 Task: Compose an email with the signature Jazmin Davis with the subject Thank you for your resume and the message Can you please provide an update on the status of the project? from softage.8@softage.net to softage.9@softage.net Select the numbered list and change the font typography to strikethroughSelect the numbered list and remove the font typography strikethrough Send the email. Finally, move the email from Sent Items to the label Assignments
Action: Mouse moved to (913, 55)
Screenshot: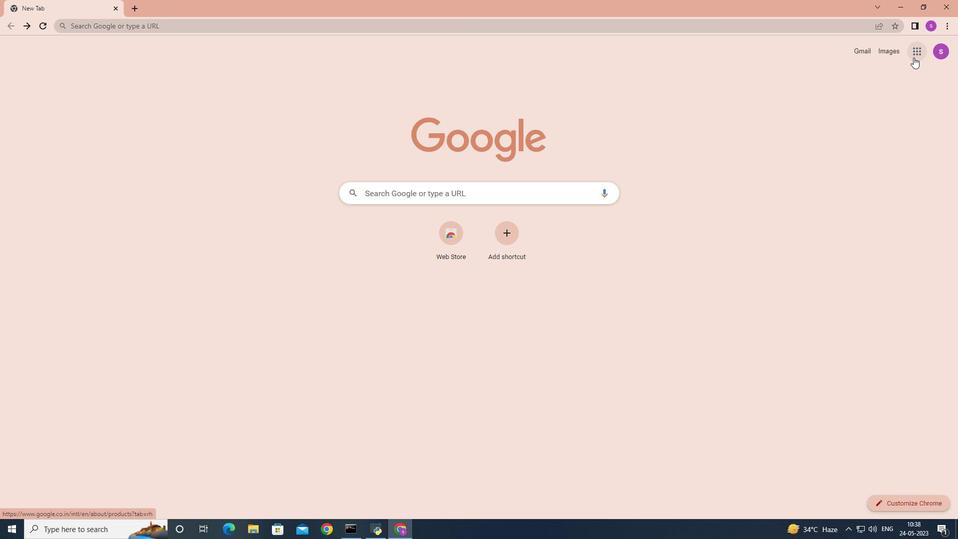 
Action: Mouse pressed left at (913, 55)
Screenshot: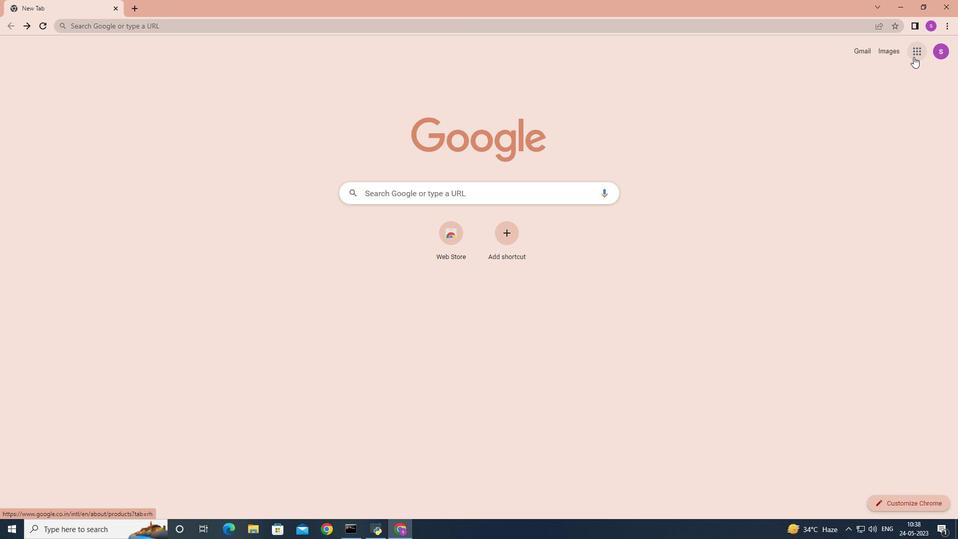 
Action: Mouse moved to (875, 96)
Screenshot: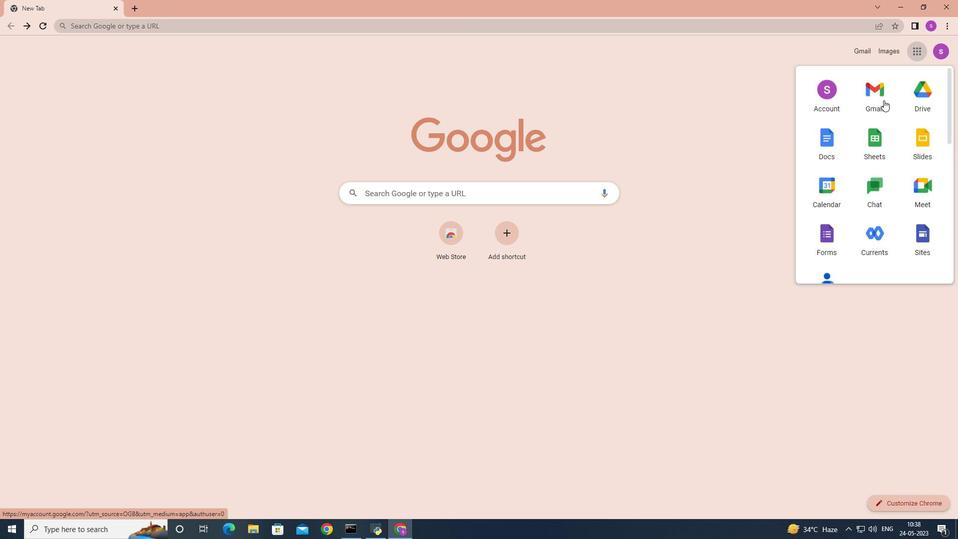 
Action: Mouse pressed left at (875, 96)
Screenshot: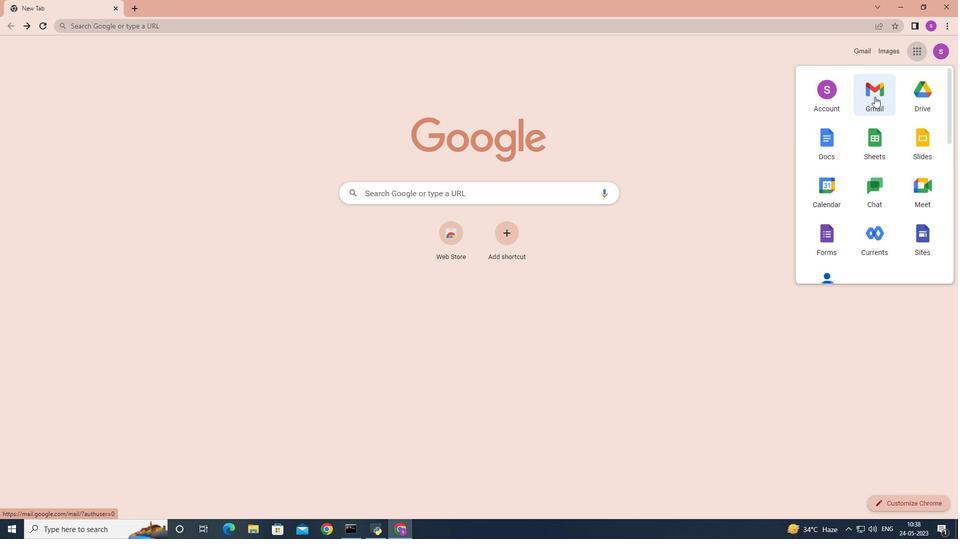 
Action: Mouse moved to (845, 57)
Screenshot: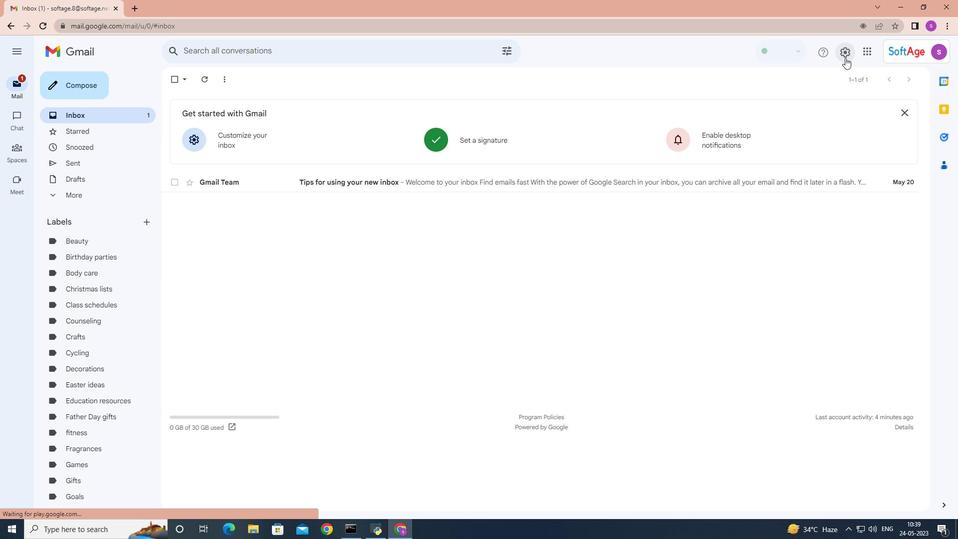 
Action: Mouse pressed left at (845, 57)
Screenshot: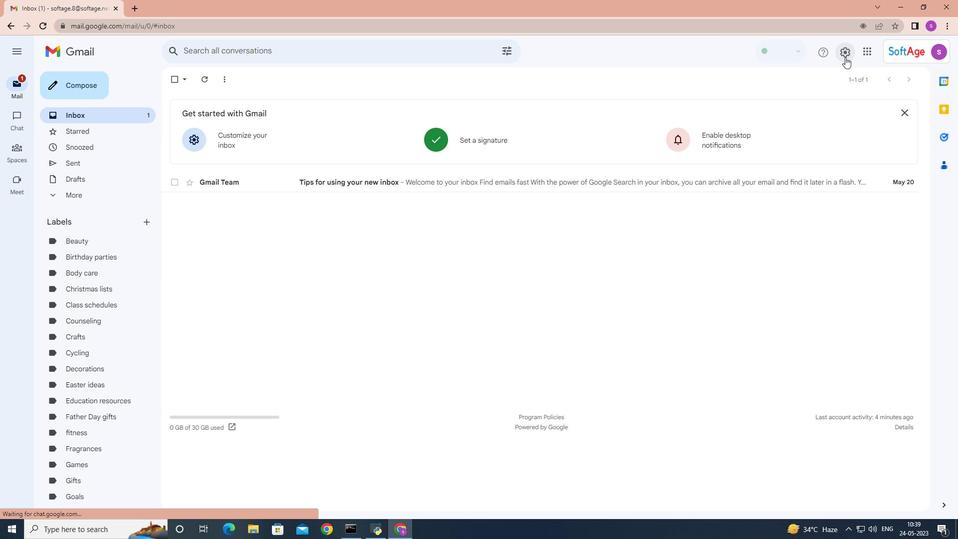 
Action: Mouse moved to (862, 98)
Screenshot: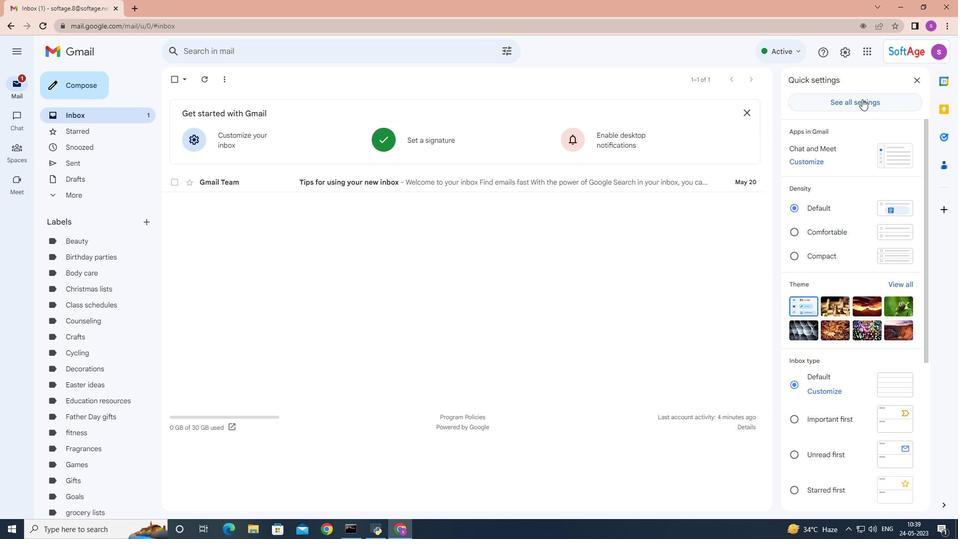 
Action: Mouse pressed left at (862, 98)
Screenshot: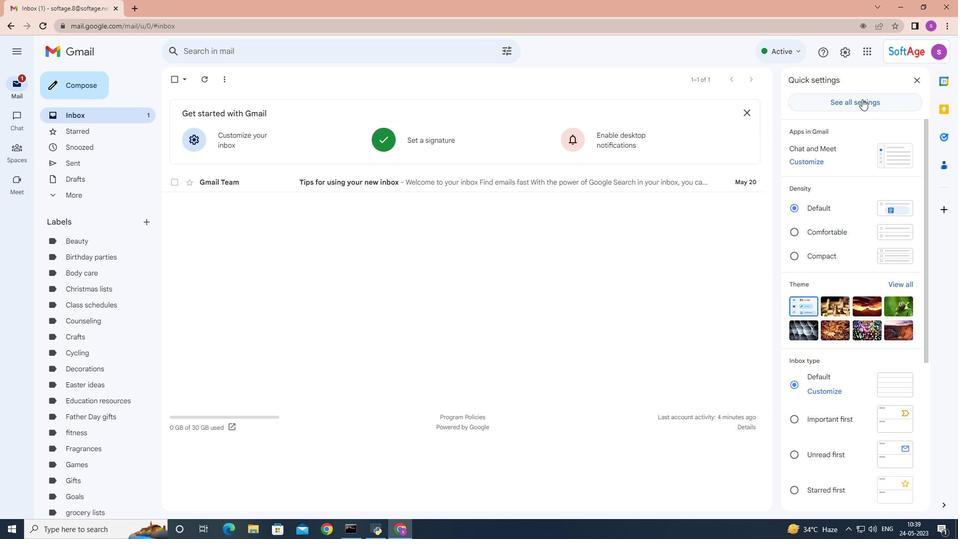 
Action: Mouse moved to (638, 250)
Screenshot: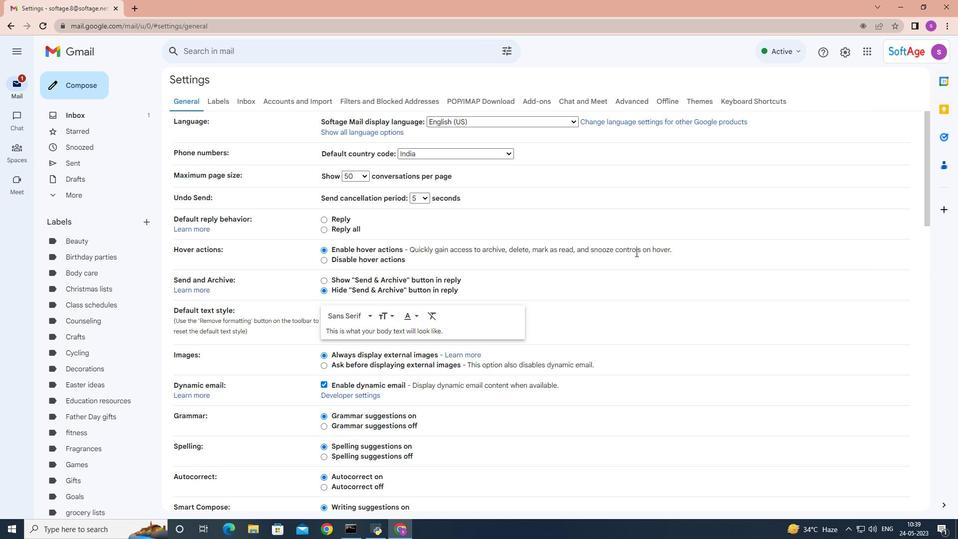 
Action: Mouse scrolled (638, 250) with delta (0, 0)
Screenshot: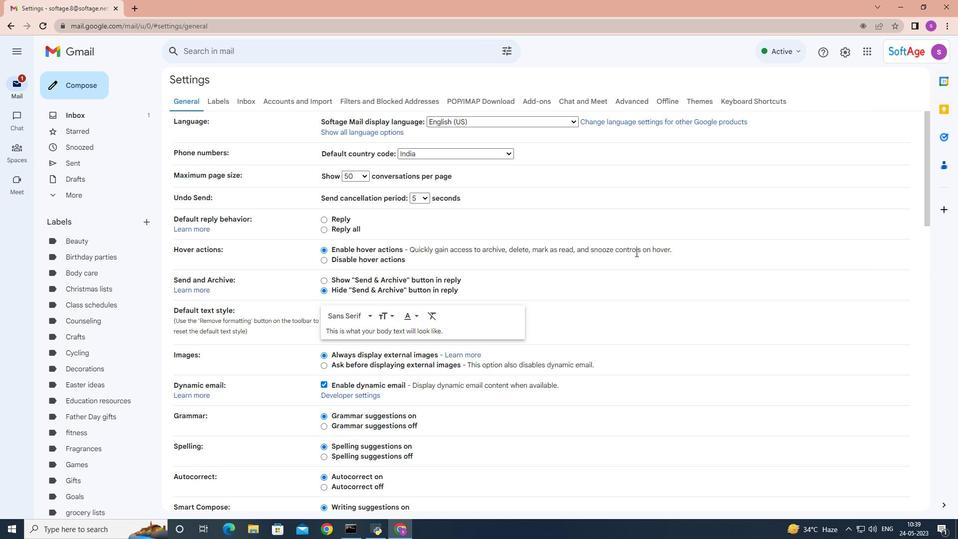 
Action: Mouse moved to (639, 250)
Screenshot: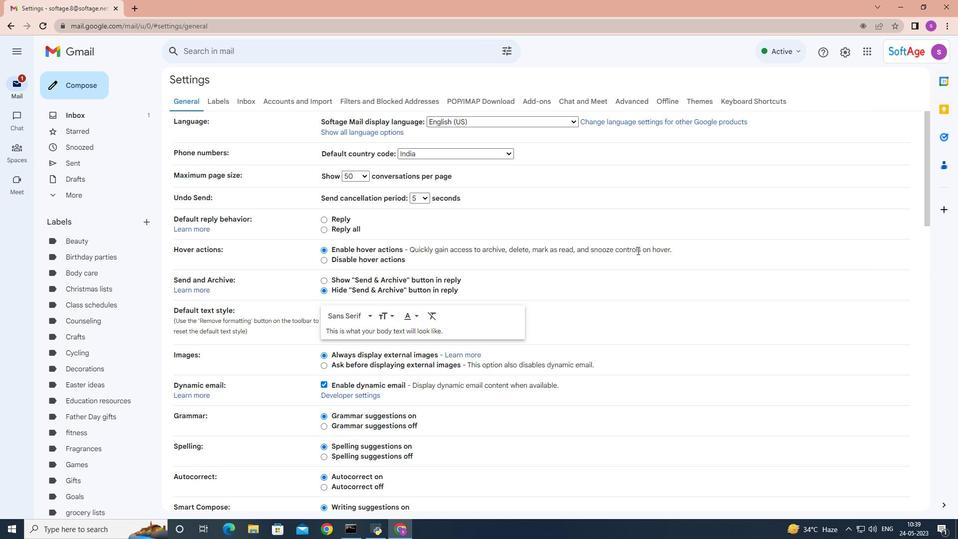 
Action: Mouse scrolled (639, 250) with delta (0, 0)
Screenshot: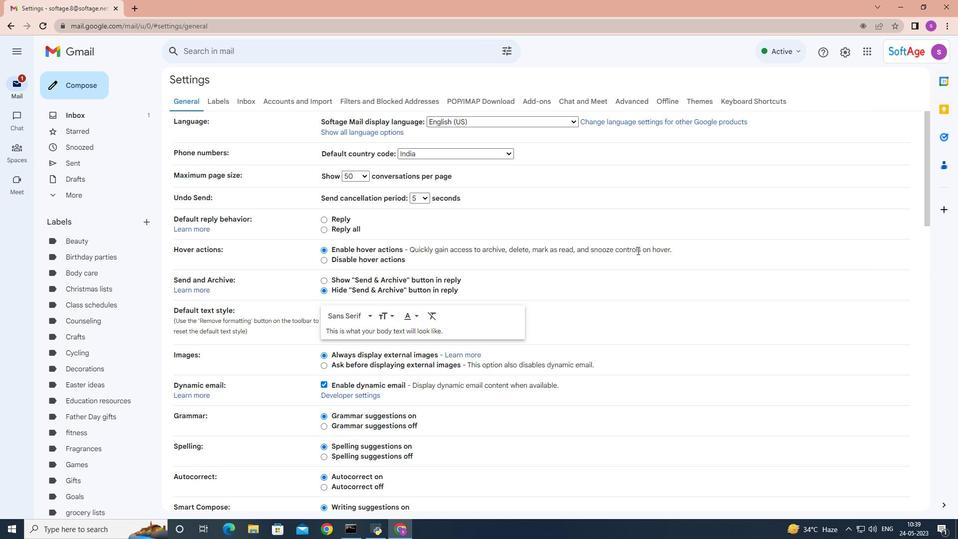 
Action: Mouse moved to (640, 250)
Screenshot: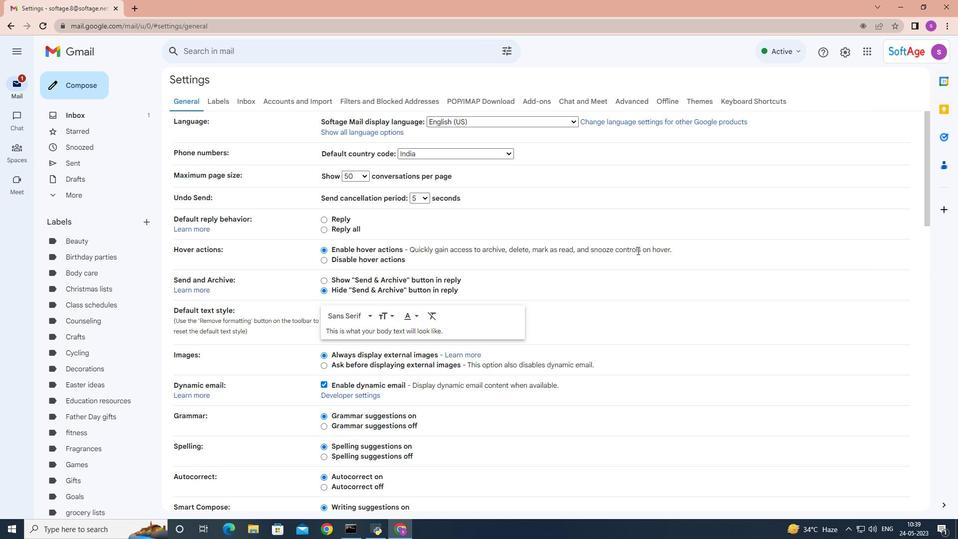 
Action: Mouse scrolled (640, 250) with delta (0, 0)
Screenshot: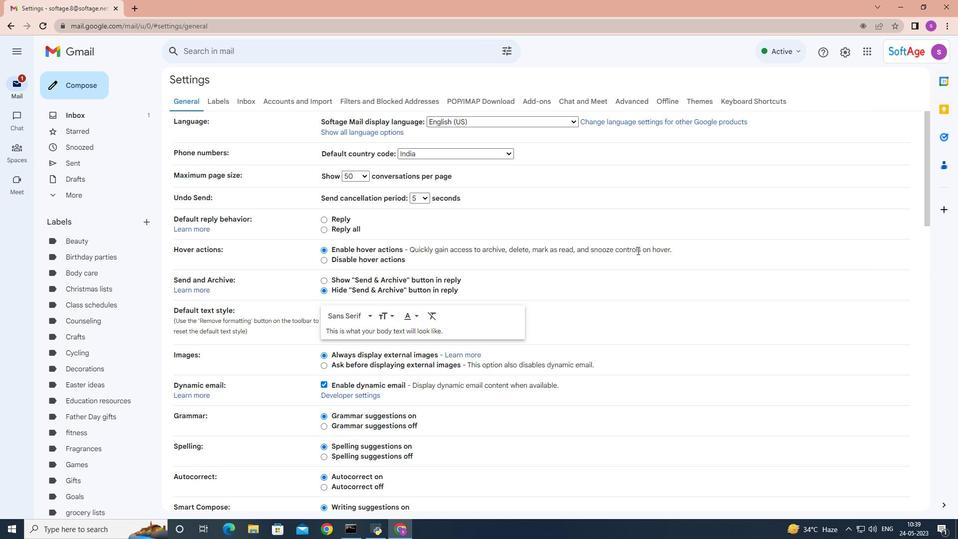
Action: Mouse moved to (642, 250)
Screenshot: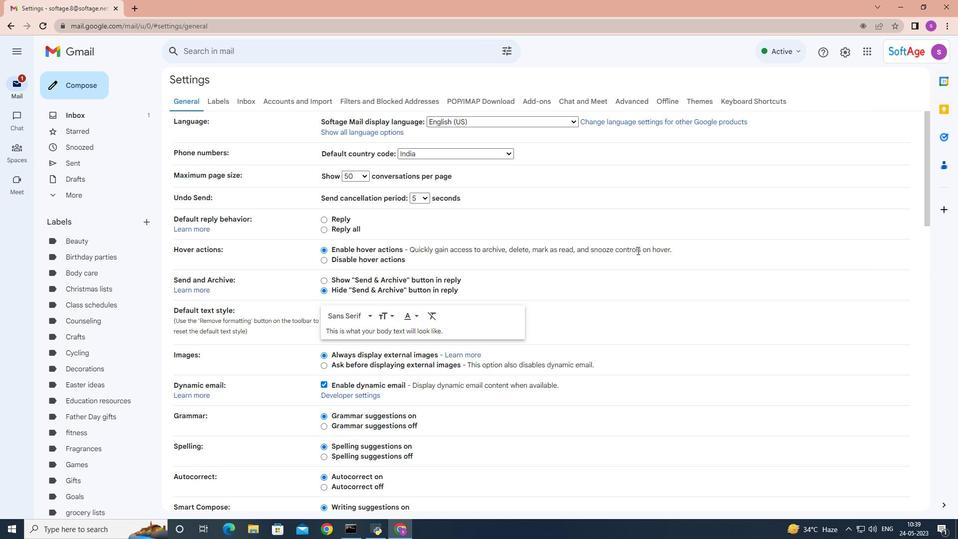 
Action: Mouse scrolled (641, 250) with delta (0, 0)
Screenshot: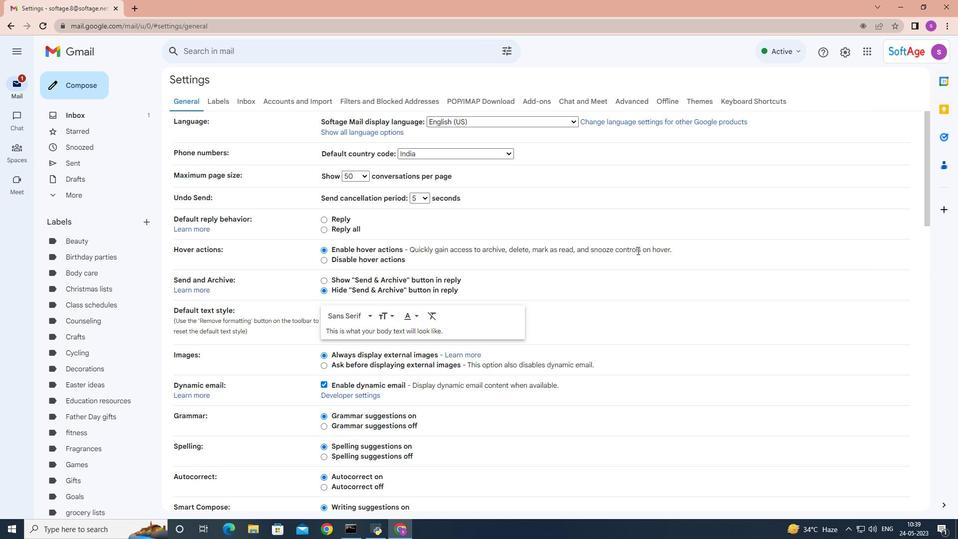 
Action: Mouse moved to (642, 250)
Screenshot: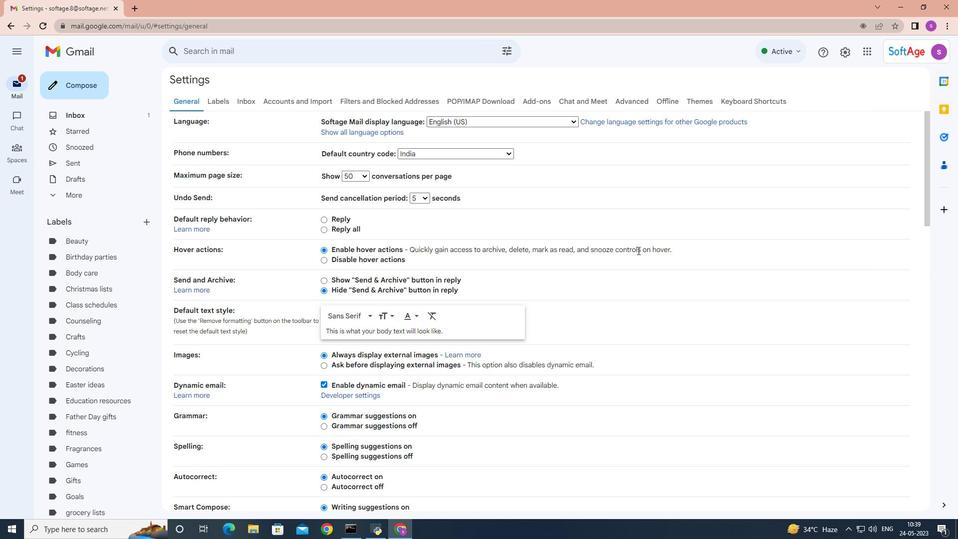 
Action: Mouse scrolled (642, 250) with delta (0, 0)
Screenshot: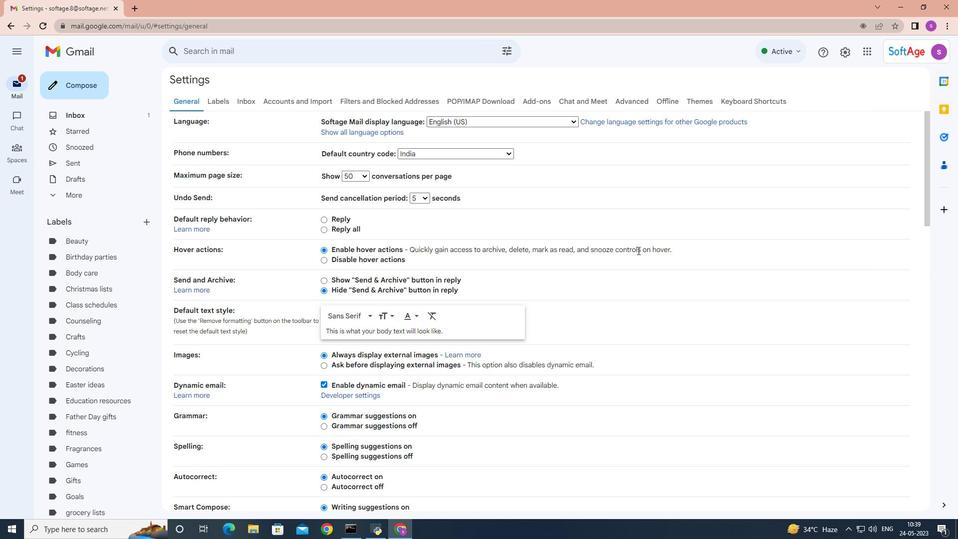 
Action: Mouse moved to (643, 248)
Screenshot: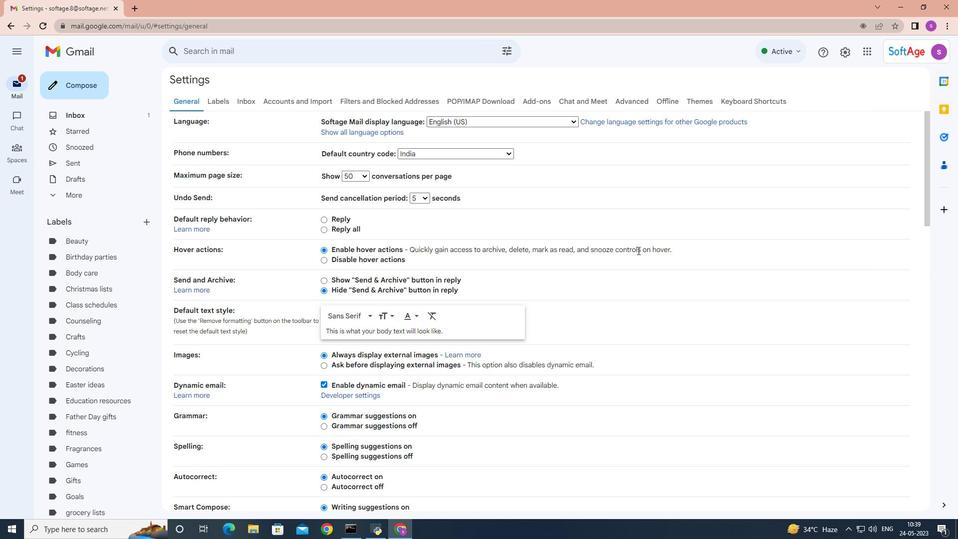 
Action: Mouse scrolled (643, 247) with delta (0, 0)
Screenshot: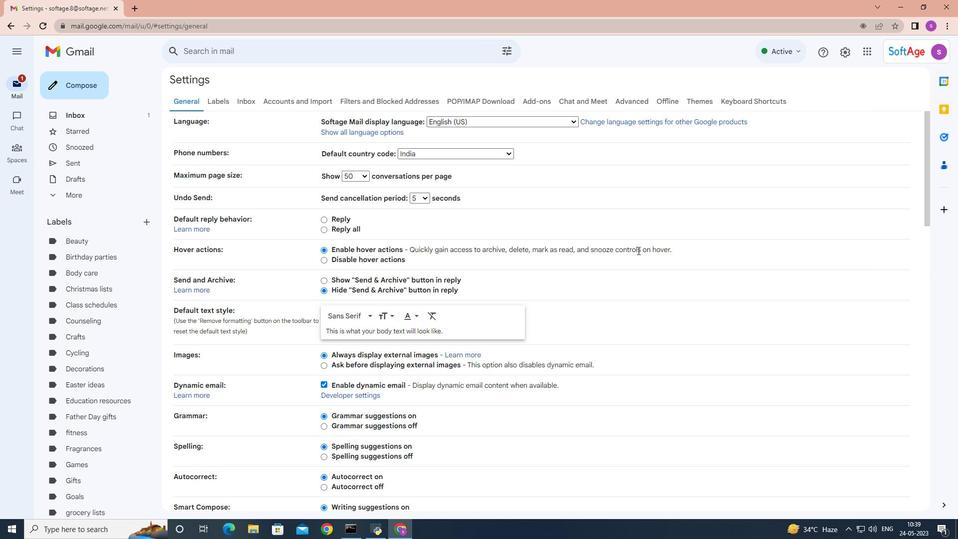 
Action: Mouse moved to (645, 242)
Screenshot: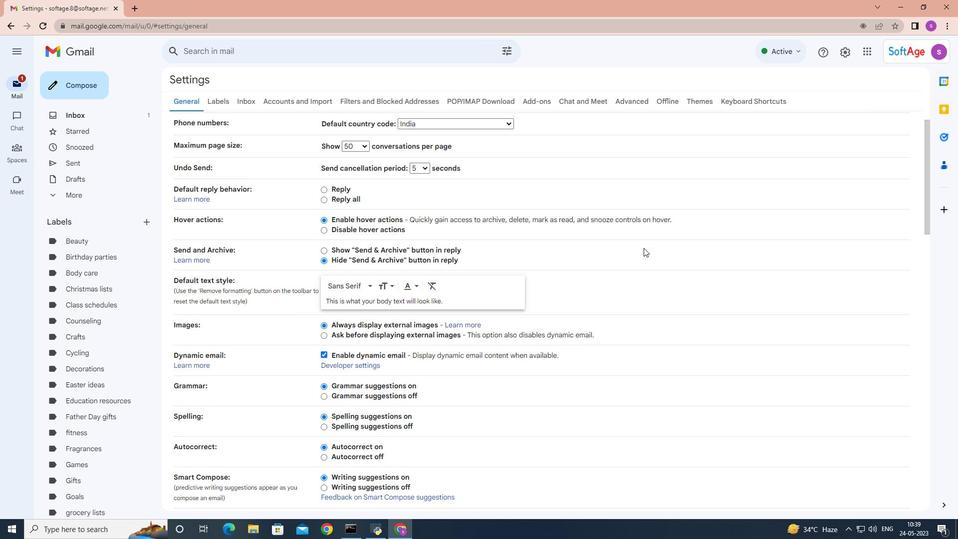 
Action: Mouse scrolled (645, 242) with delta (0, 0)
Screenshot: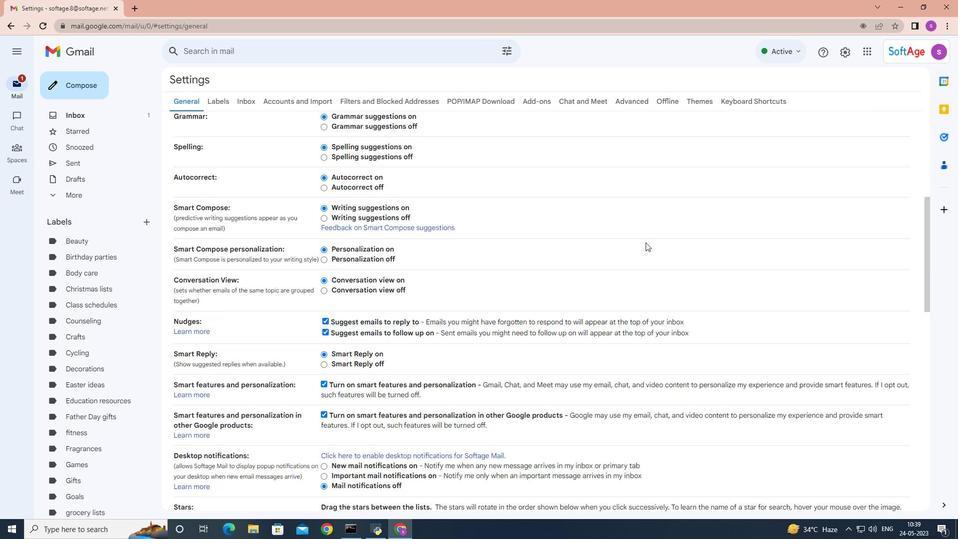 
Action: Mouse scrolled (645, 242) with delta (0, 0)
Screenshot: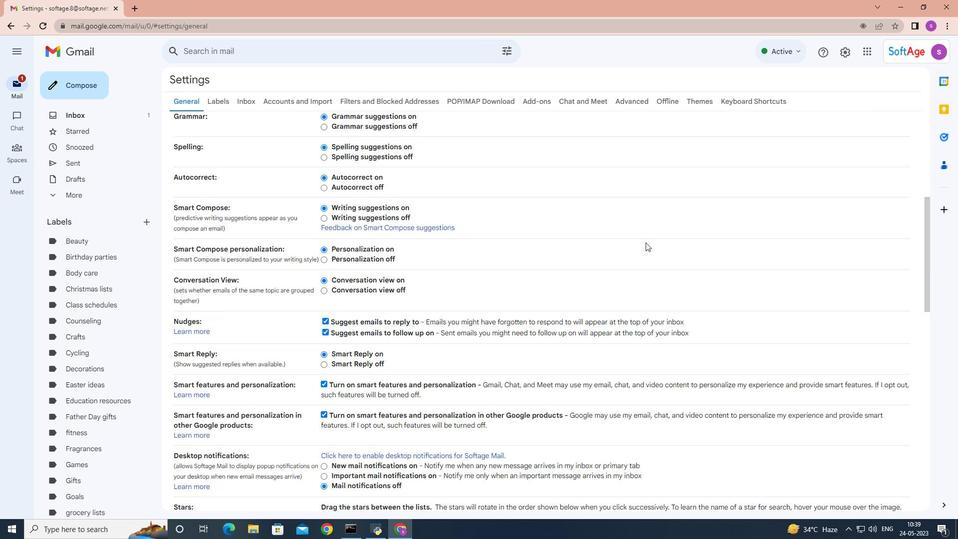 
Action: Mouse scrolled (645, 242) with delta (0, 0)
Screenshot: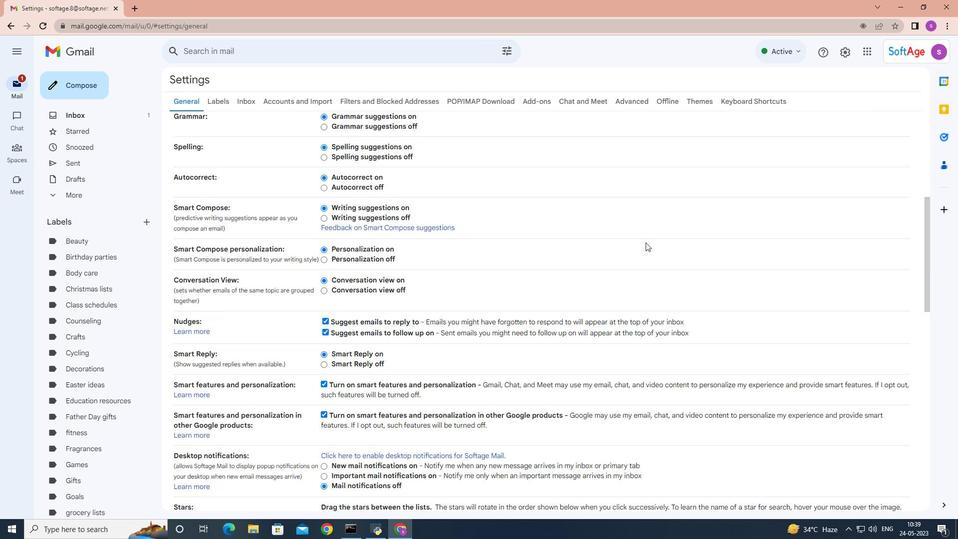
Action: Mouse scrolled (645, 242) with delta (0, 0)
Screenshot: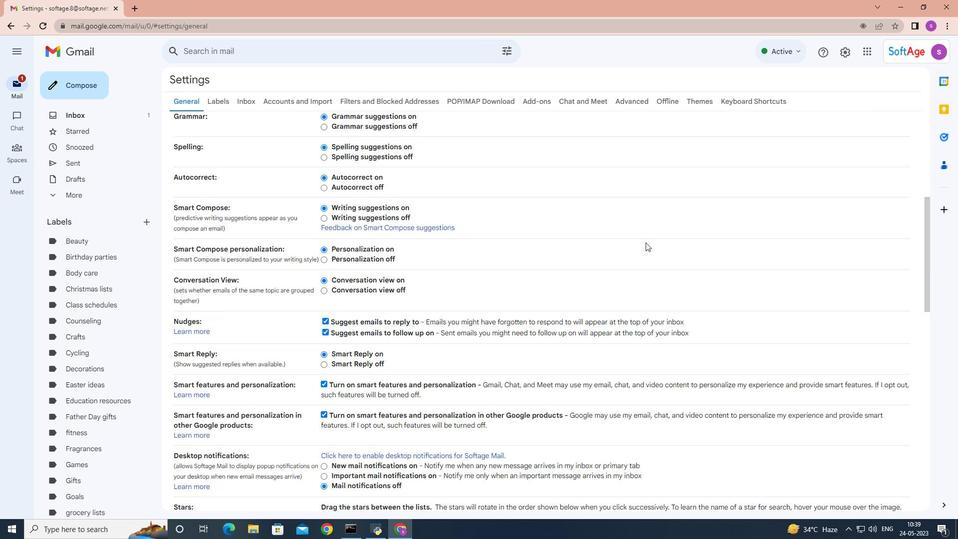 
Action: Mouse scrolled (645, 242) with delta (0, 0)
Screenshot: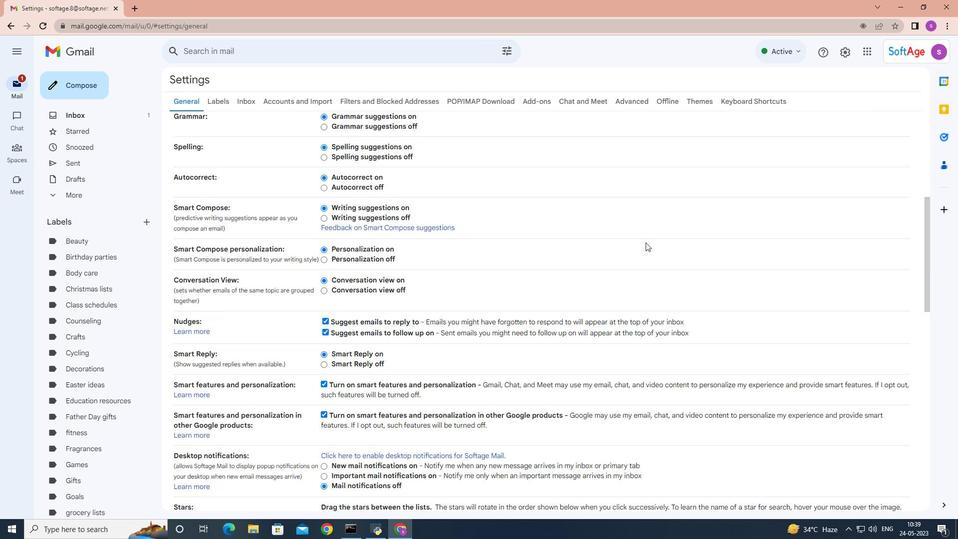 
Action: Mouse scrolled (645, 242) with delta (0, 0)
Screenshot: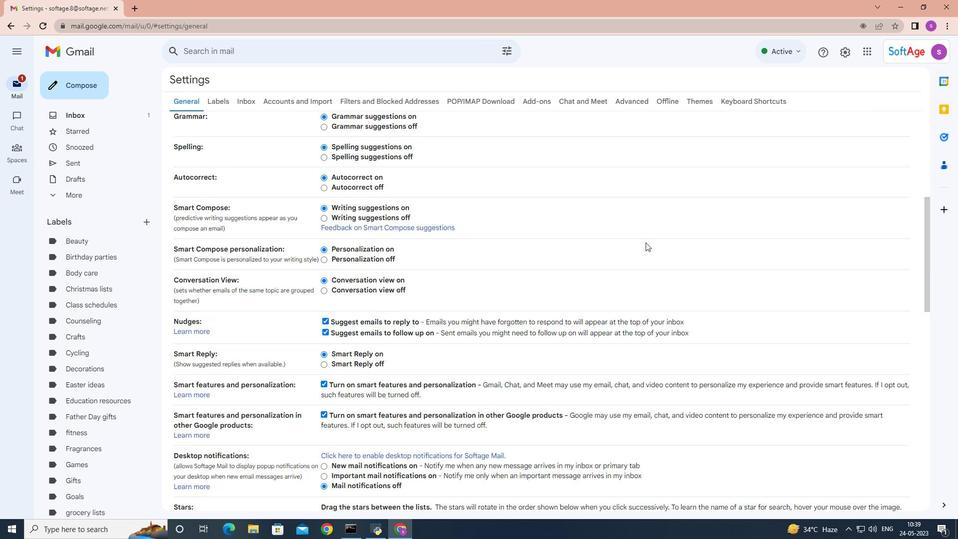 
Action: Mouse moved to (603, 316)
Screenshot: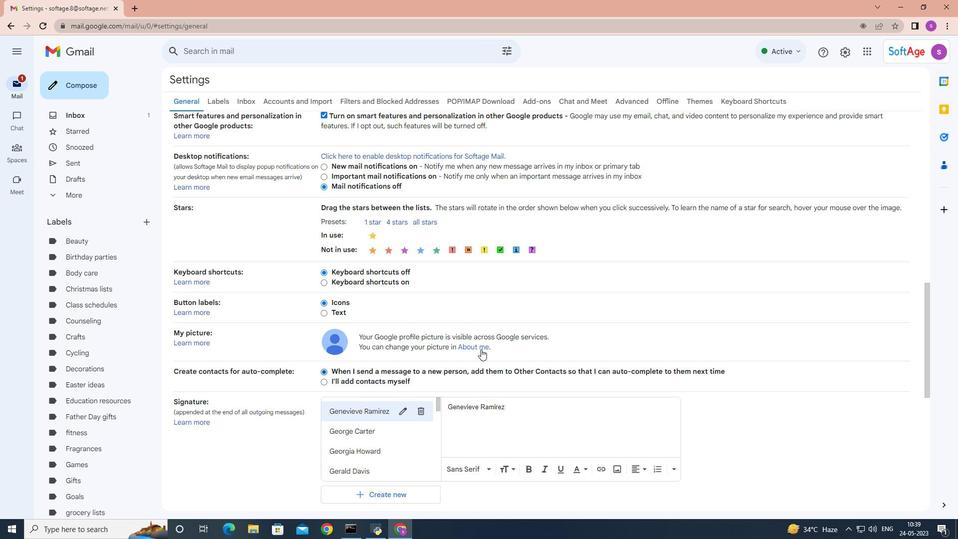 
Action: Mouse scrolled (603, 315) with delta (0, 0)
Screenshot: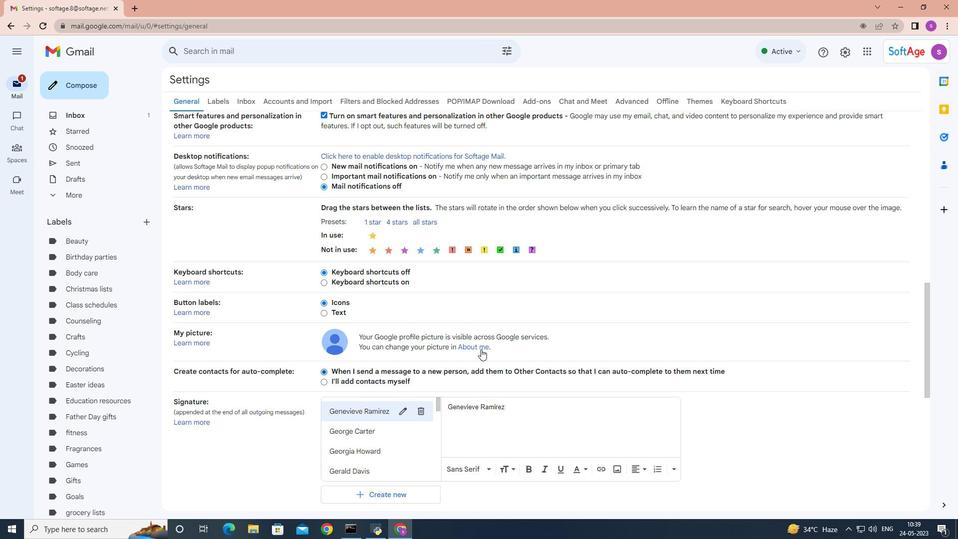
Action: Mouse moved to (603, 316)
Screenshot: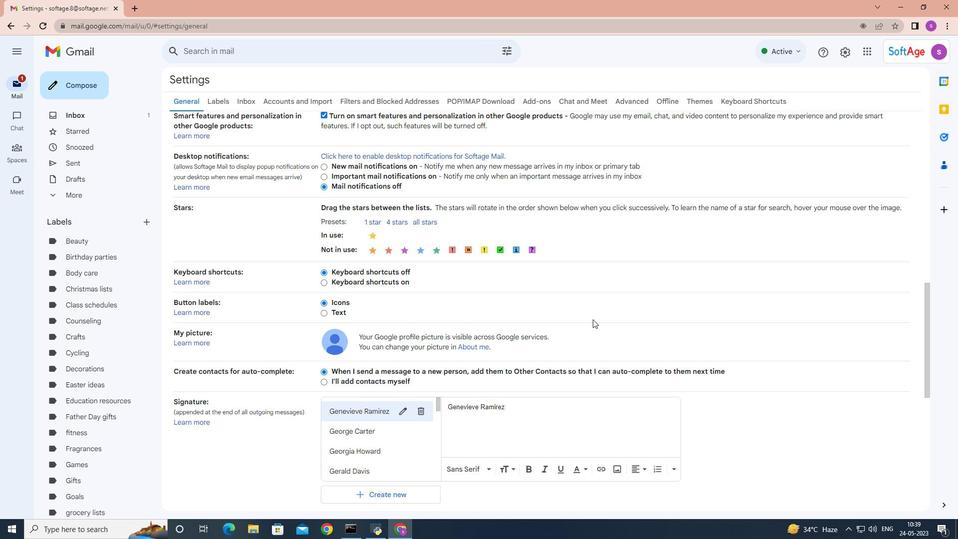 
Action: Mouse scrolled (603, 315) with delta (0, 0)
Screenshot: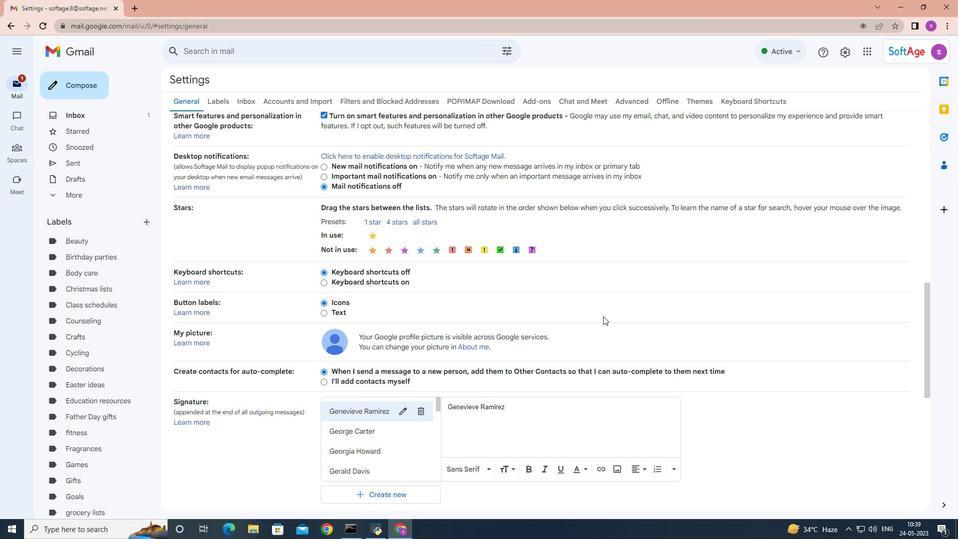 
Action: Mouse scrolled (603, 315) with delta (0, 0)
Screenshot: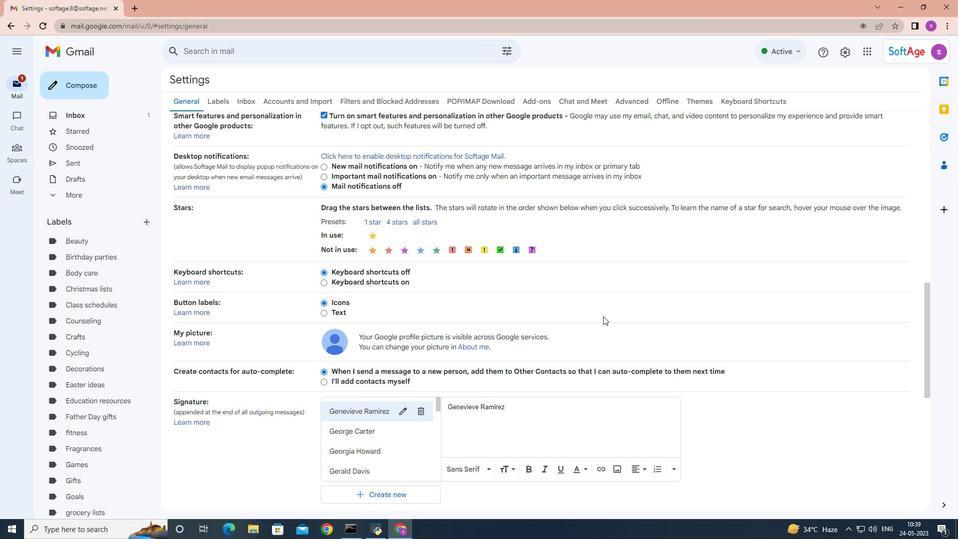 
Action: Mouse moved to (406, 345)
Screenshot: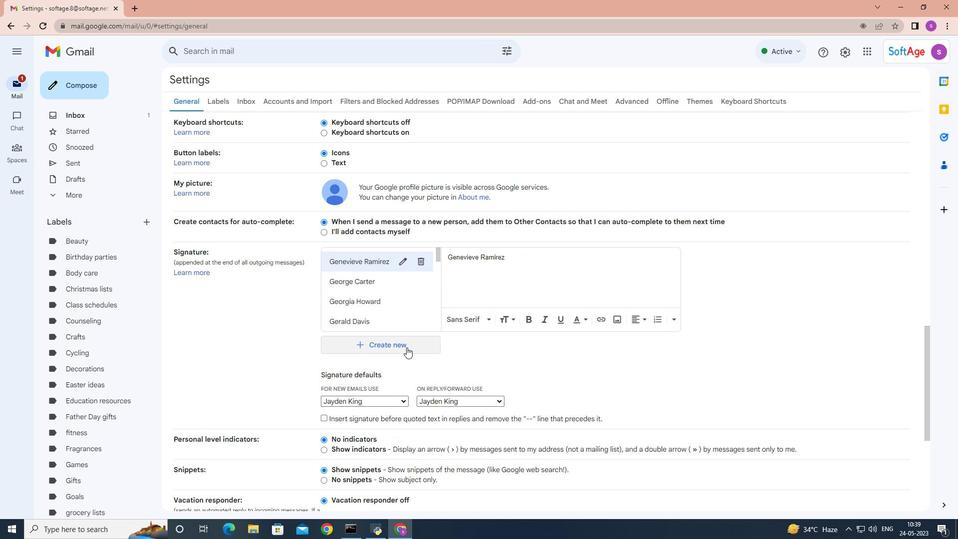 
Action: Mouse pressed left at (406, 345)
Screenshot: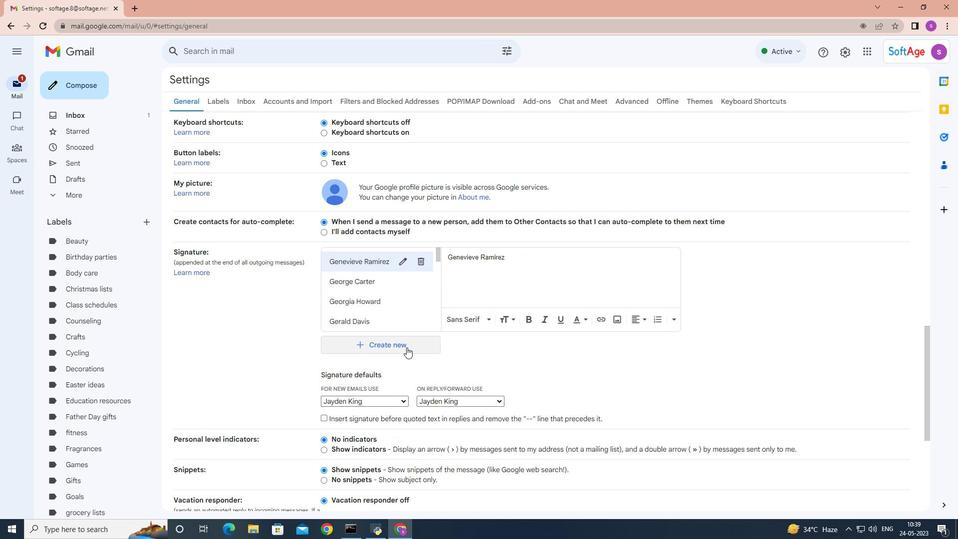 
Action: Mouse moved to (472, 323)
Screenshot: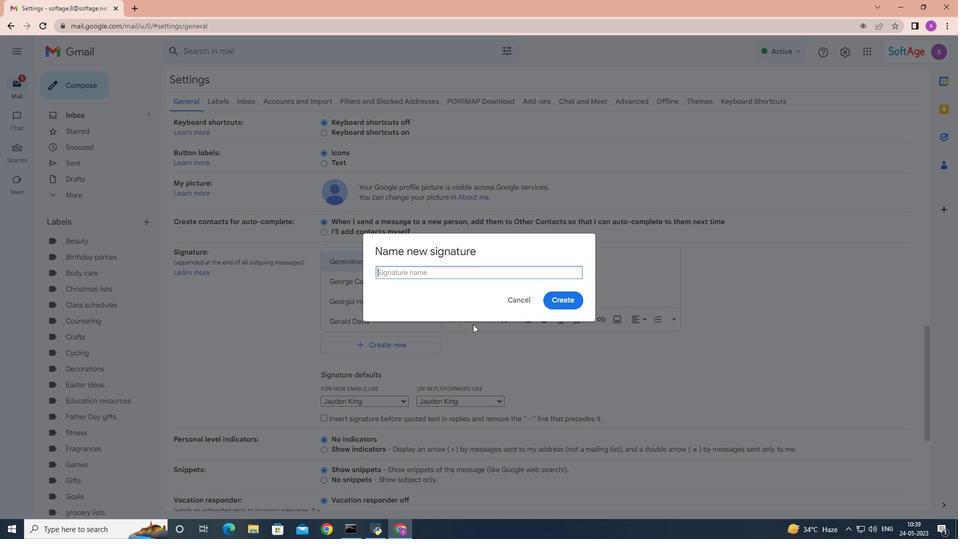 
Action: Key pressed <Key.shift>Jazmin<Key.space><Key.shift>Davis
Screenshot: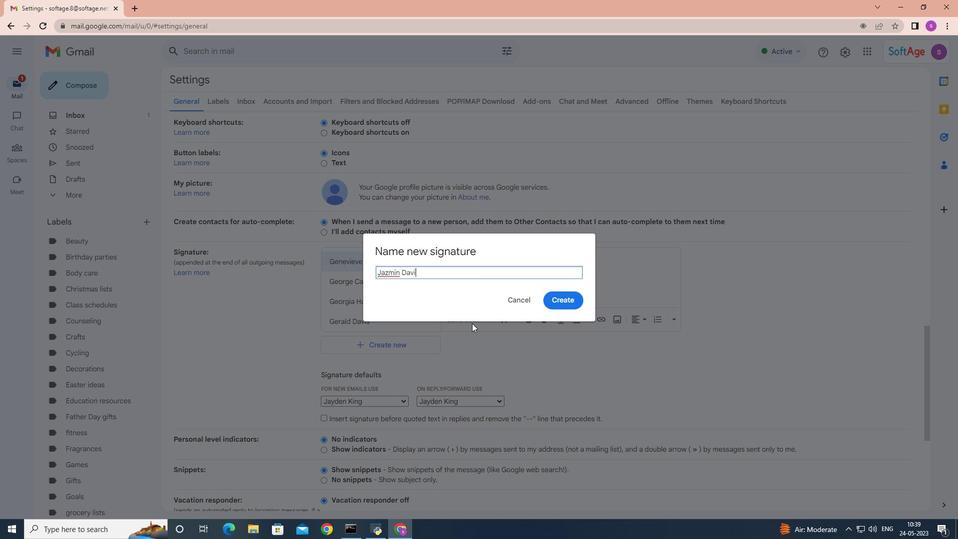 
Action: Mouse moved to (558, 299)
Screenshot: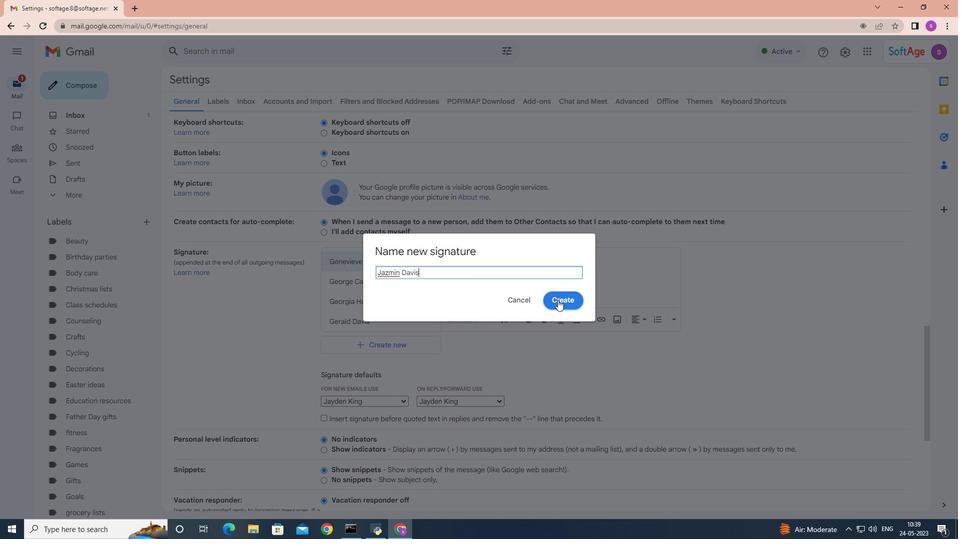 
Action: Mouse pressed left at (558, 299)
Screenshot: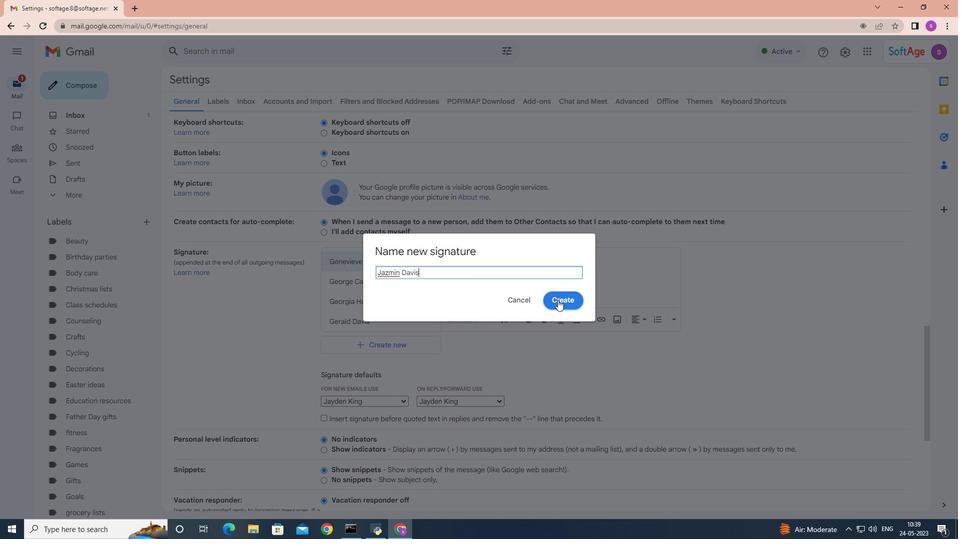 
Action: Mouse moved to (496, 280)
Screenshot: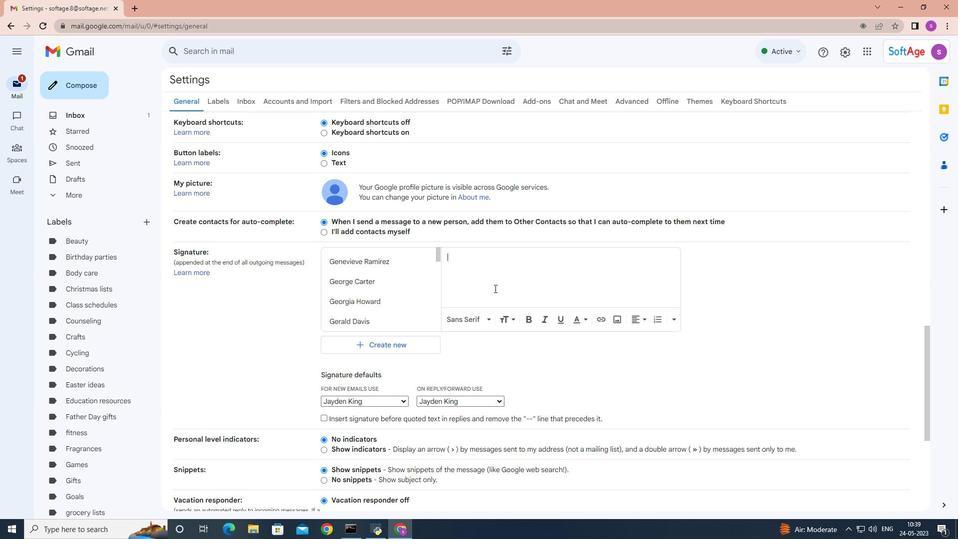 
Action: Key pressed <Key.shift>Jazmin<Key.space><Key.shift>Davis
Screenshot: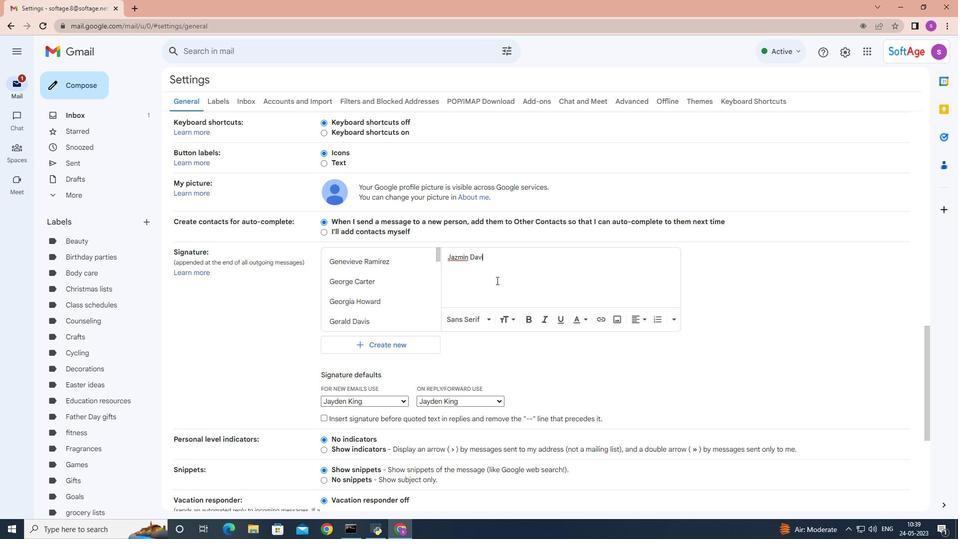 
Action: Mouse moved to (483, 276)
Screenshot: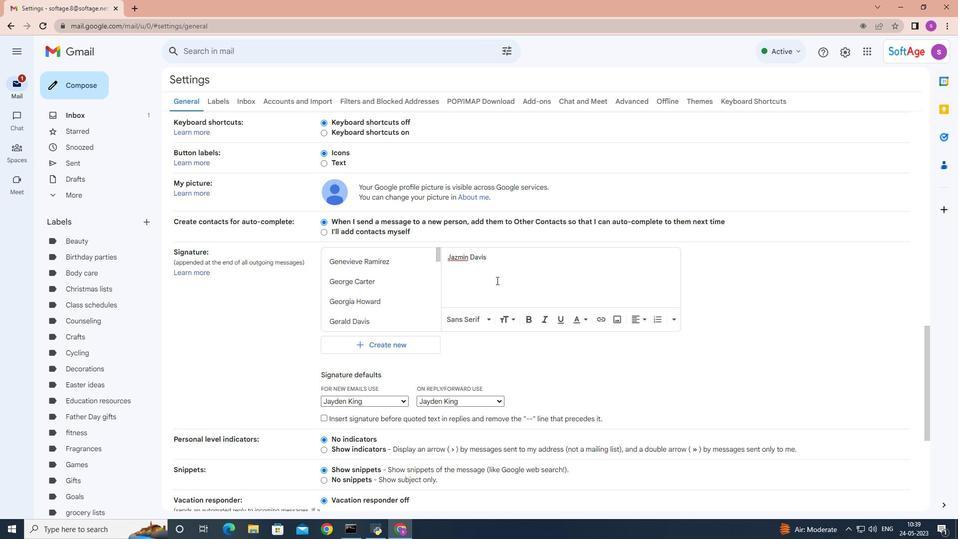 
Action: Mouse scrolled (484, 275) with delta (0, 0)
Screenshot: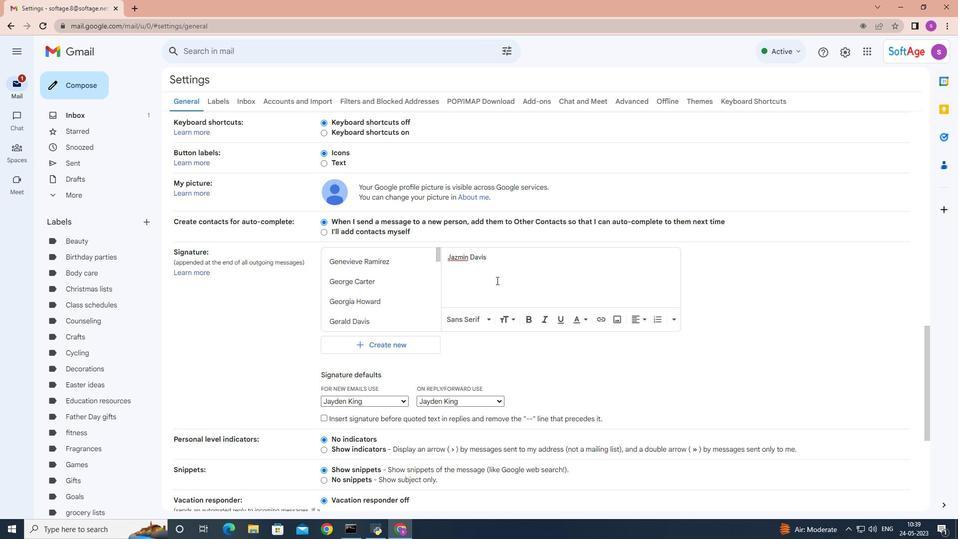 
Action: Mouse moved to (483, 276)
Screenshot: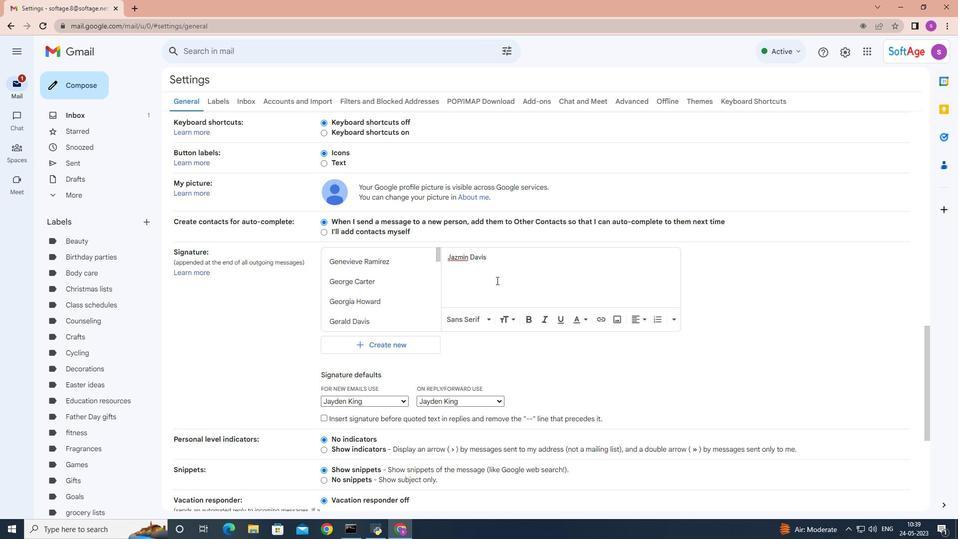 
Action: Mouse scrolled (483, 275) with delta (0, 0)
Screenshot: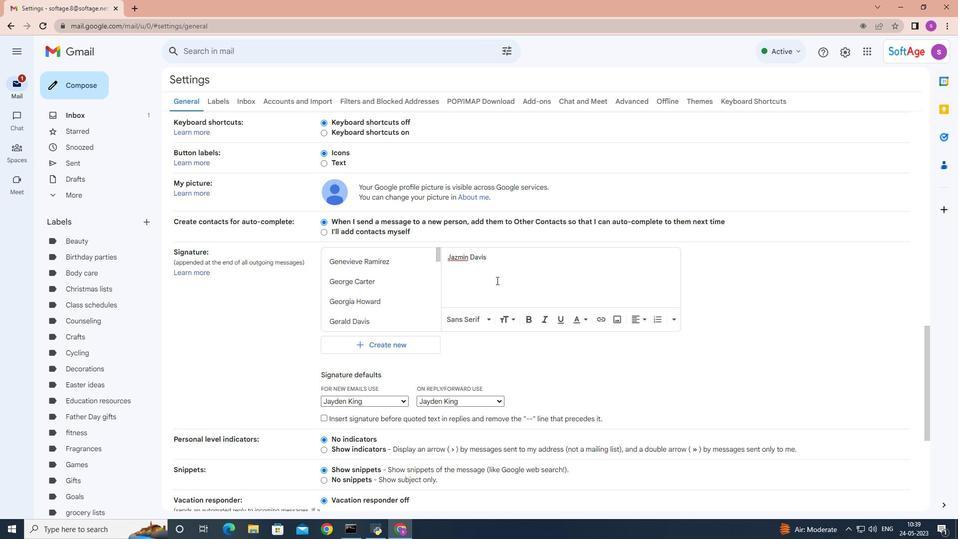 
Action: Mouse moved to (397, 302)
Screenshot: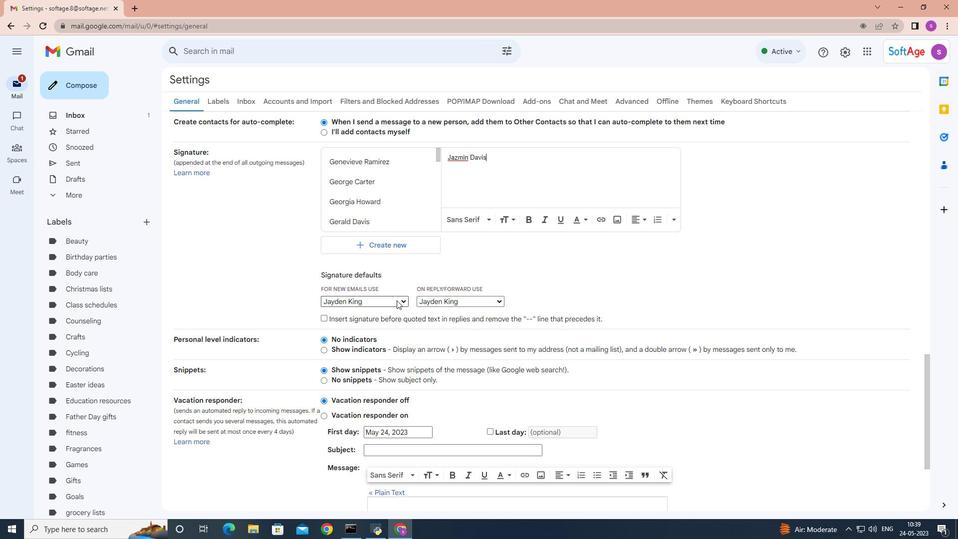 
Action: Mouse pressed left at (397, 302)
Screenshot: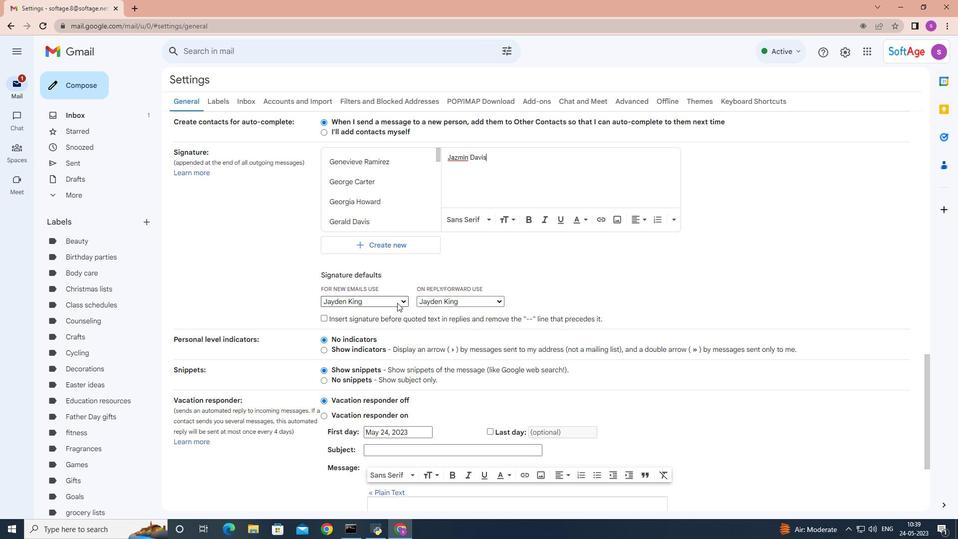
Action: Mouse moved to (345, 411)
Screenshot: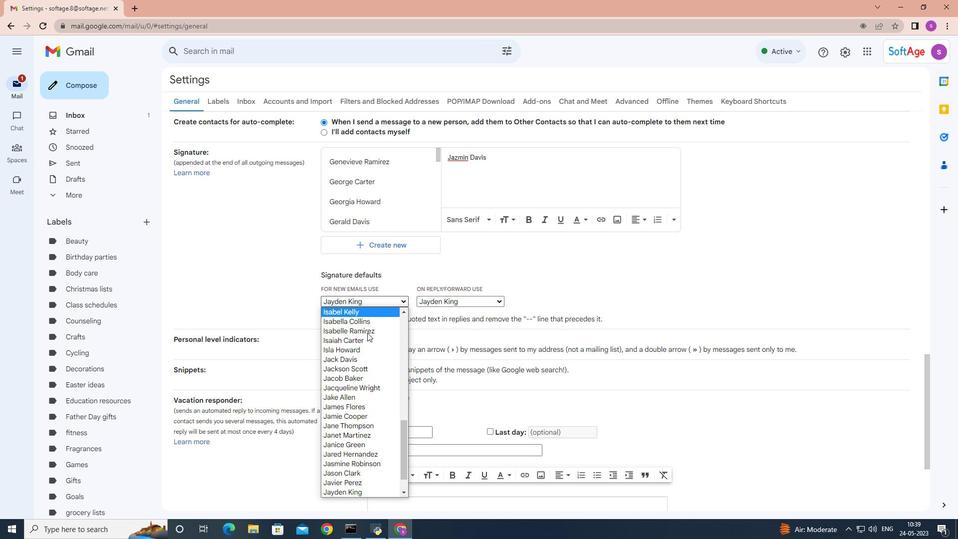 
Action: Mouse scrolled (345, 410) with delta (0, 0)
Screenshot: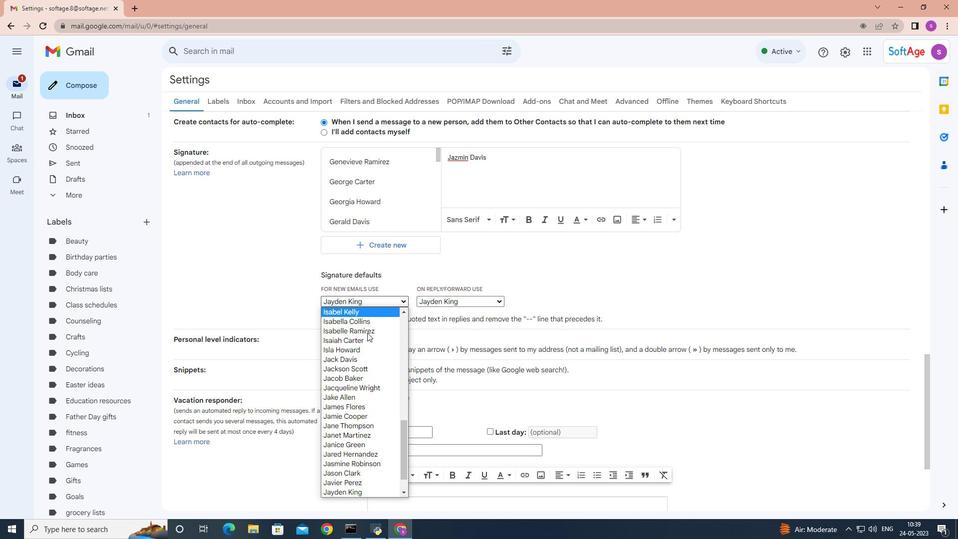 
Action: Mouse moved to (344, 422)
Screenshot: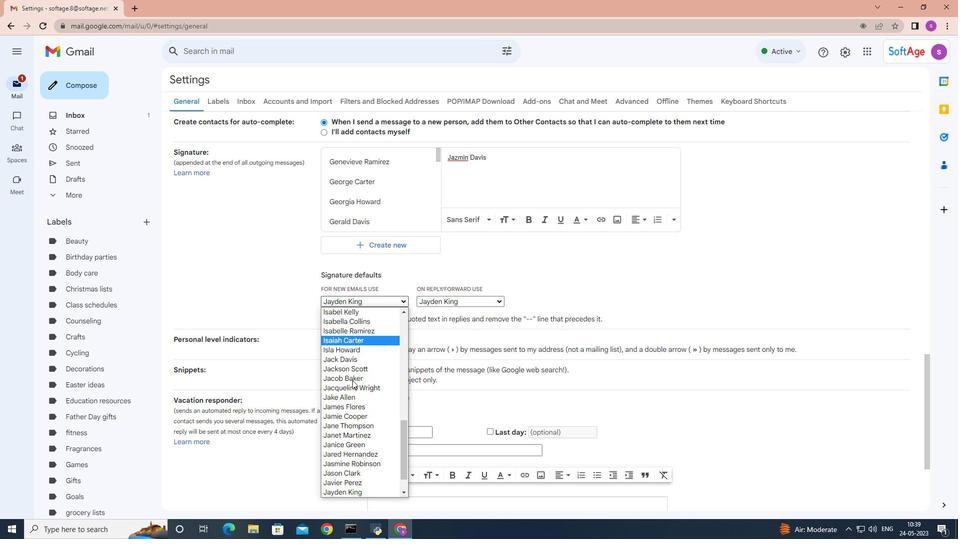 
Action: Mouse scrolled (344, 422) with delta (0, 0)
Screenshot: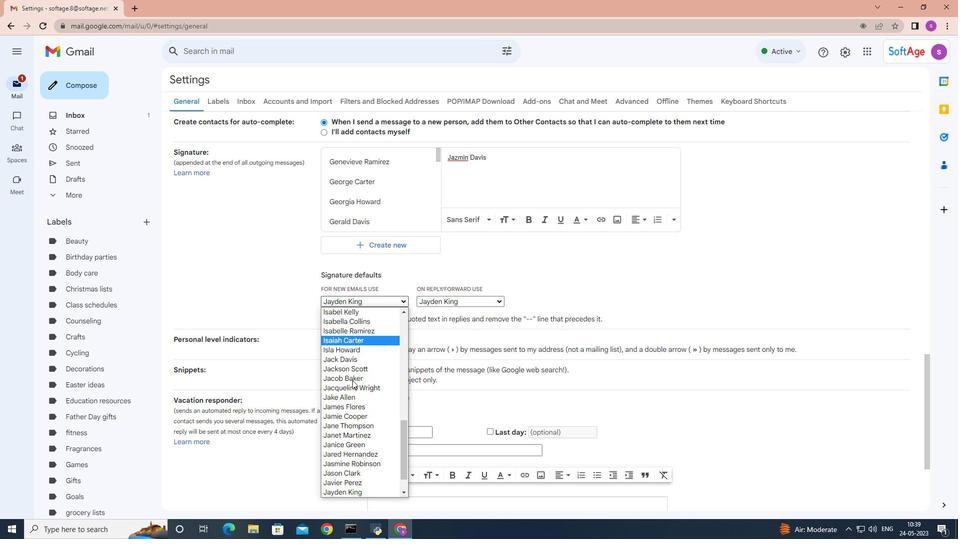 
Action: Mouse moved to (344, 426)
Screenshot: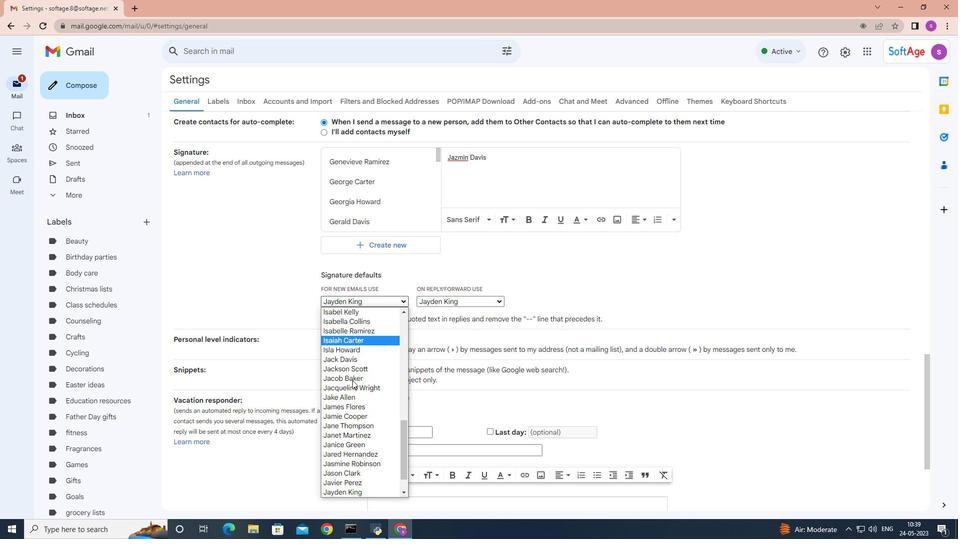 
Action: Mouse scrolled (344, 426) with delta (0, 0)
Screenshot: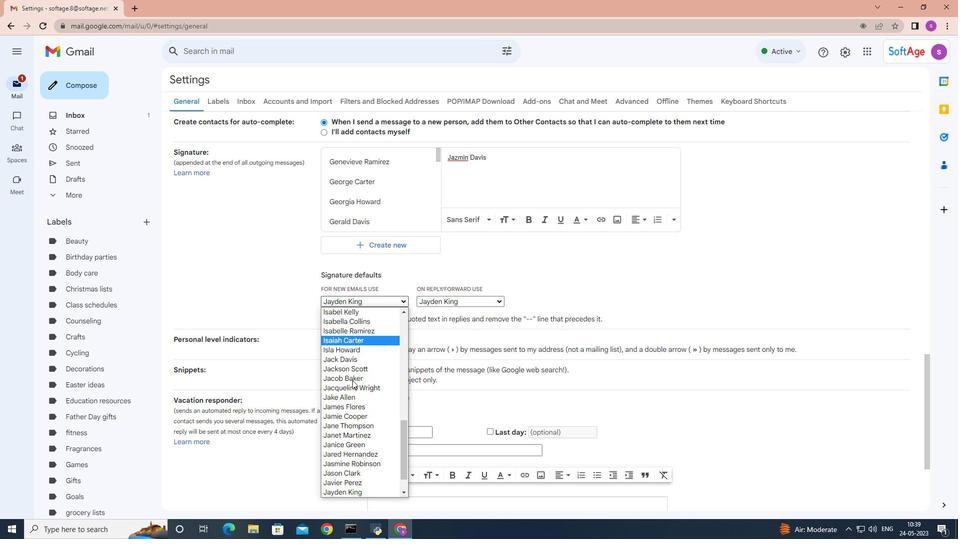 
Action: Mouse moved to (345, 428)
Screenshot: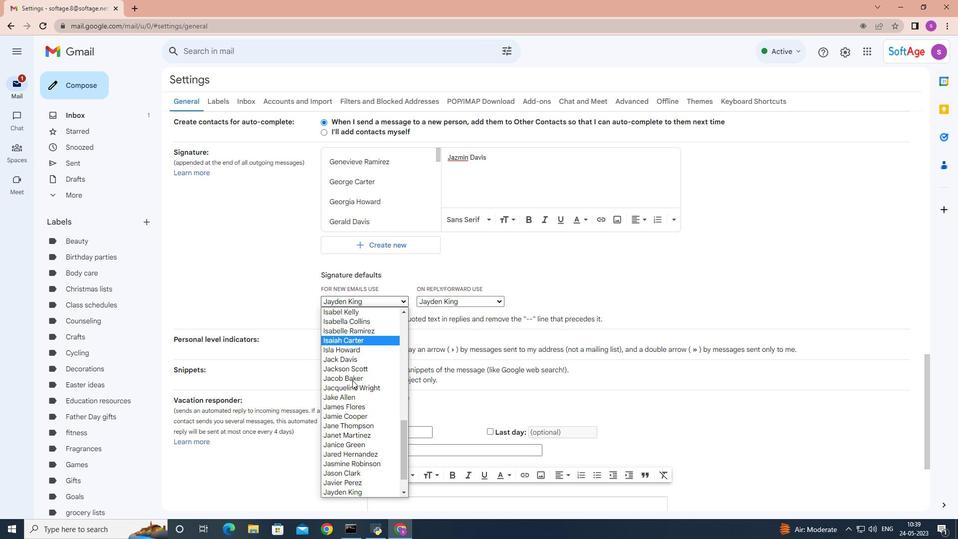 
Action: Mouse scrolled (345, 428) with delta (0, 0)
Screenshot: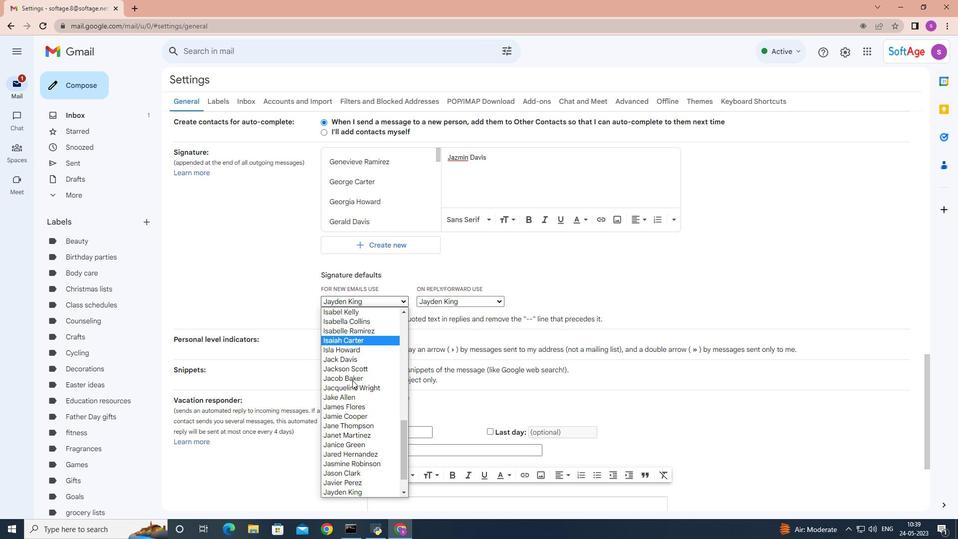
Action: Mouse moved to (345, 429)
Screenshot: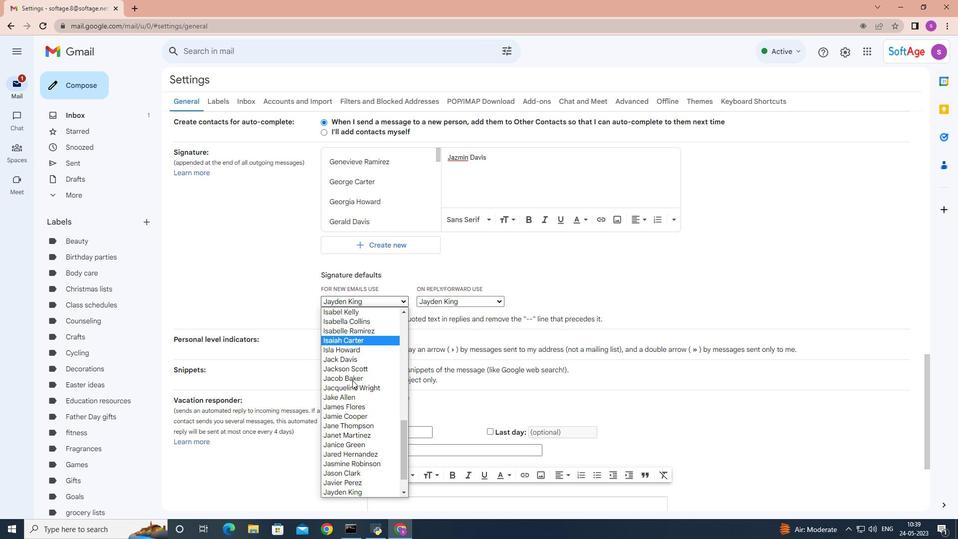 
Action: Mouse scrolled (345, 428) with delta (0, 0)
Screenshot: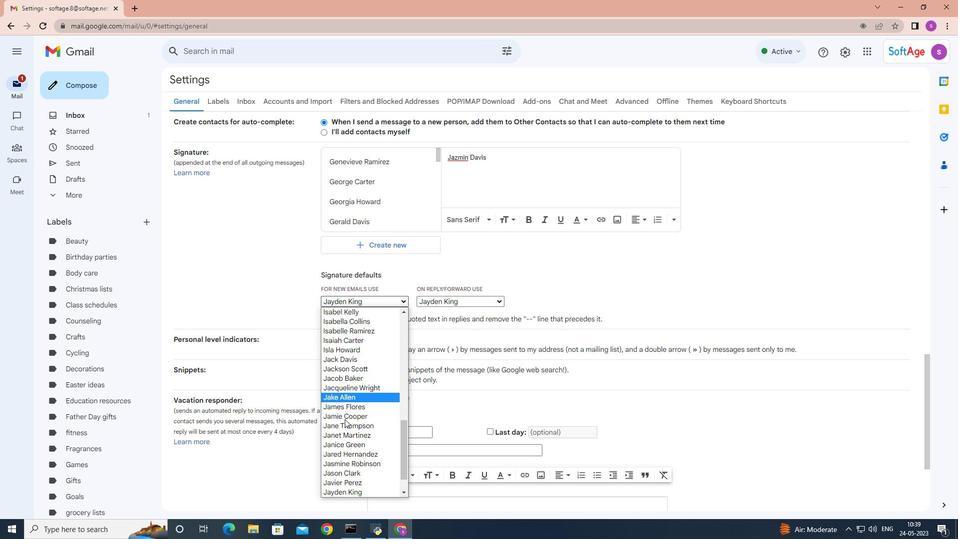 
Action: Mouse moved to (346, 429)
Screenshot: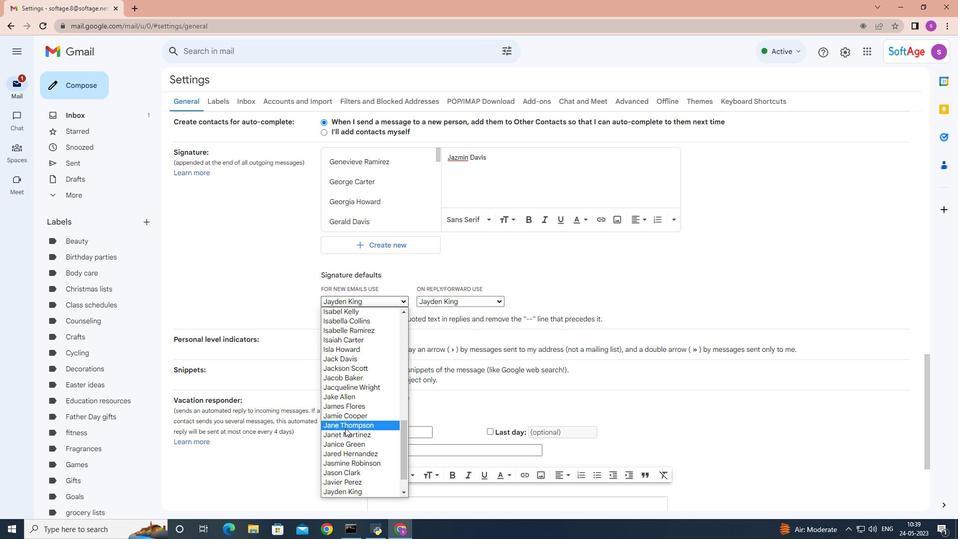
Action: Mouse scrolled (345, 428) with delta (0, 0)
Screenshot: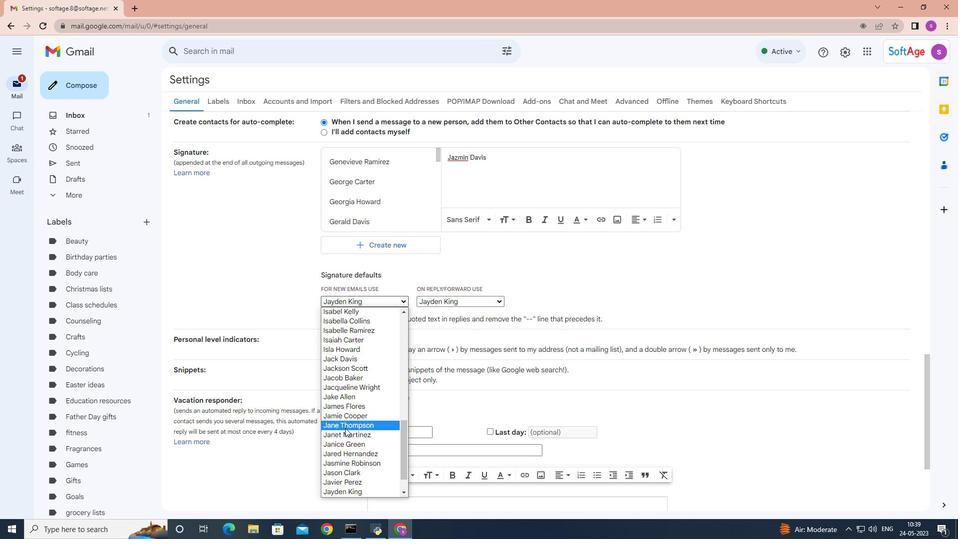 
Action: Mouse moved to (348, 435)
Screenshot: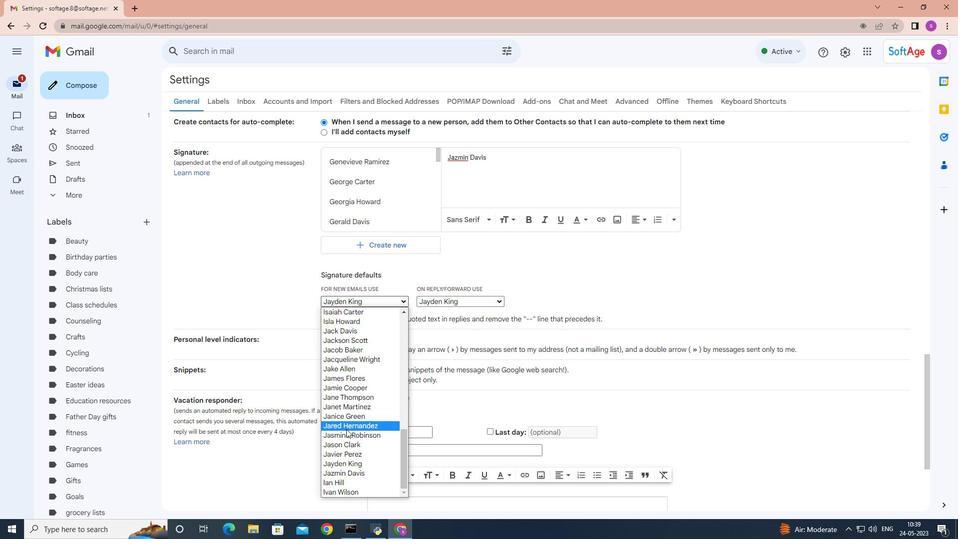 
Action: Mouse scrolled (348, 434) with delta (0, 0)
Screenshot: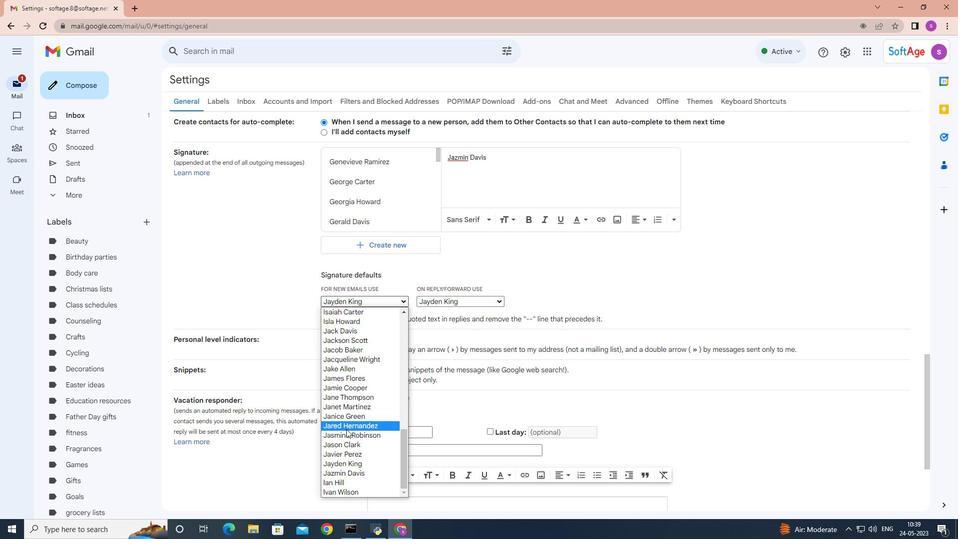 
Action: Mouse moved to (348, 435)
Screenshot: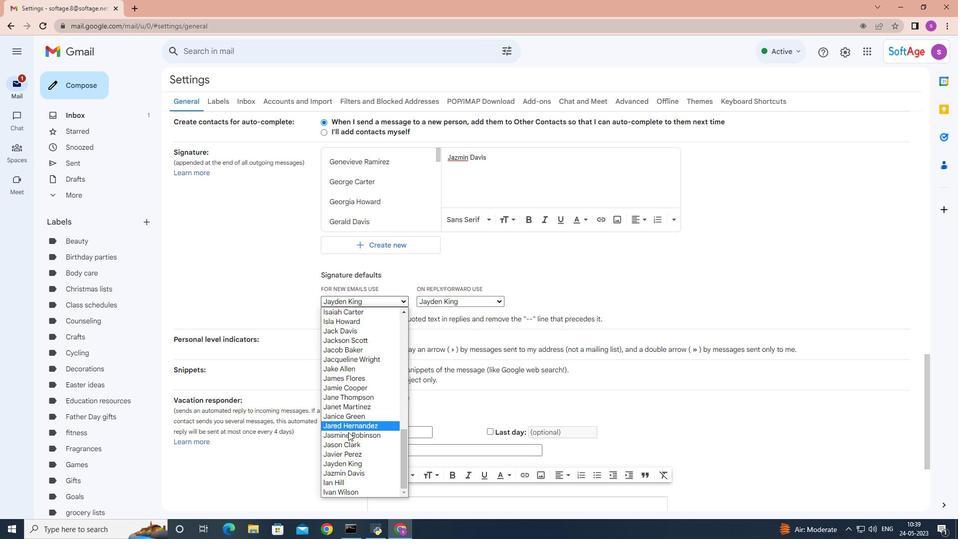 
Action: Mouse scrolled (348, 434) with delta (0, 0)
Screenshot: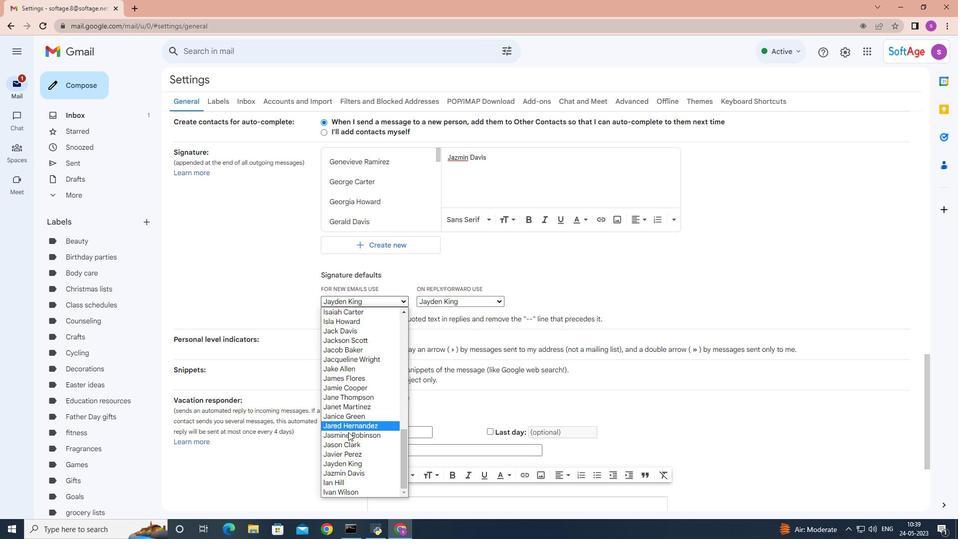 
Action: Mouse scrolled (348, 434) with delta (0, 0)
Screenshot: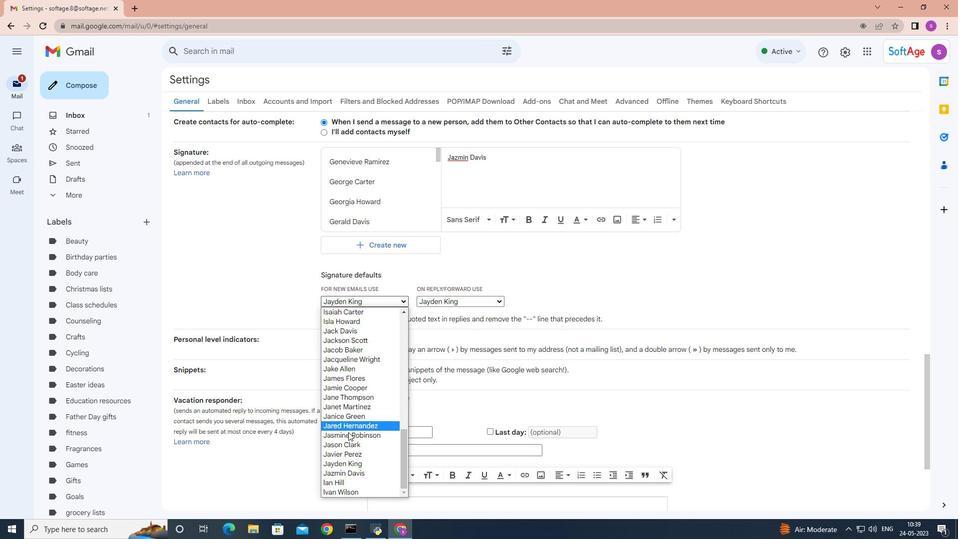 
Action: Mouse moved to (353, 469)
Screenshot: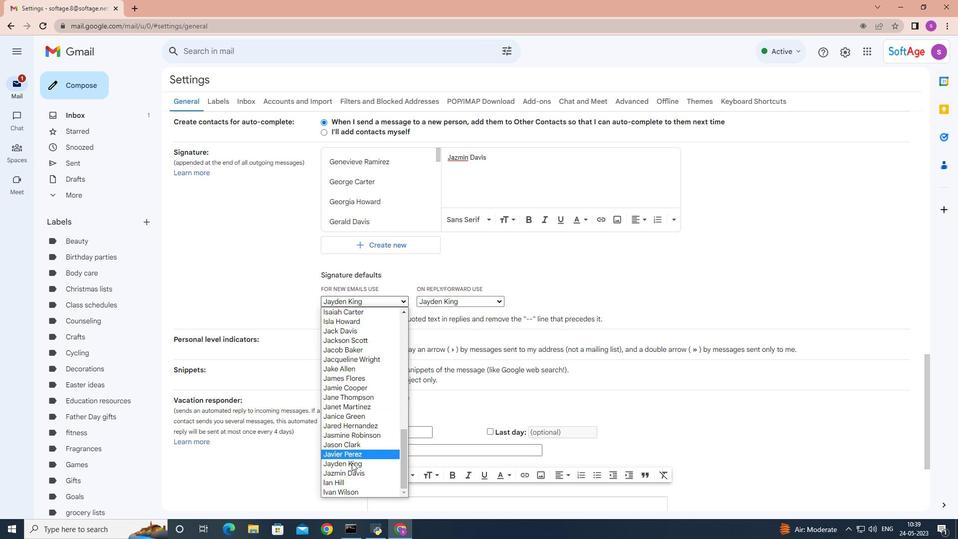 
Action: Mouse pressed left at (353, 469)
Screenshot: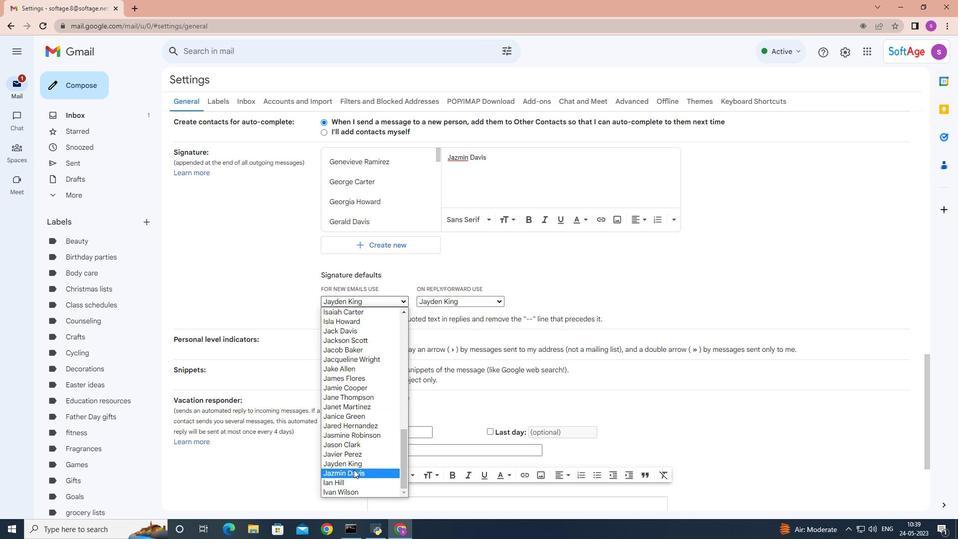
Action: Mouse moved to (495, 297)
Screenshot: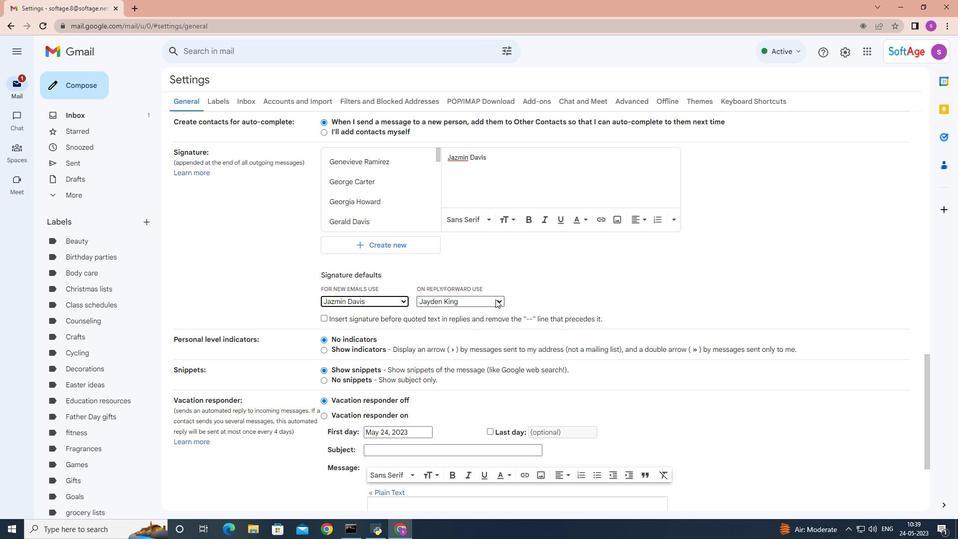 
Action: Mouse pressed left at (495, 297)
Screenshot: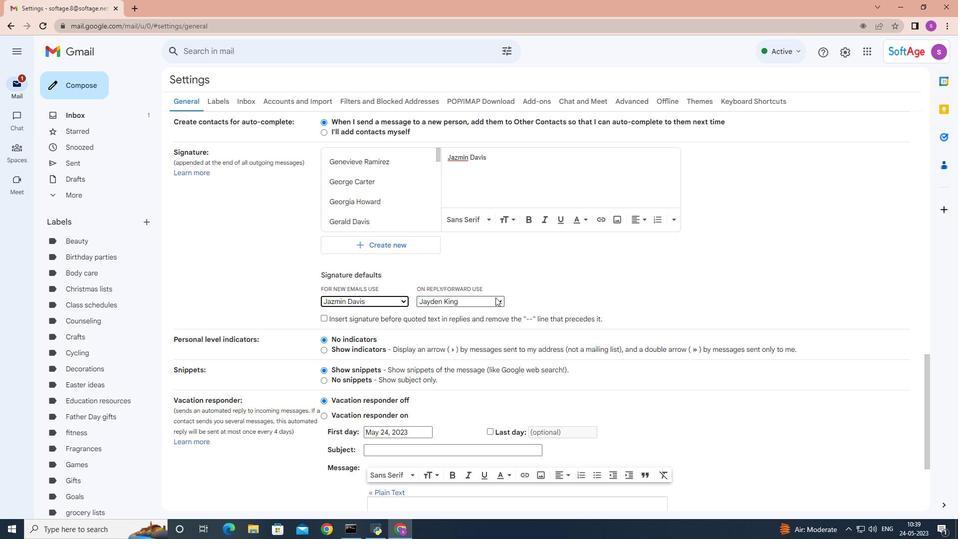 
Action: Mouse moved to (446, 438)
Screenshot: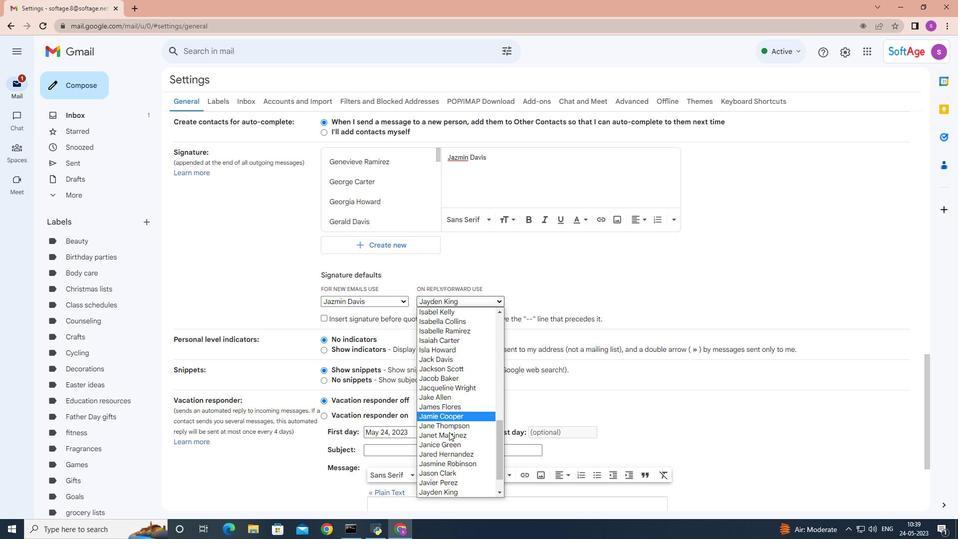 
Action: Mouse scrolled (446, 438) with delta (0, 0)
Screenshot: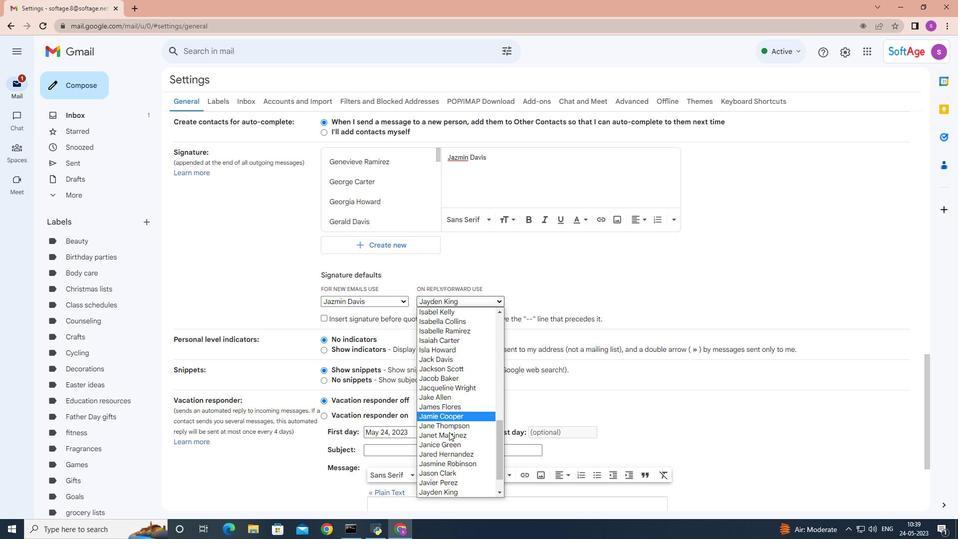 
Action: Mouse moved to (446, 442)
Screenshot: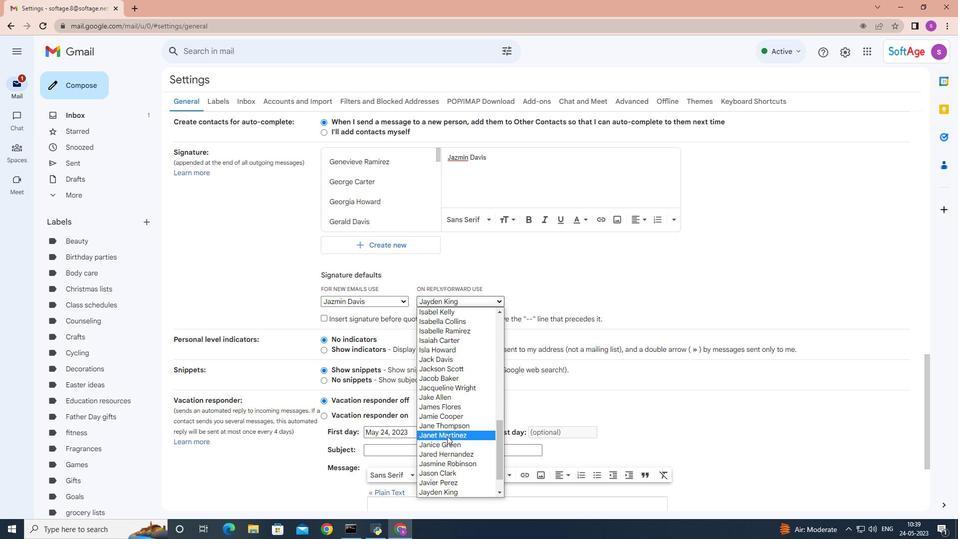 
Action: Mouse scrolled (446, 442) with delta (0, 0)
Screenshot: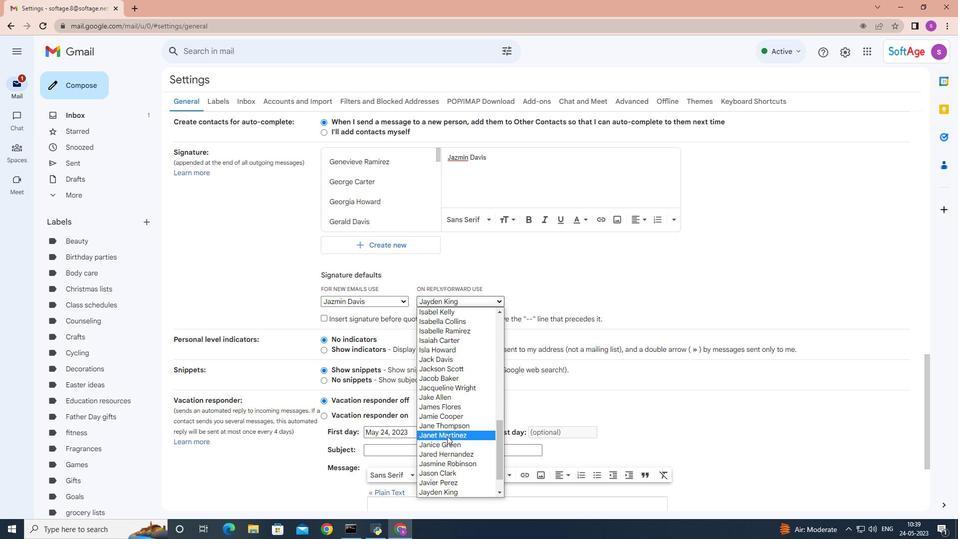 
Action: Mouse moved to (446, 445)
Screenshot: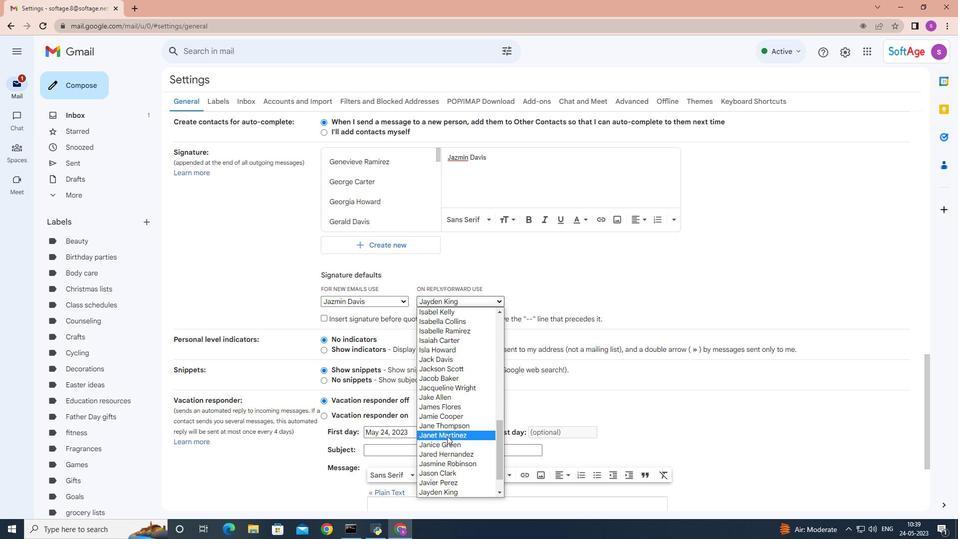 
Action: Mouse scrolled (446, 444) with delta (0, 0)
Screenshot: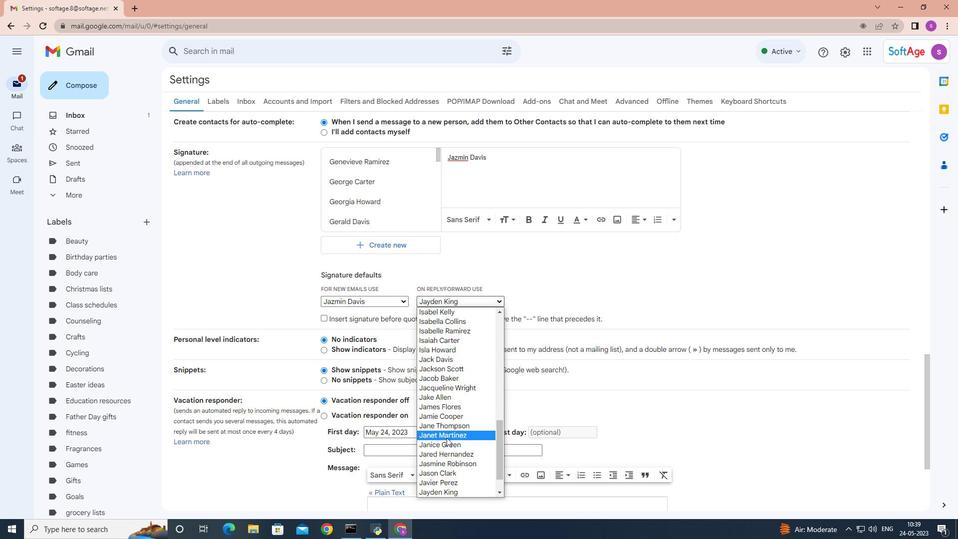 
Action: Mouse moved to (447, 446)
Screenshot: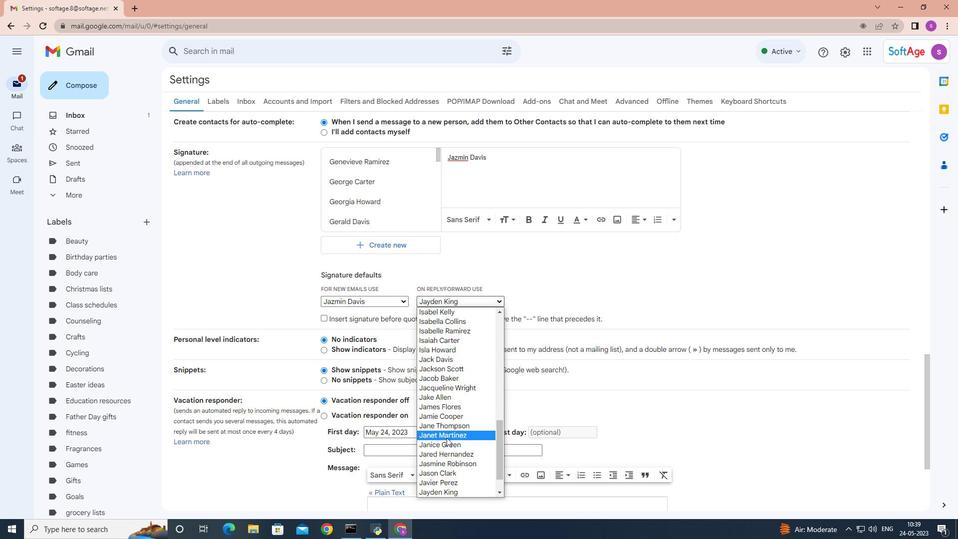 
Action: Mouse scrolled (447, 445) with delta (0, 0)
Screenshot: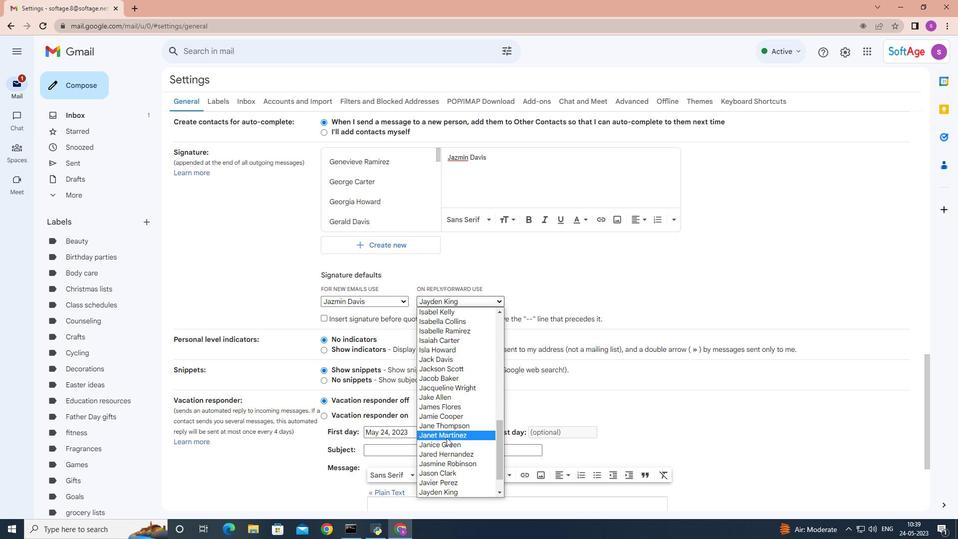 
Action: Mouse moved to (447, 446)
Screenshot: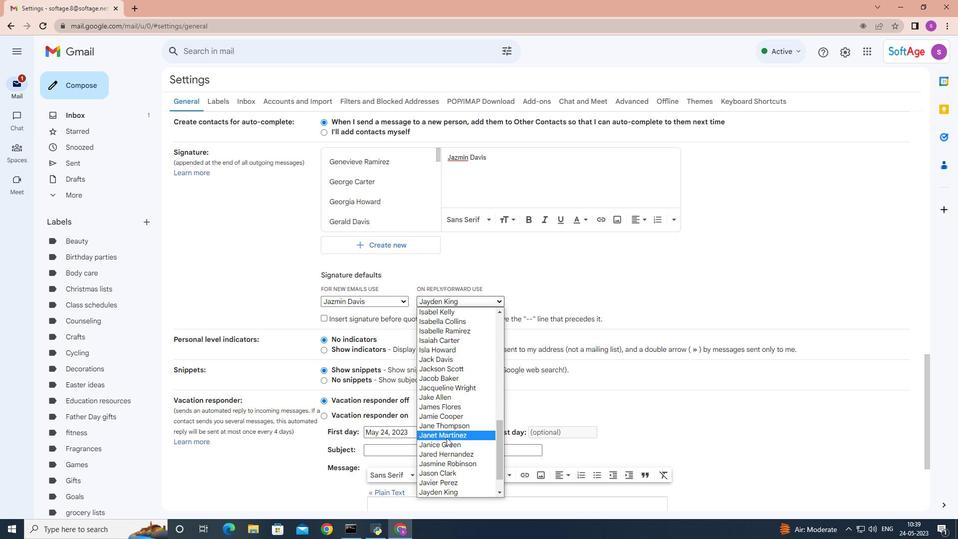 
Action: Mouse scrolled (447, 445) with delta (0, 0)
Screenshot: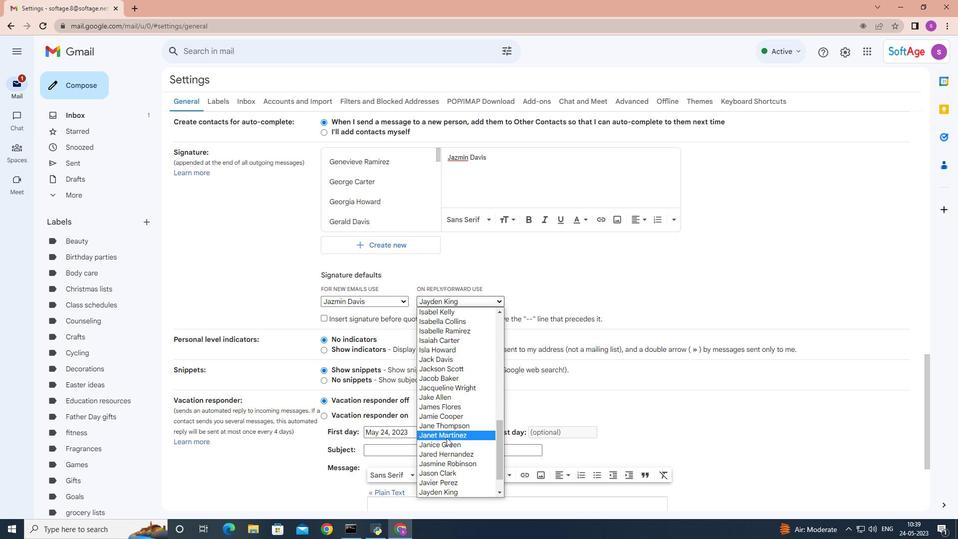 
Action: Mouse scrolled (447, 445) with delta (0, 0)
Screenshot: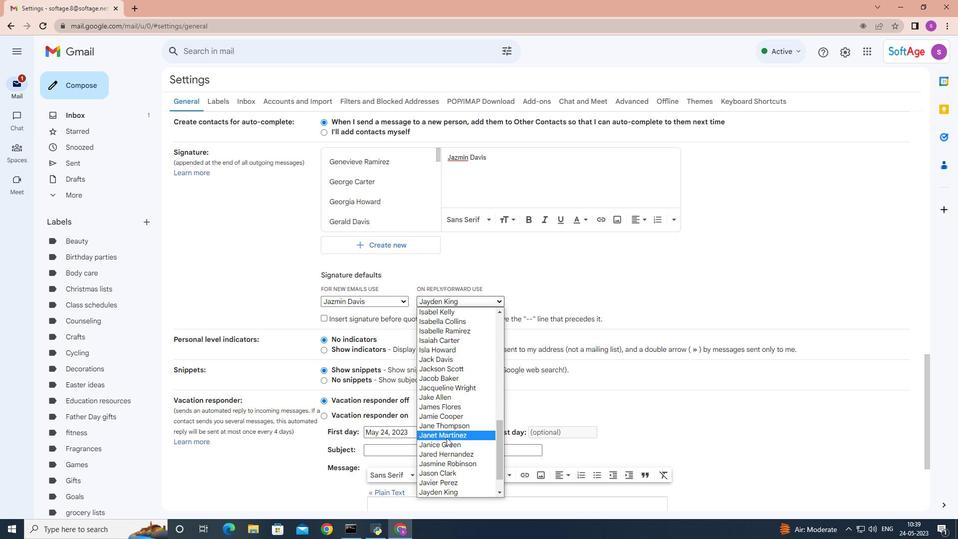 
Action: Mouse scrolled (447, 445) with delta (0, 0)
Screenshot: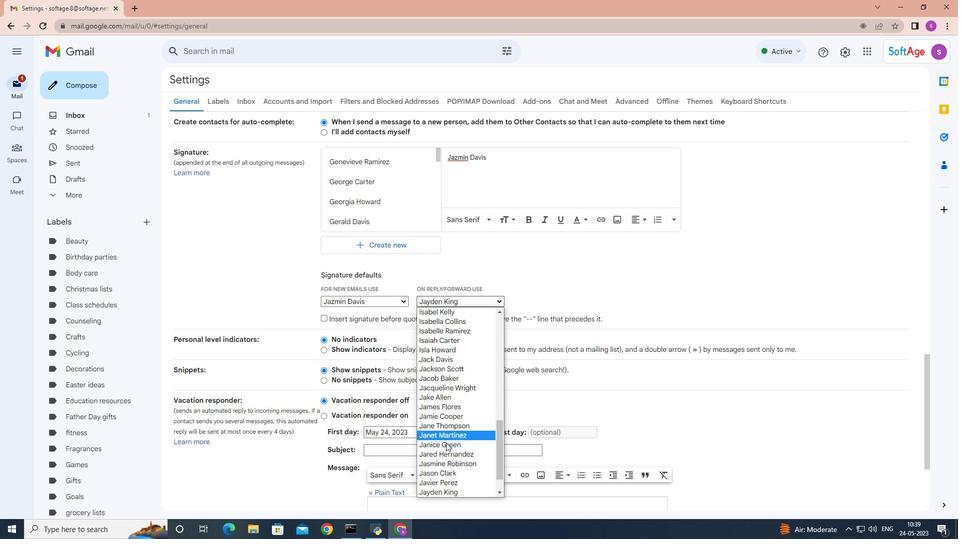 
Action: Mouse scrolled (447, 445) with delta (0, 0)
Screenshot: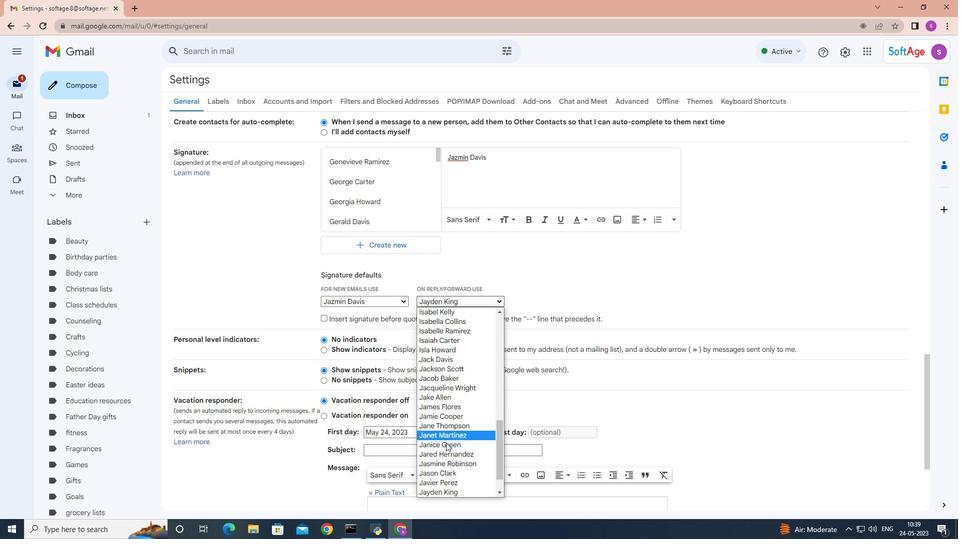 
Action: Mouse moved to (458, 475)
Screenshot: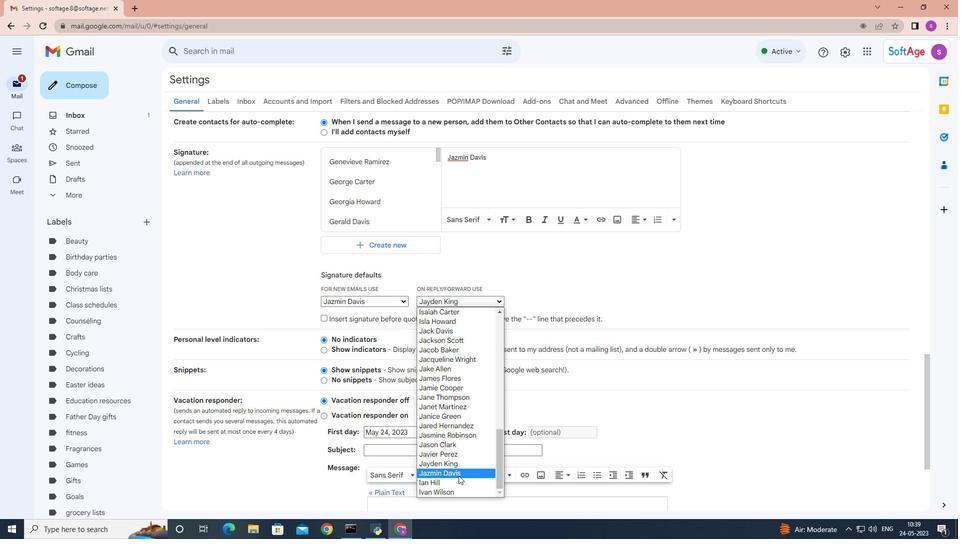 
Action: Mouse pressed left at (458, 475)
Screenshot: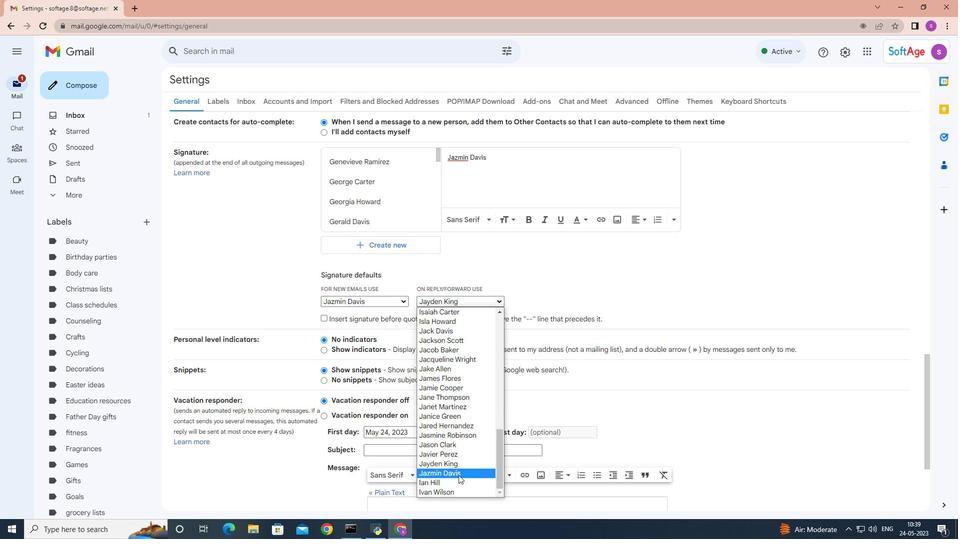 
Action: Mouse moved to (570, 364)
Screenshot: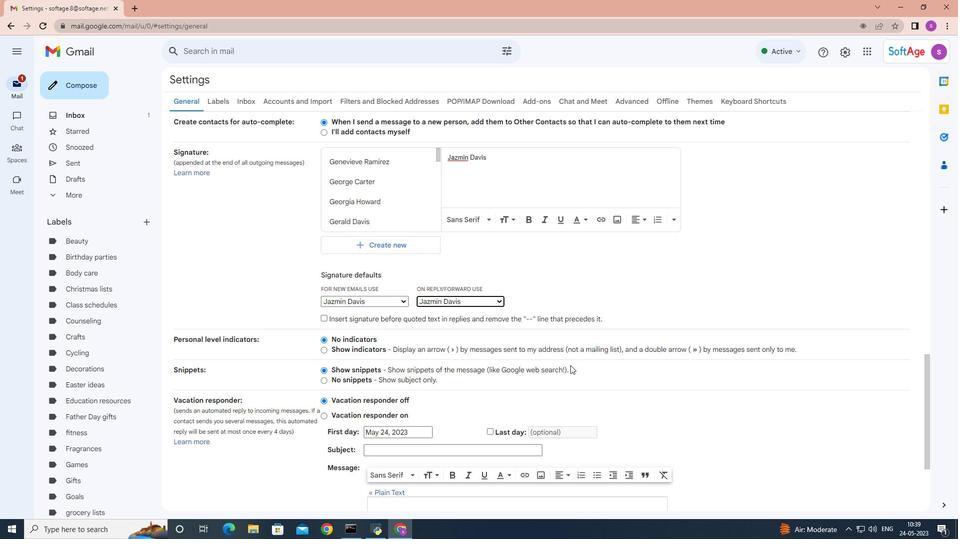 
Action: Mouse scrolled (570, 364) with delta (0, 0)
Screenshot: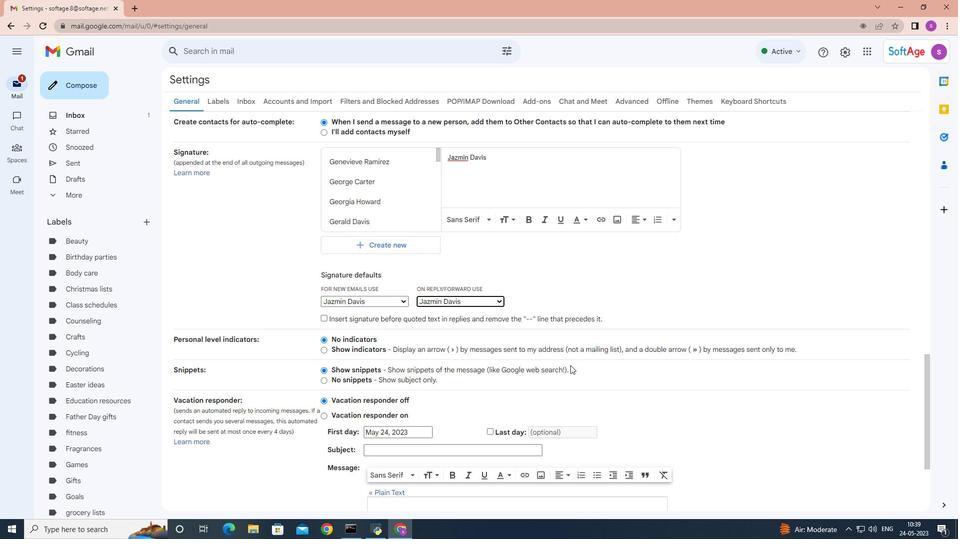 
Action: Mouse scrolled (570, 364) with delta (0, 0)
Screenshot: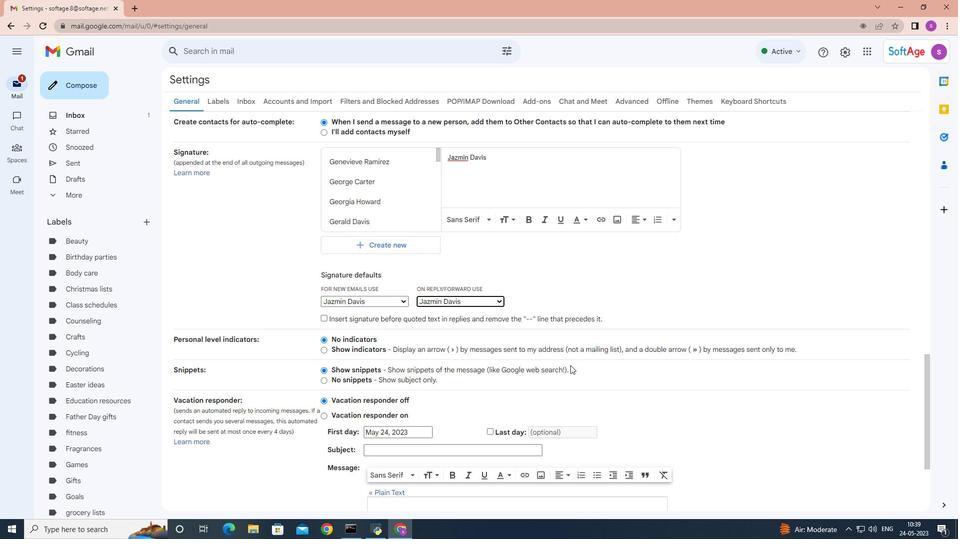 
Action: Mouse scrolled (570, 364) with delta (0, 0)
Screenshot: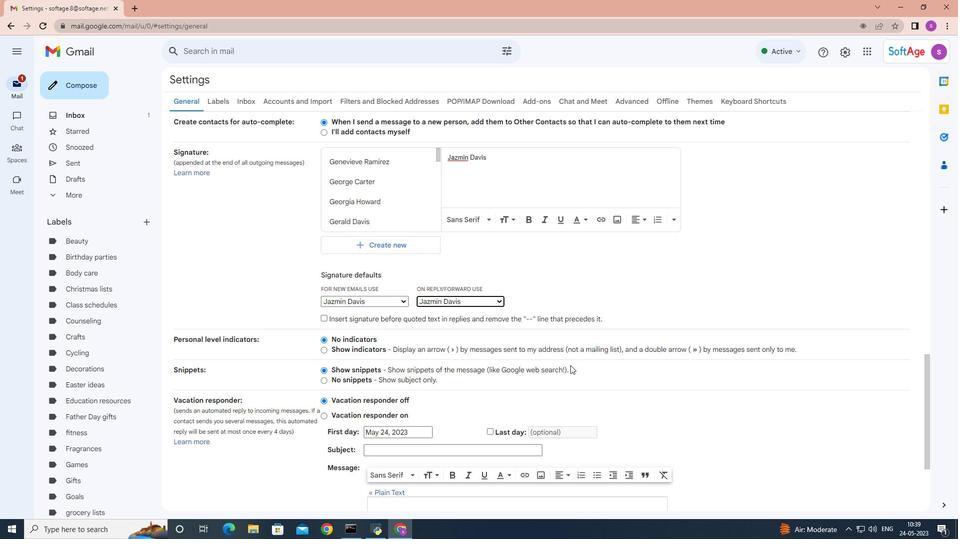 
Action: Mouse scrolled (570, 364) with delta (0, 0)
Screenshot: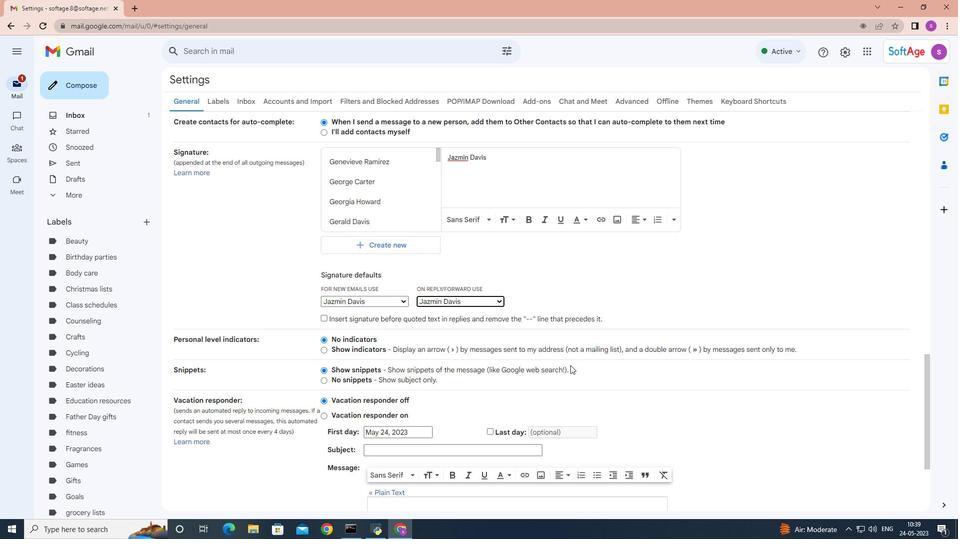 
Action: Mouse moved to (528, 458)
Screenshot: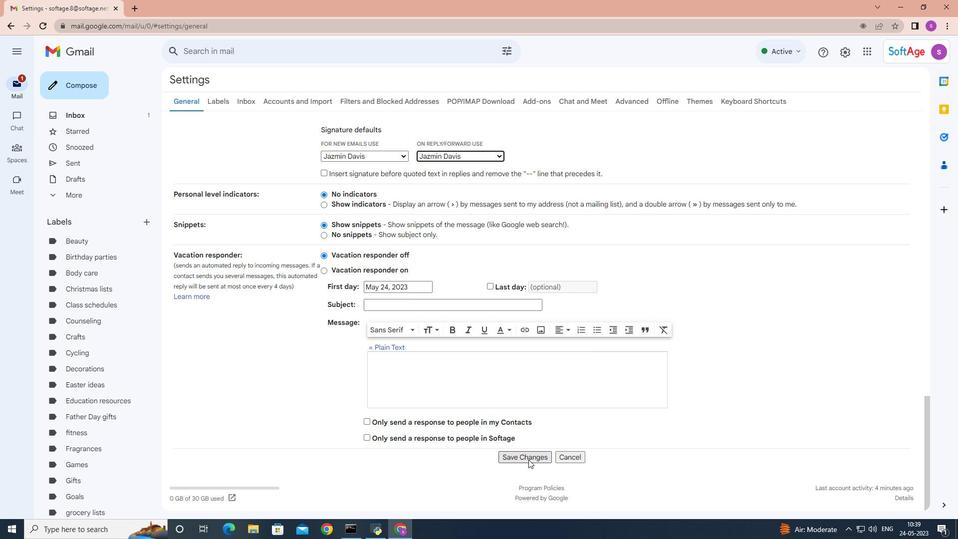 
Action: Mouse pressed left at (528, 458)
Screenshot: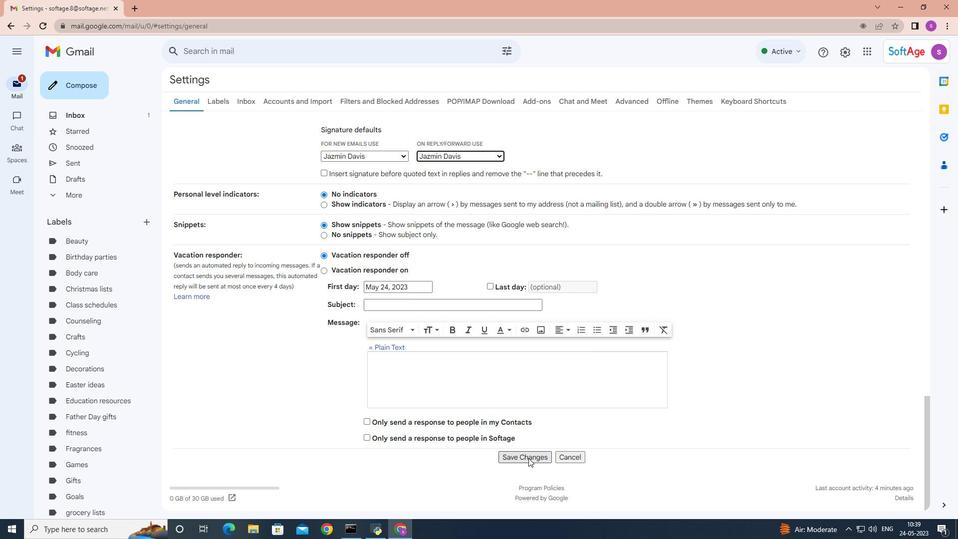 
Action: Mouse moved to (84, 83)
Screenshot: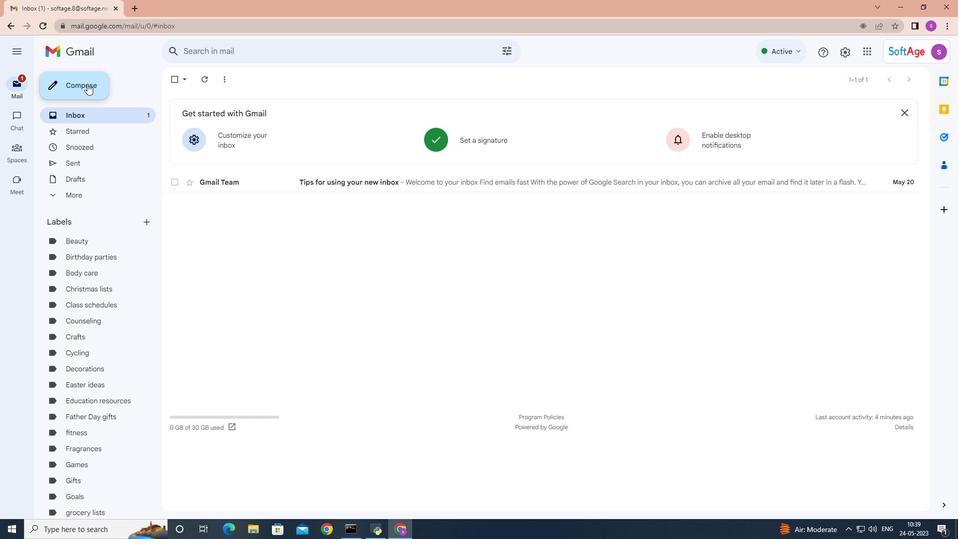 
Action: Mouse pressed left at (84, 83)
Screenshot: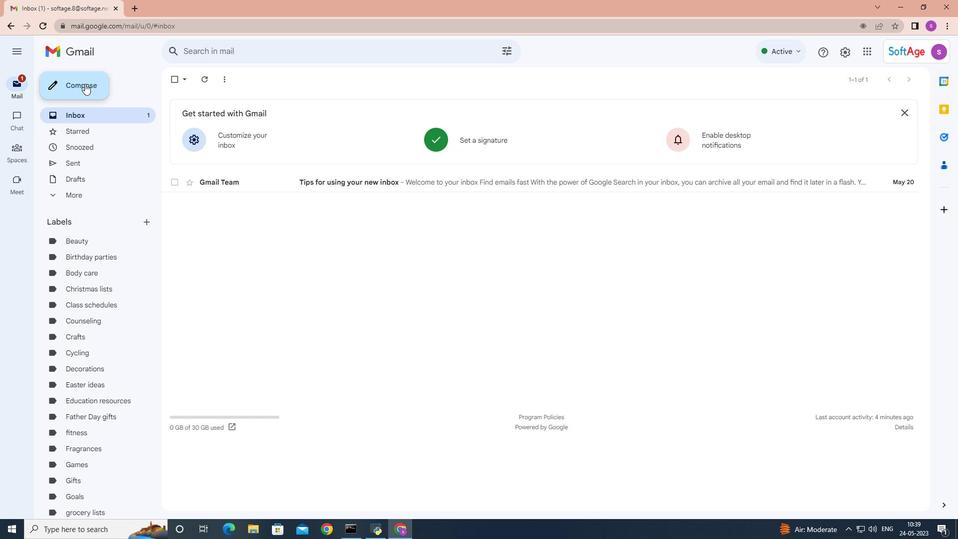 
Action: Mouse moved to (682, 263)
Screenshot: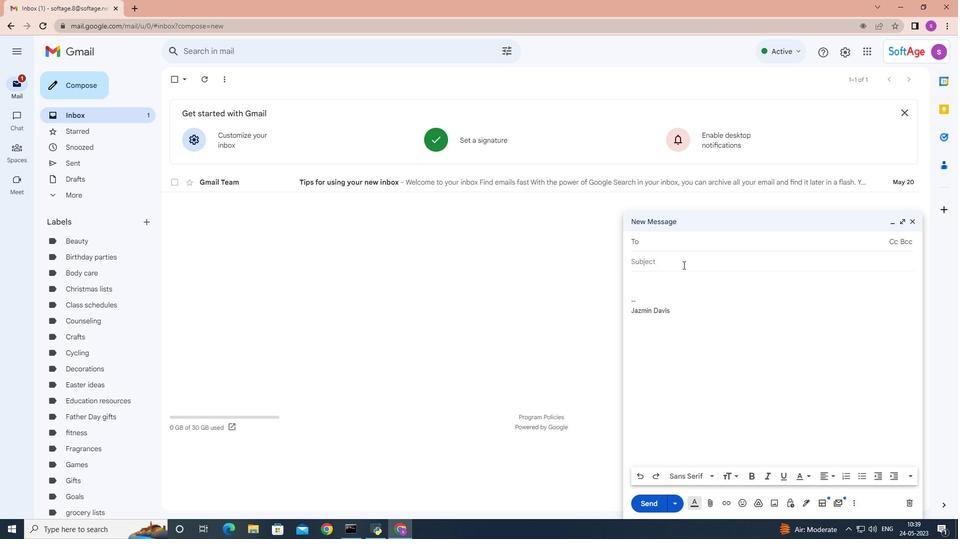 
Action: Mouse pressed left at (682, 263)
Screenshot: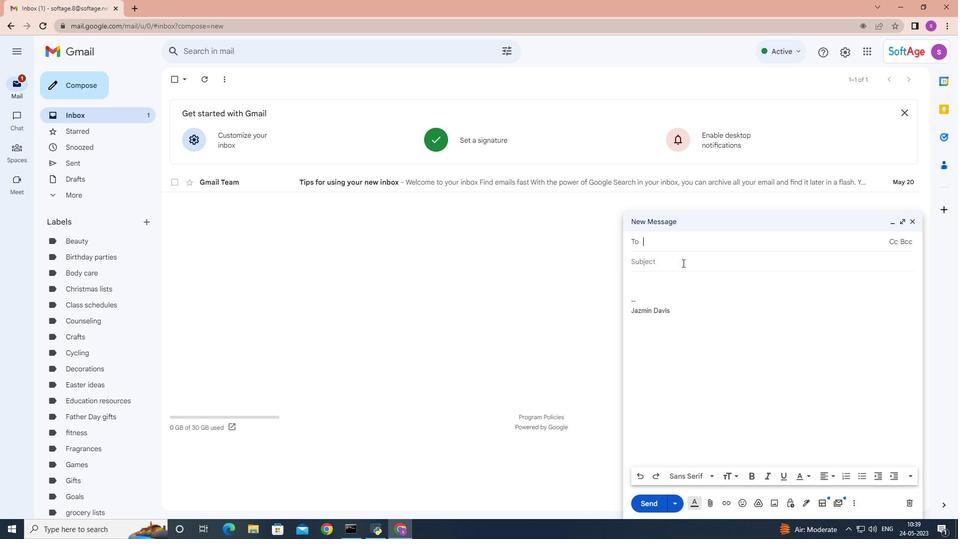 
Action: Key pressed <Key.shift>Thank<Key.space>you<Key.space>for<Key.space>your<Key.space>resume<Key.space>and<Key.space><Key.backspace><Key.backspace><Key.backspace><Key.backspace>
Screenshot: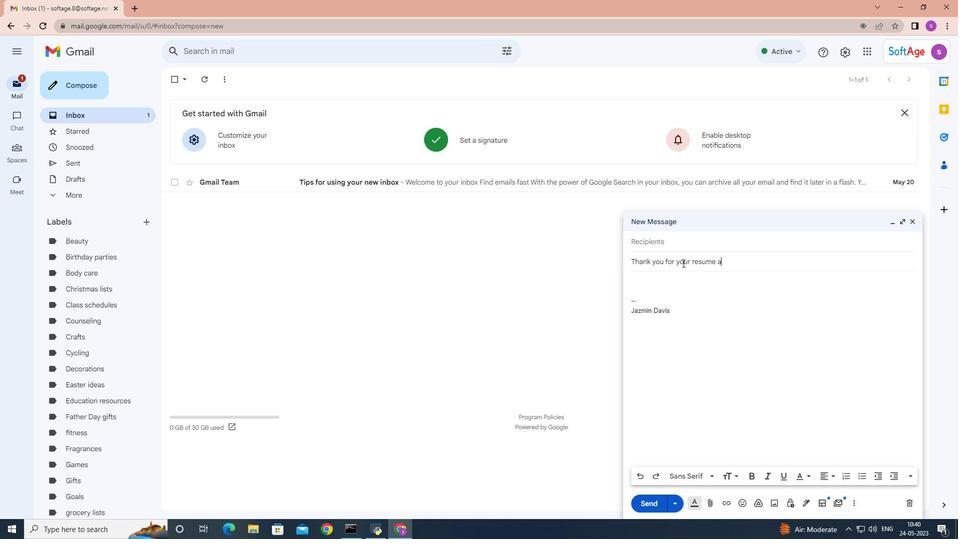 
Action: Mouse moved to (639, 278)
Screenshot: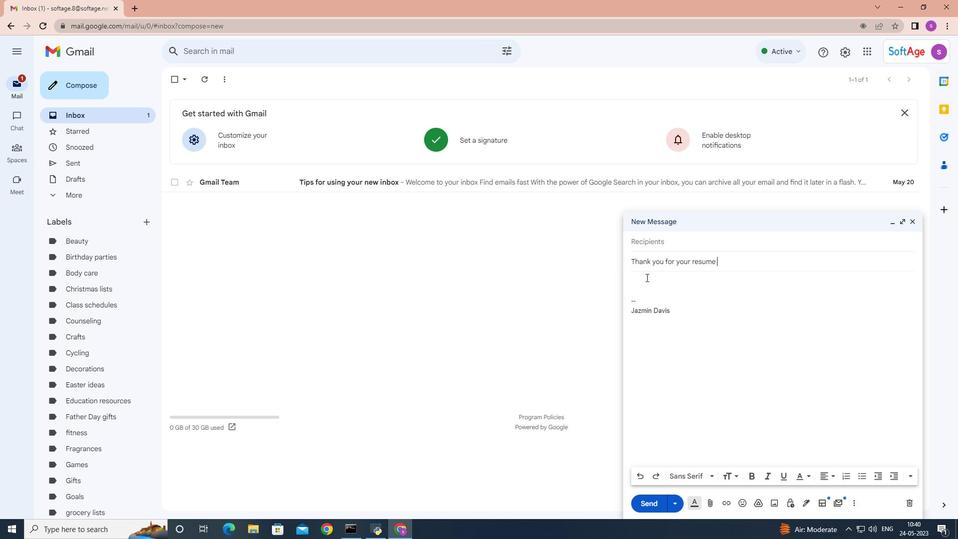 
Action: Mouse pressed left at (639, 278)
Screenshot: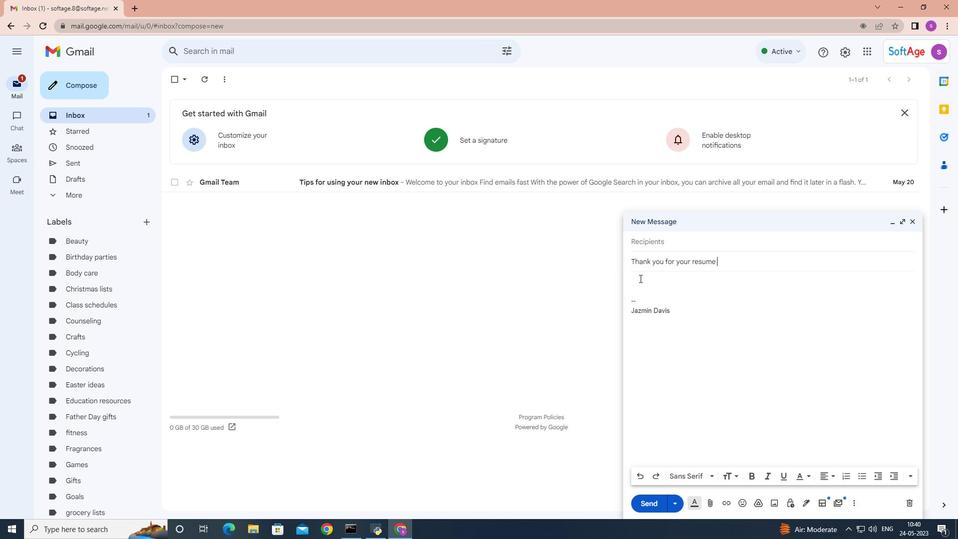 
Action: Key pressed <Key.shift>Can<Key.space>you<Key.space>please<Key.space>provide<Key.space>an<Key.space>update<Key.space>on<Key.space>the<Key.space>status<Key.space>of<Key.space>the<Key.space>project<Key.shift_r>?
Screenshot: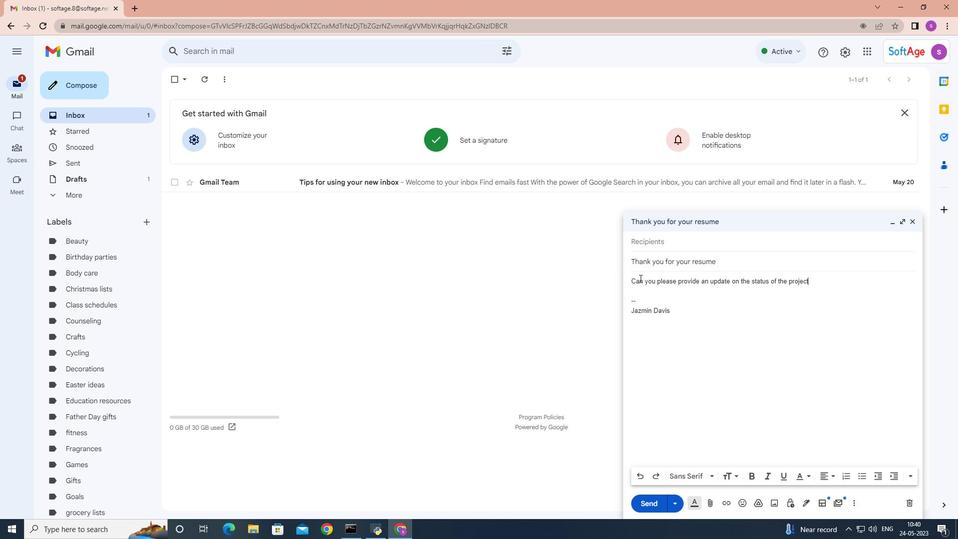 
Action: Mouse moved to (661, 243)
Screenshot: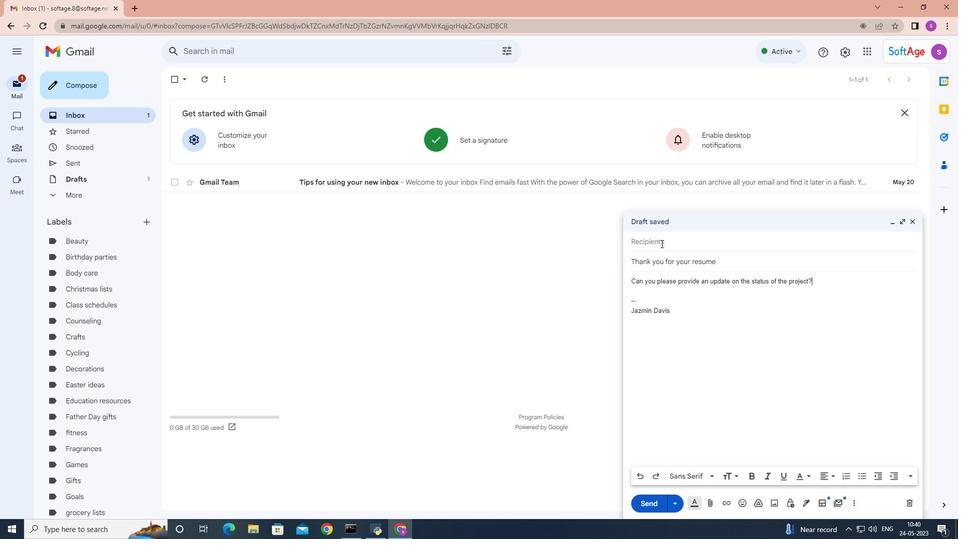 
Action: Mouse pressed left at (661, 243)
Screenshot: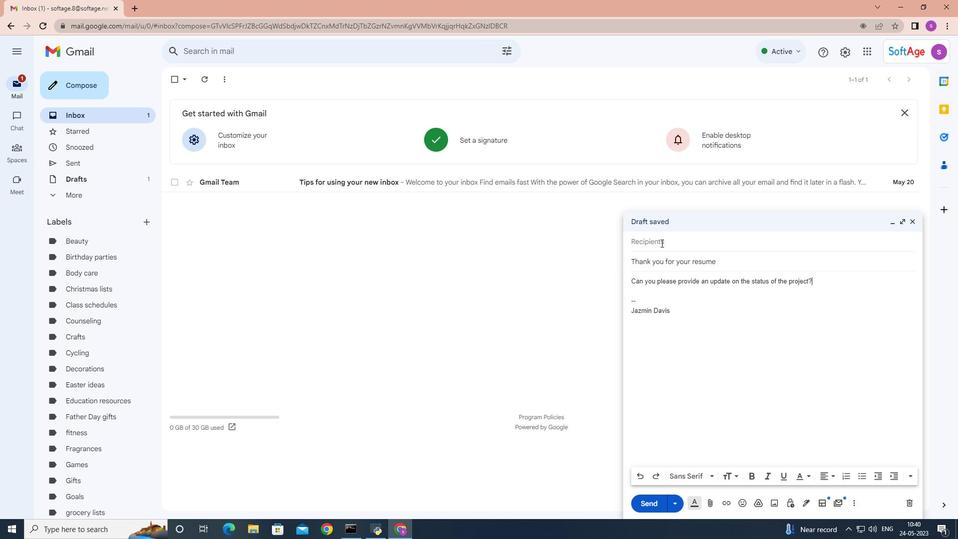 
Action: Key pressed <Key.shift>Softage.9
Screenshot: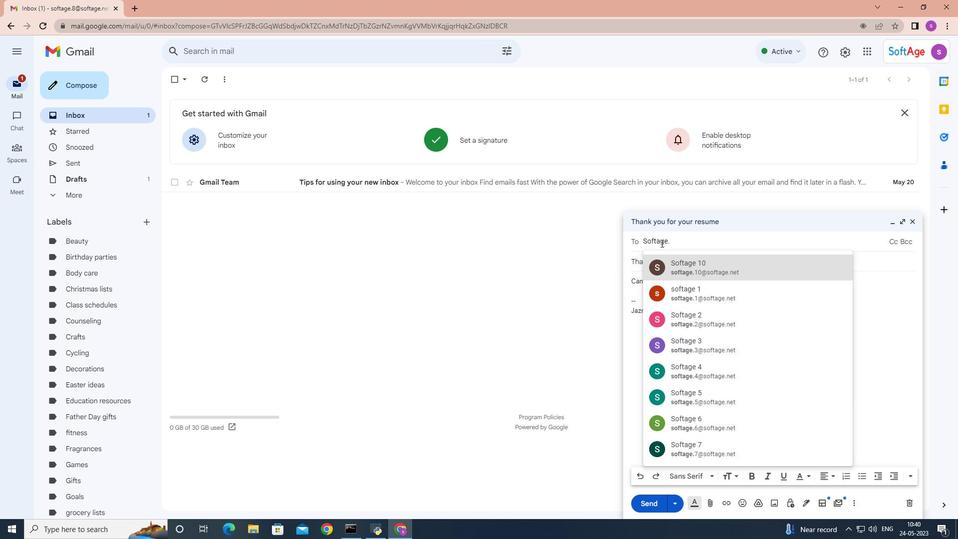 
Action: Mouse moved to (678, 263)
Screenshot: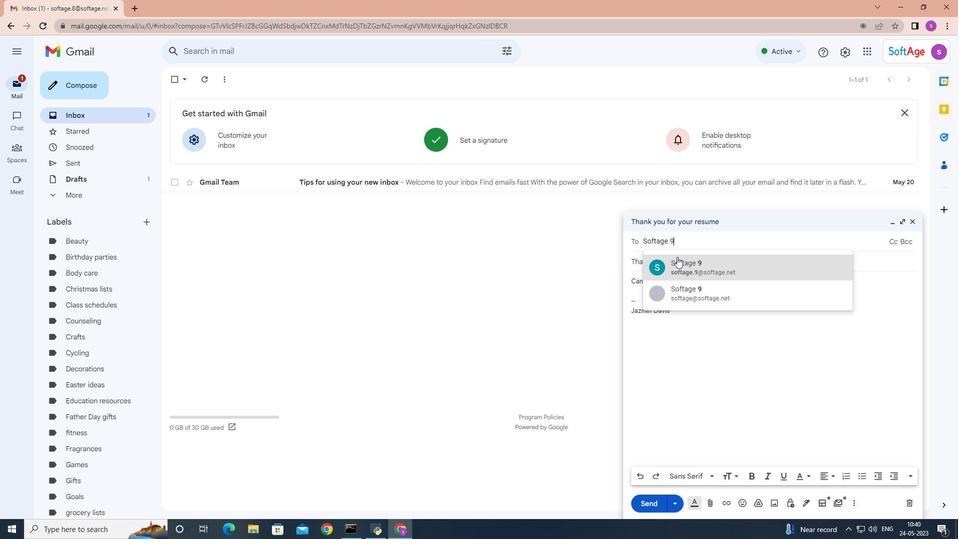 
Action: Mouse pressed left at (678, 263)
Screenshot: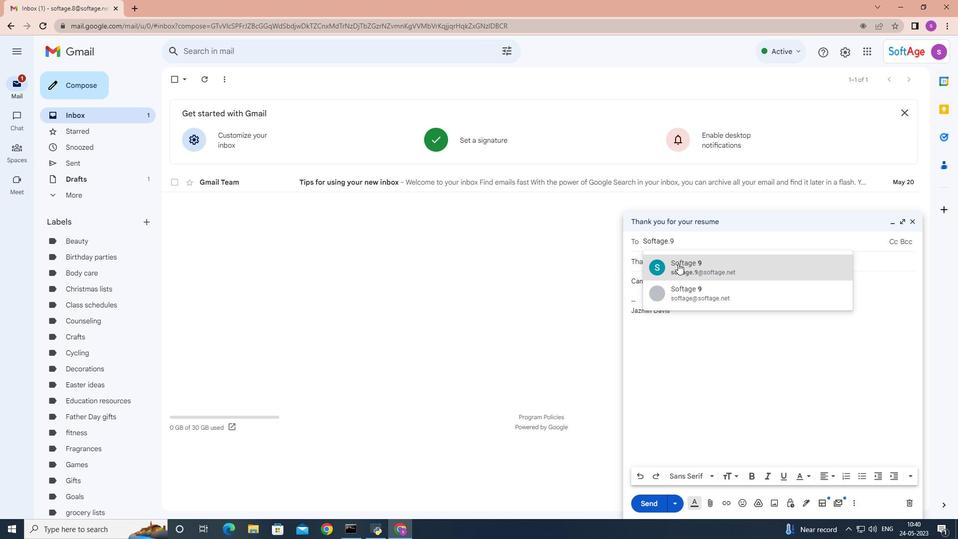 
Action: Mouse moved to (823, 292)
Screenshot: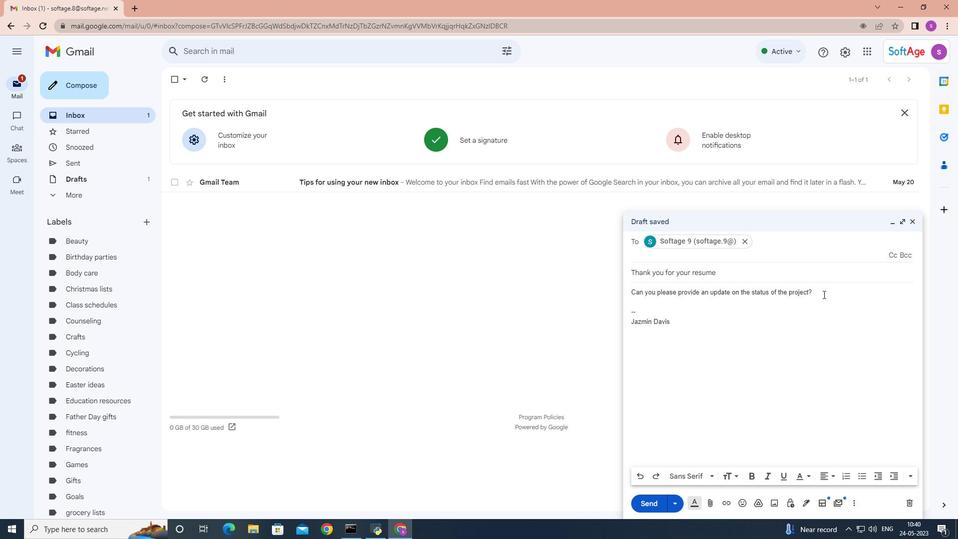 
Action: Mouse pressed left at (823, 292)
Screenshot: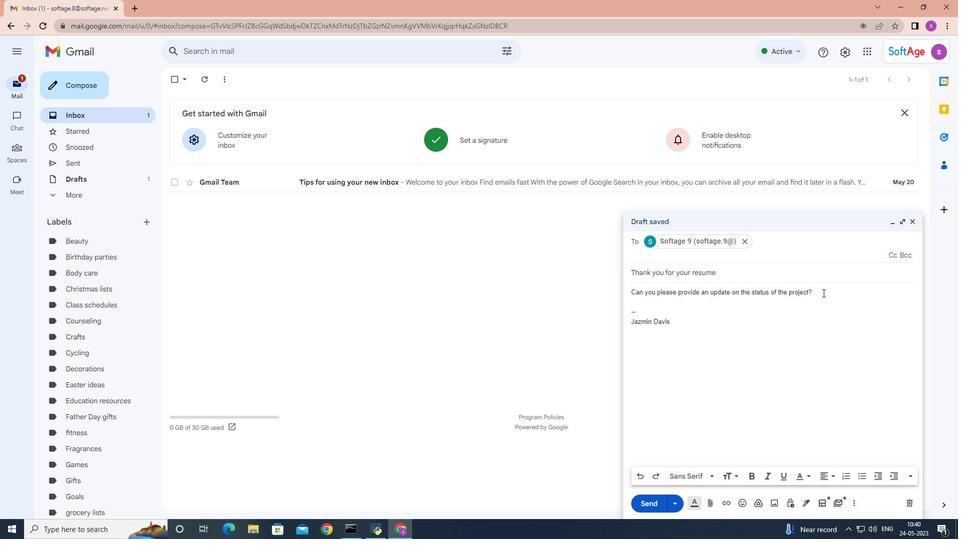
Action: Mouse moved to (817, 280)
Screenshot: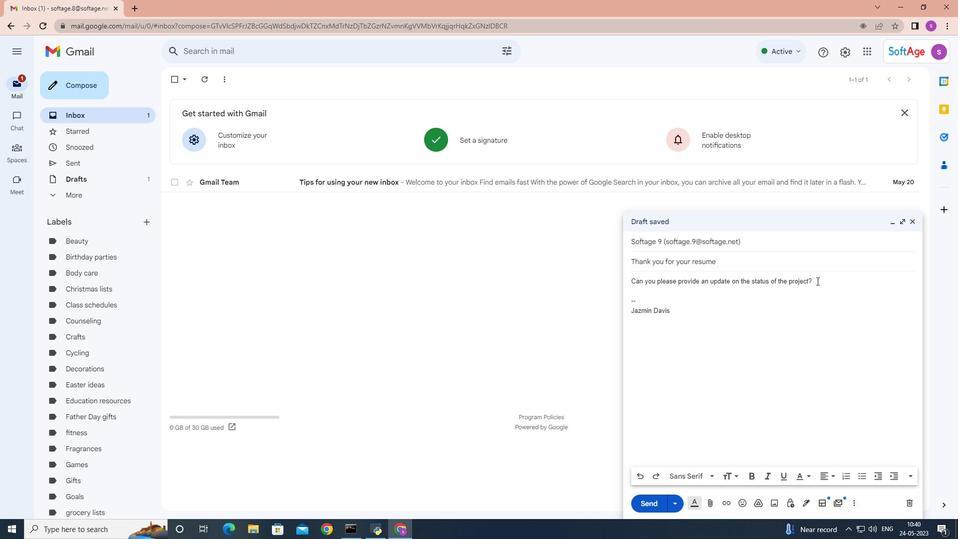 
Action: Mouse pressed left at (817, 280)
Screenshot: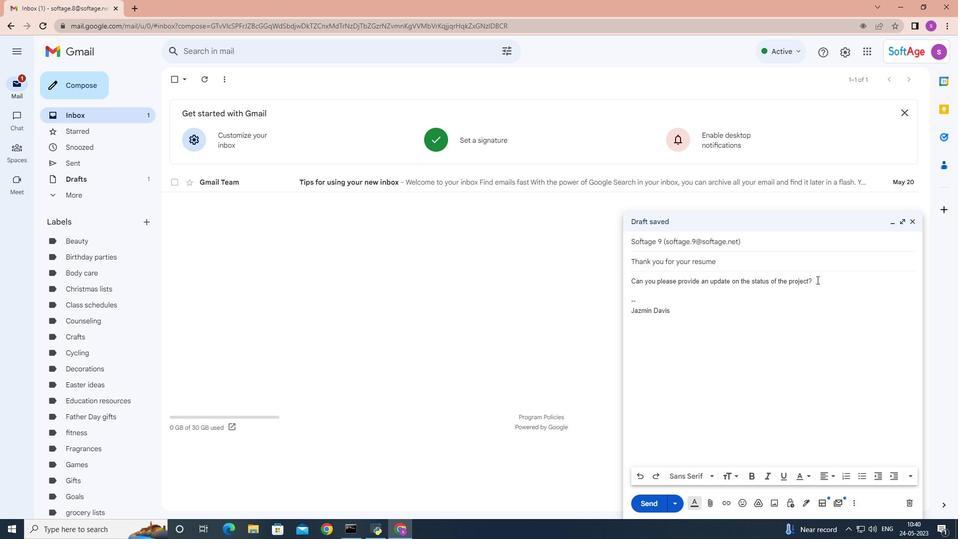 
Action: Mouse moved to (815, 280)
Screenshot: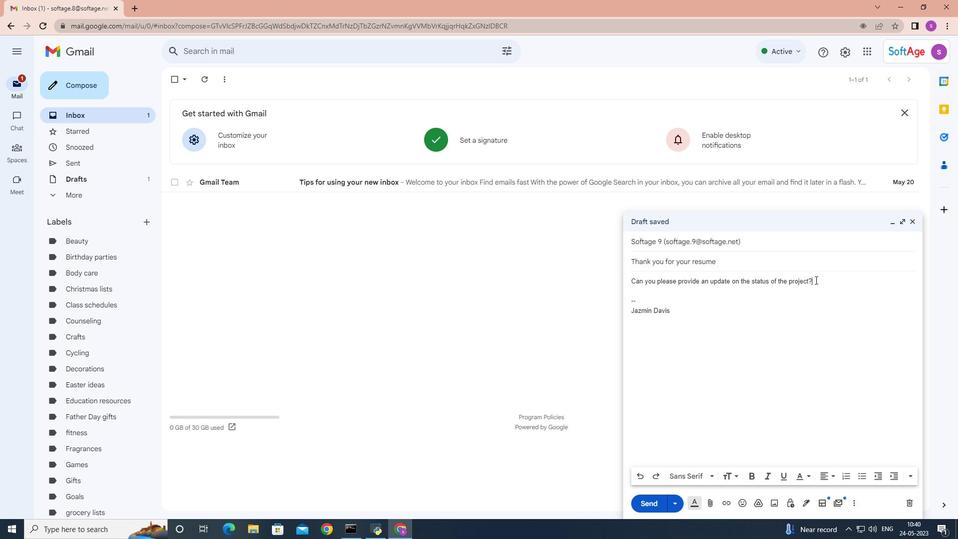 
Action: Mouse pressed left at (815, 280)
Screenshot: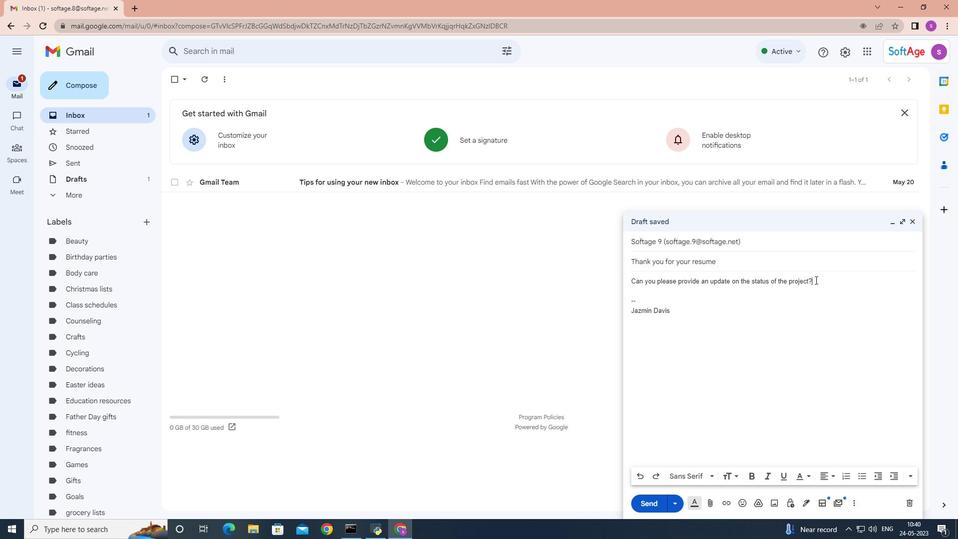 
Action: Mouse moved to (807, 340)
Screenshot: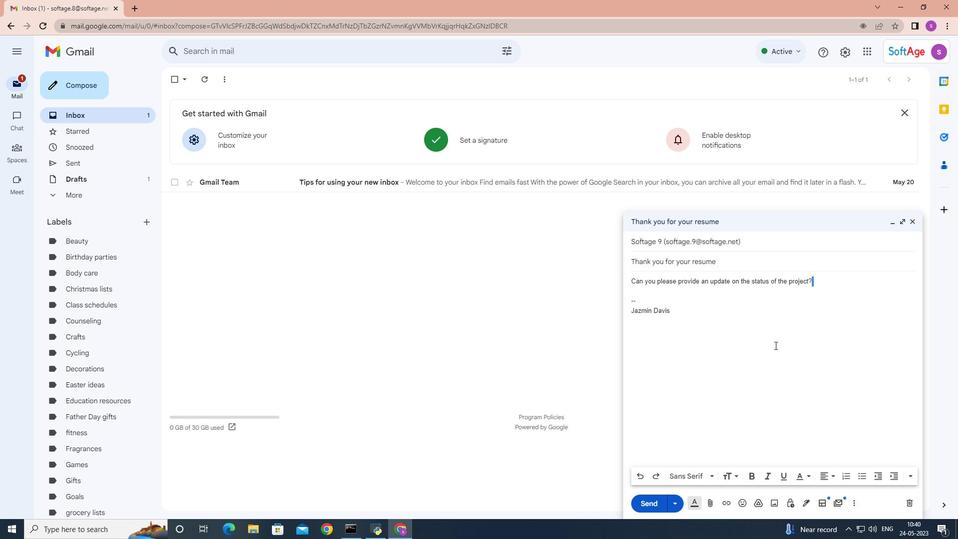 
Action: Mouse pressed left at (807, 340)
Screenshot: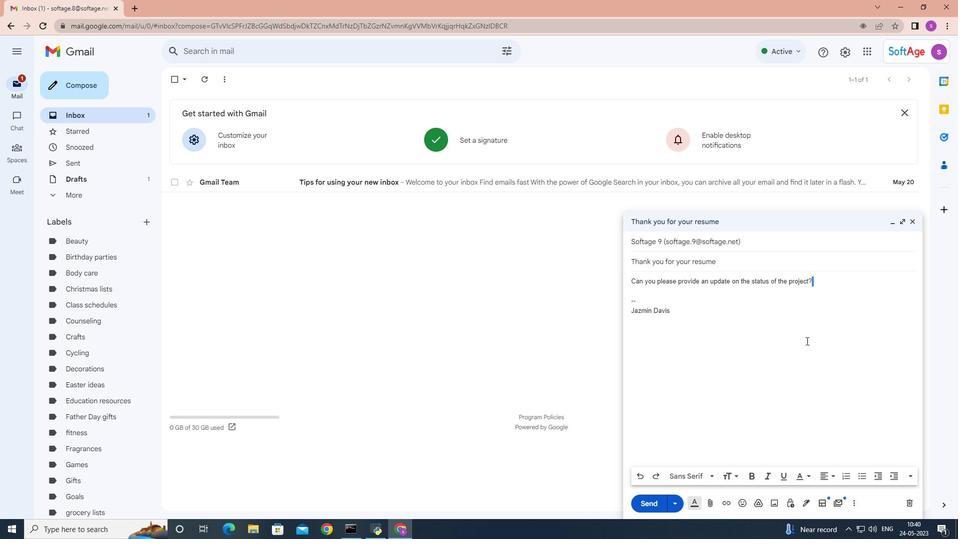 
Action: Mouse moved to (814, 280)
Screenshot: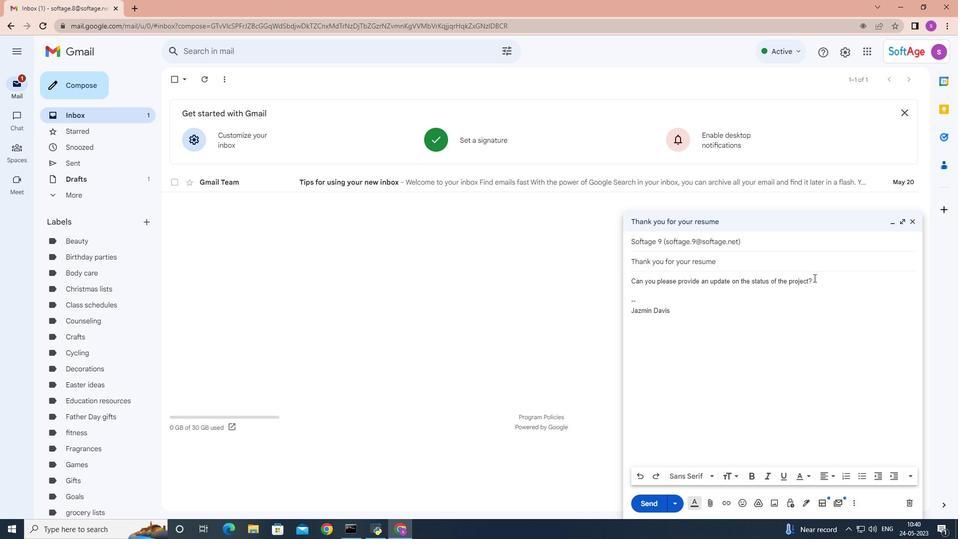 
Action: Mouse pressed left at (814, 280)
Screenshot: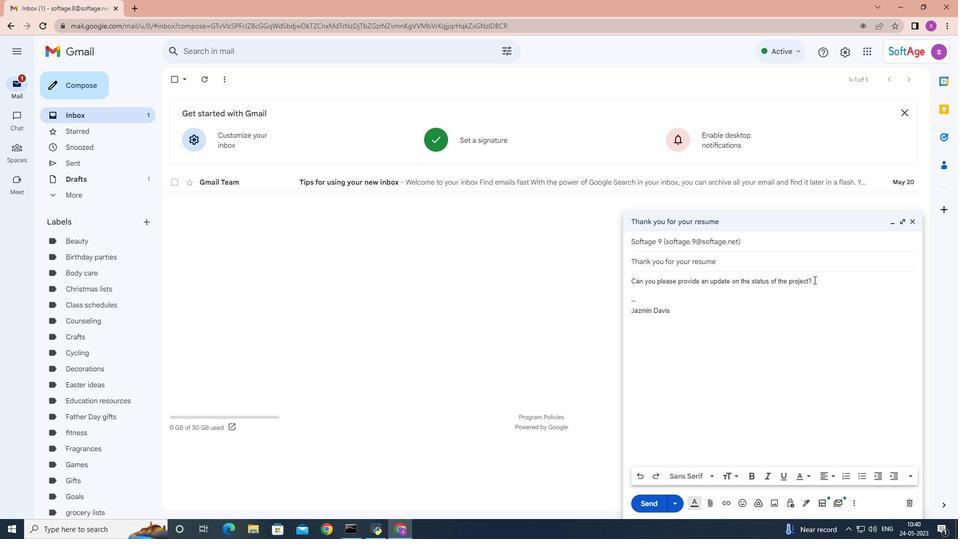 
Action: Mouse moved to (847, 477)
Screenshot: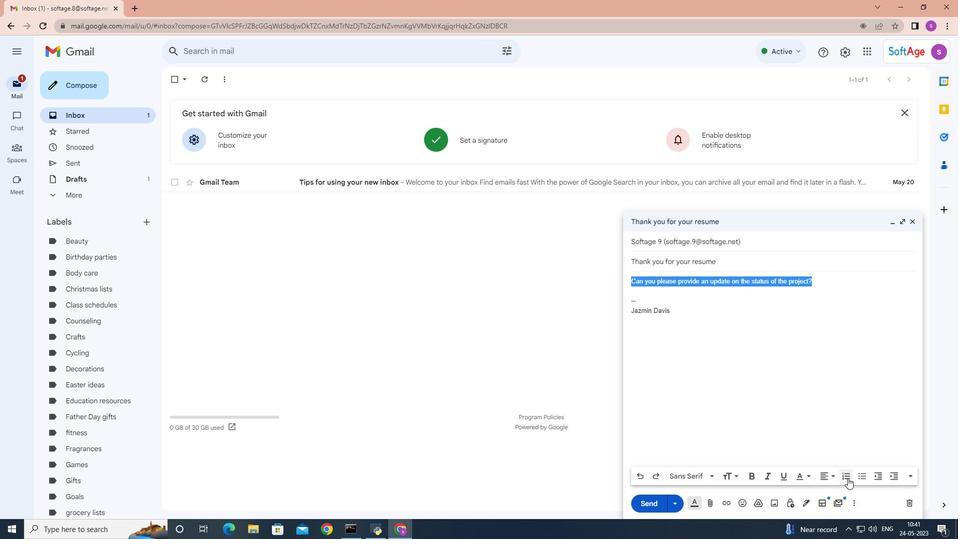 
Action: Mouse pressed left at (847, 477)
Screenshot: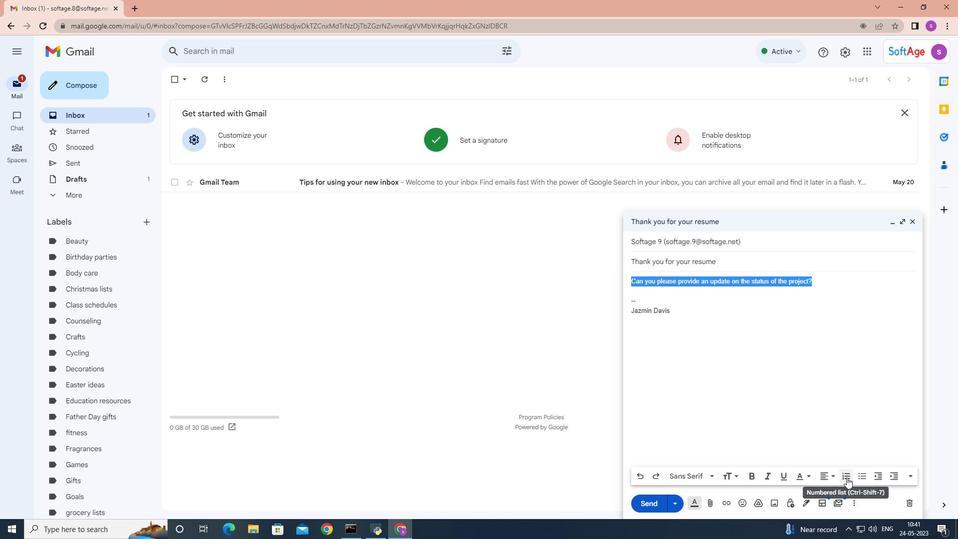 
Action: Mouse moved to (709, 475)
Screenshot: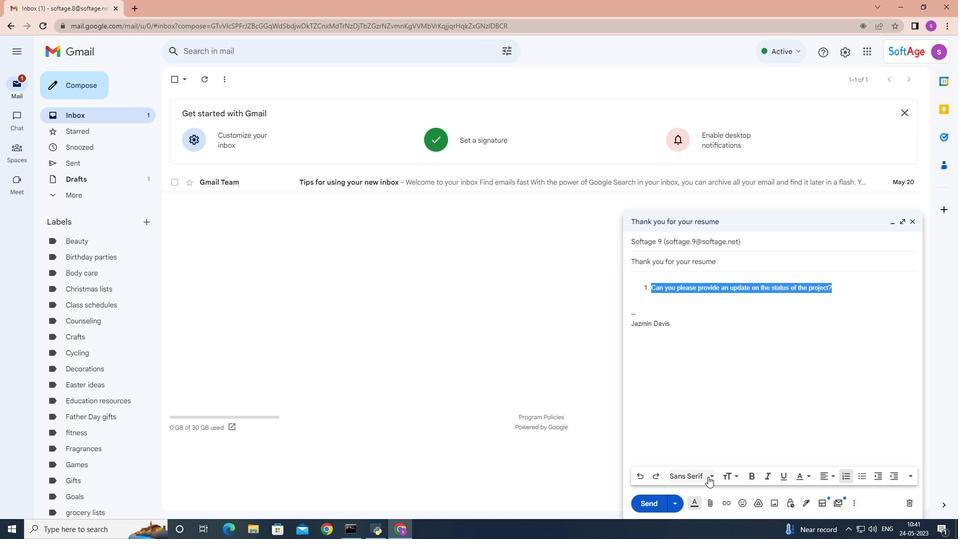 
Action: Mouse pressed left at (709, 475)
Screenshot: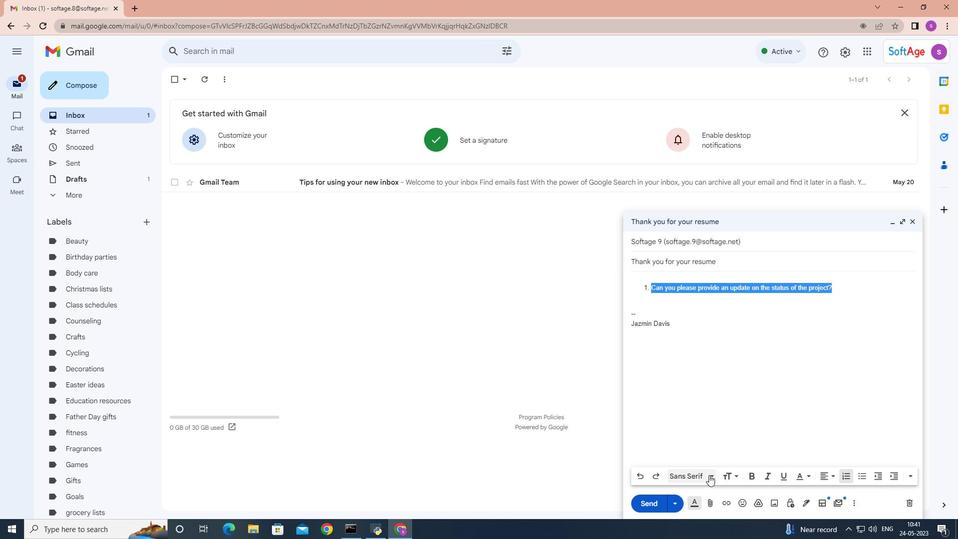 
Action: Mouse moved to (710, 348)
Screenshot: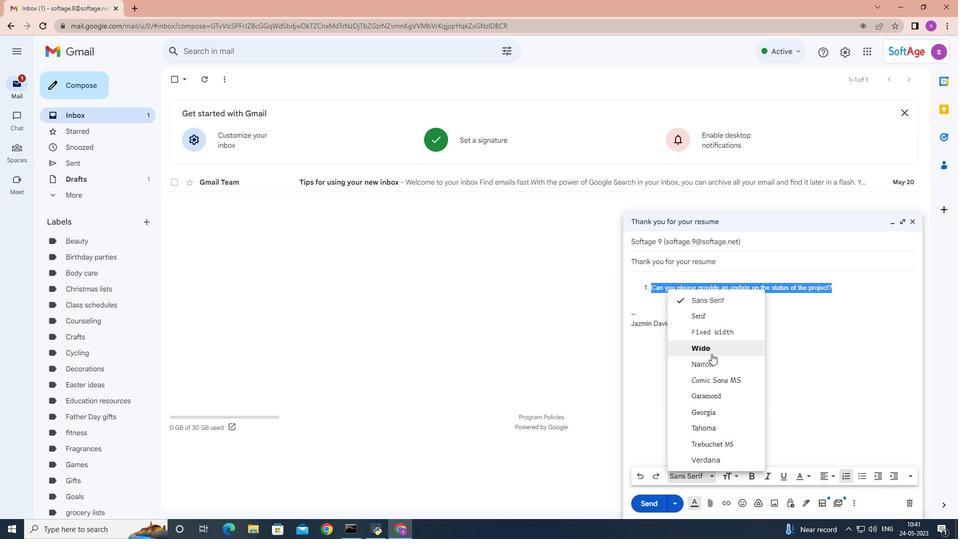 
Action: Mouse pressed left at (710, 348)
Screenshot: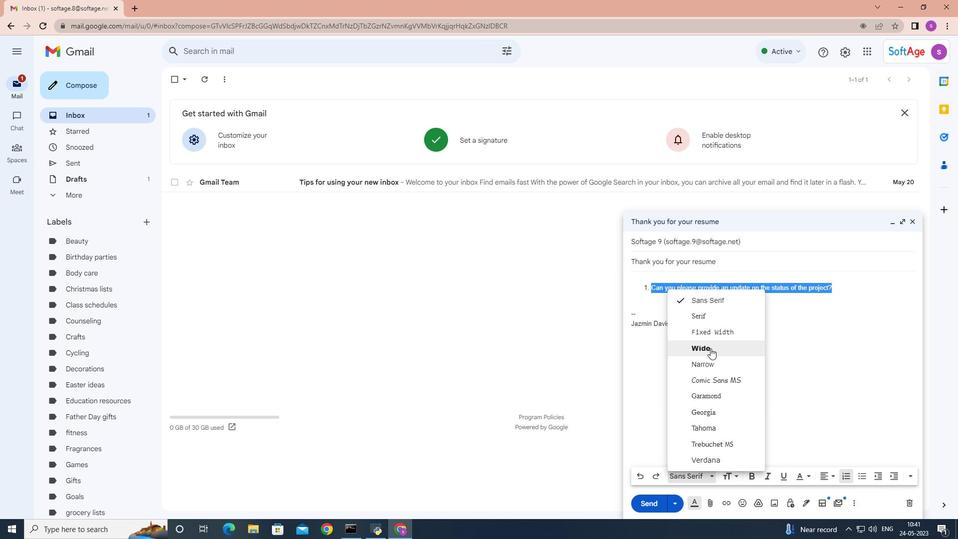 
Action: Mouse moved to (907, 474)
Screenshot: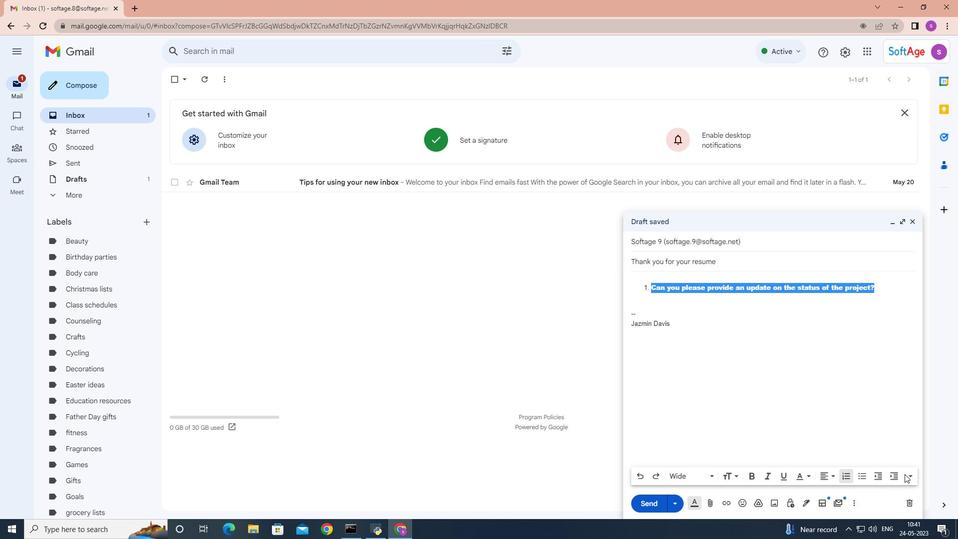 
Action: Mouse pressed left at (907, 474)
Screenshot: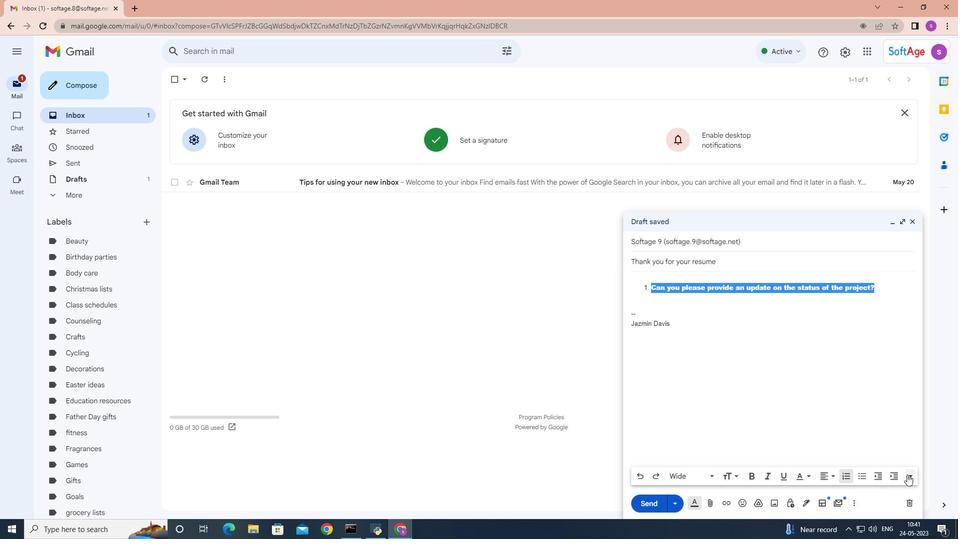 
Action: Mouse moved to (908, 445)
Screenshot: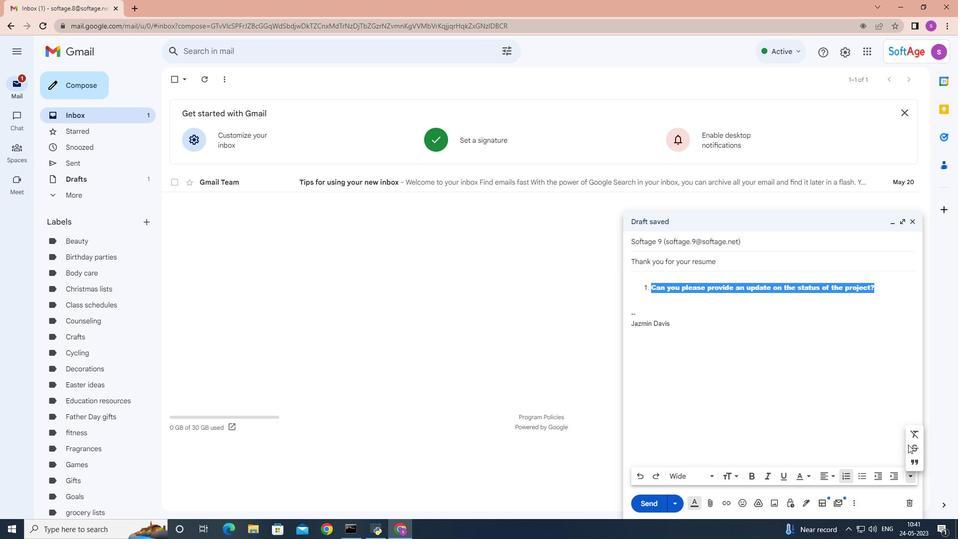 
Action: Mouse pressed left at (908, 445)
Screenshot: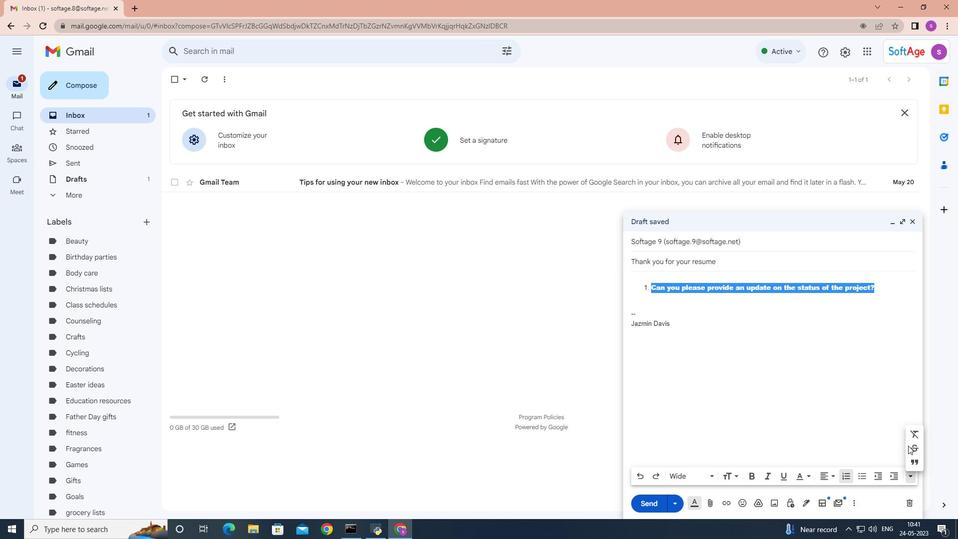 
Action: Mouse moved to (916, 449)
Screenshot: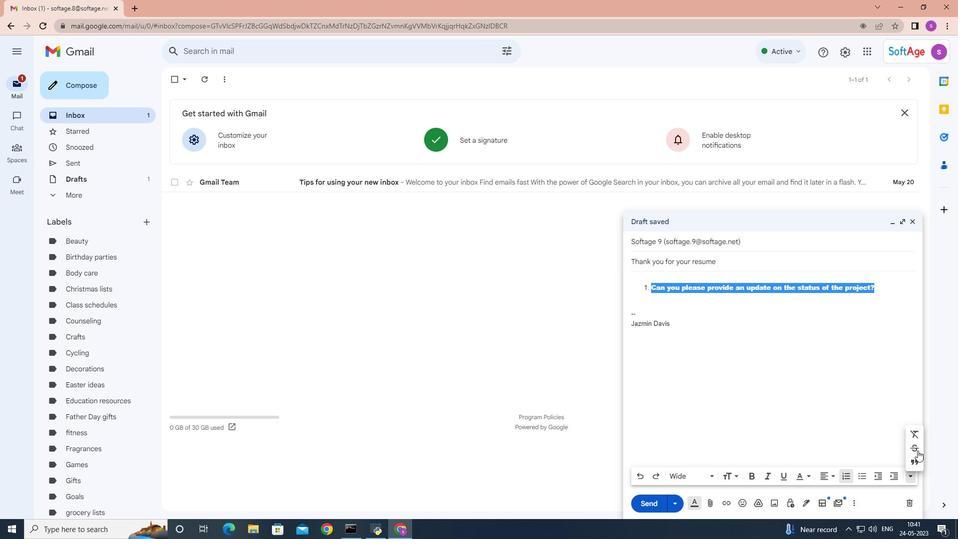 
Action: Mouse pressed left at (916, 449)
Screenshot: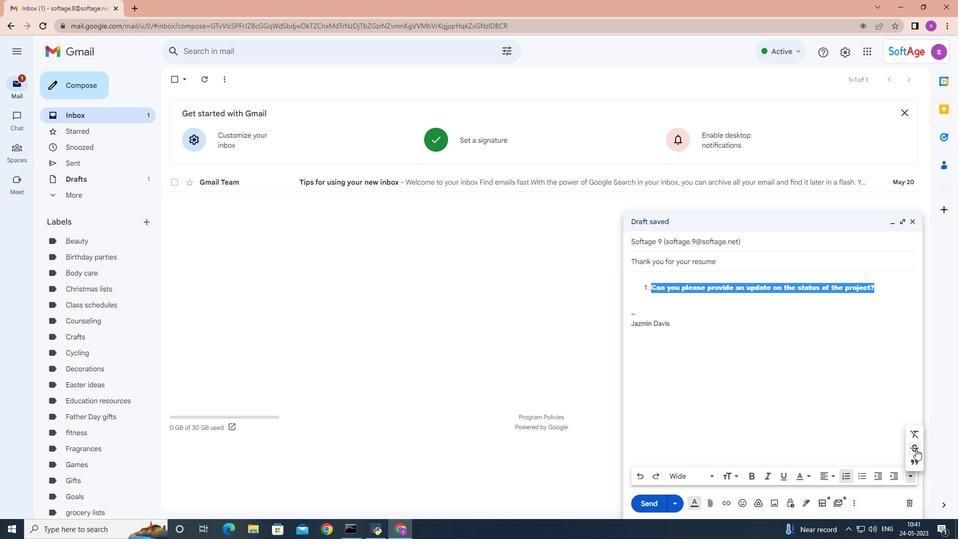 
Action: Mouse moved to (850, 480)
Screenshot: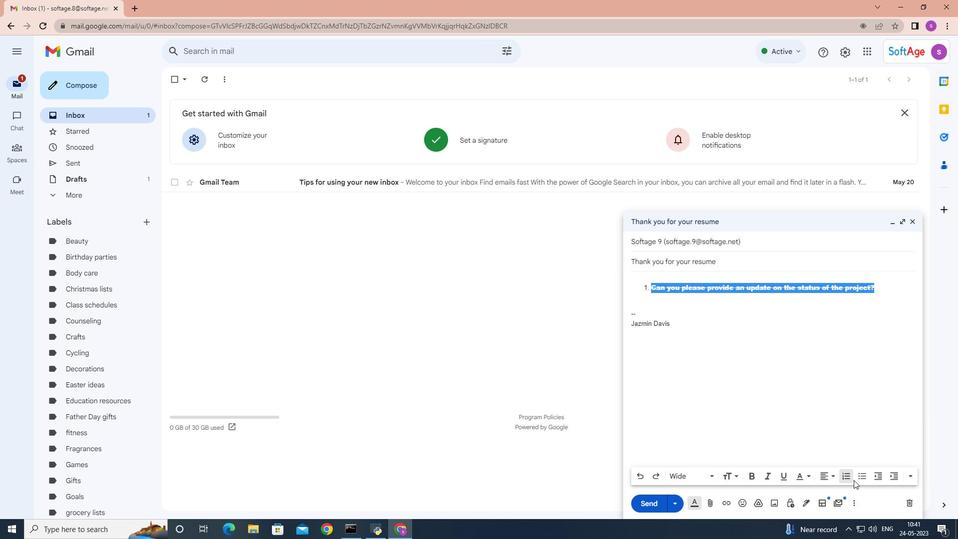 
Action: Mouse pressed left at (850, 480)
Screenshot: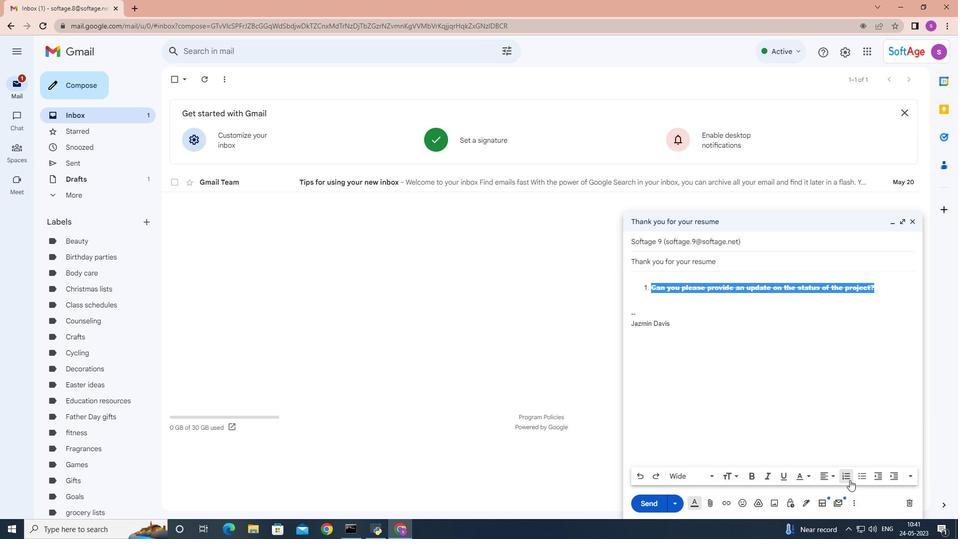 
Action: Mouse moved to (715, 475)
Screenshot: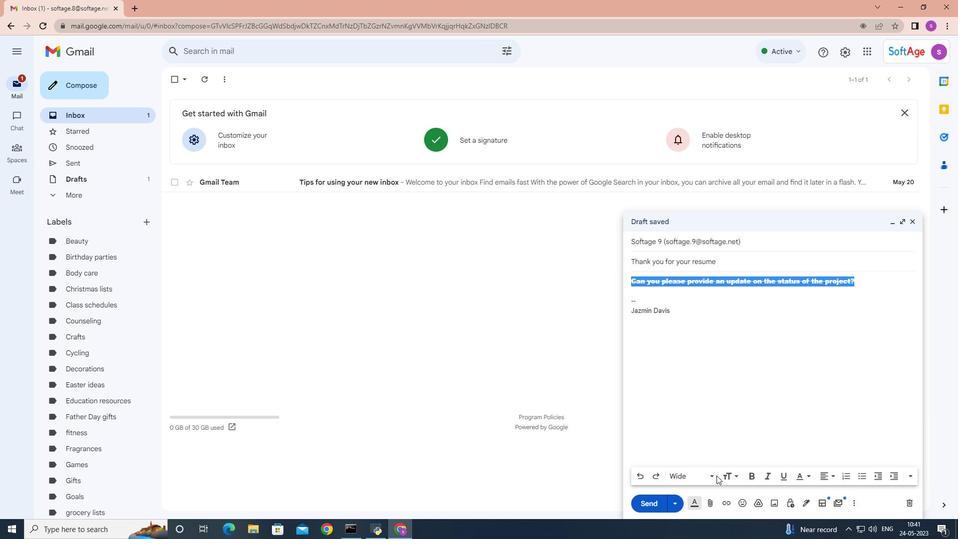 
Action: Mouse pressed left at (715, 475)
Screenshot: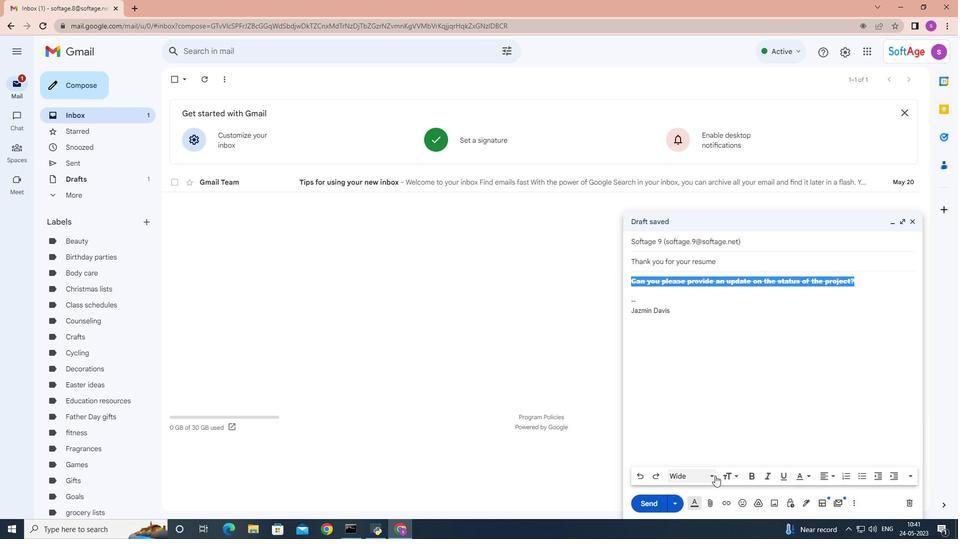 
Action: Mouse moved to (728, 297)
Screenshot: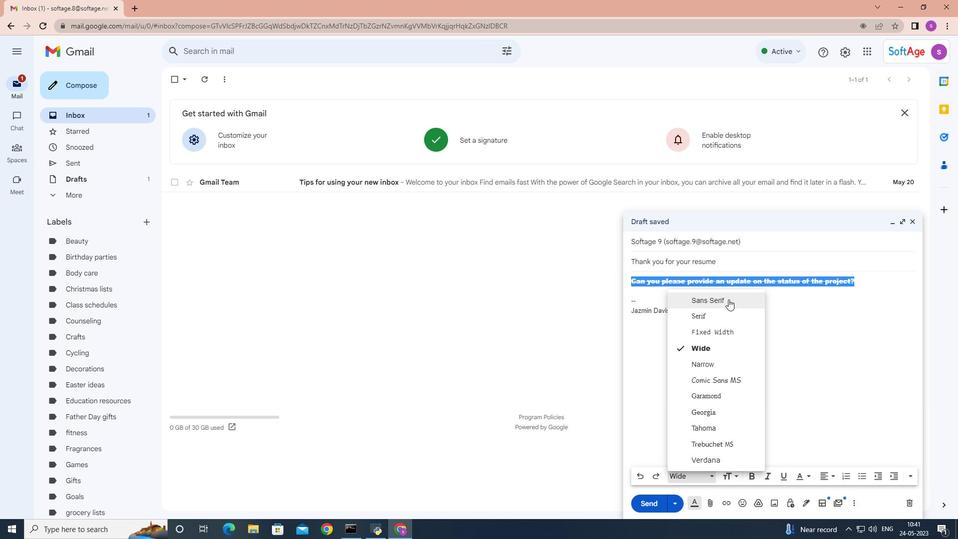 
Action: Mouse pressed left at (728, 297)
Screenshot: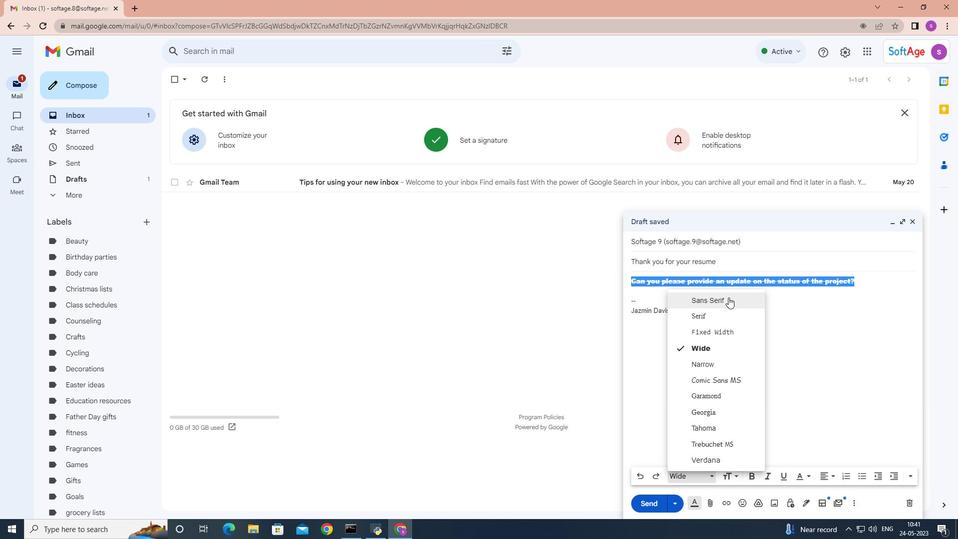 
Action: Mouse moved to (912, 476)
Screenshot: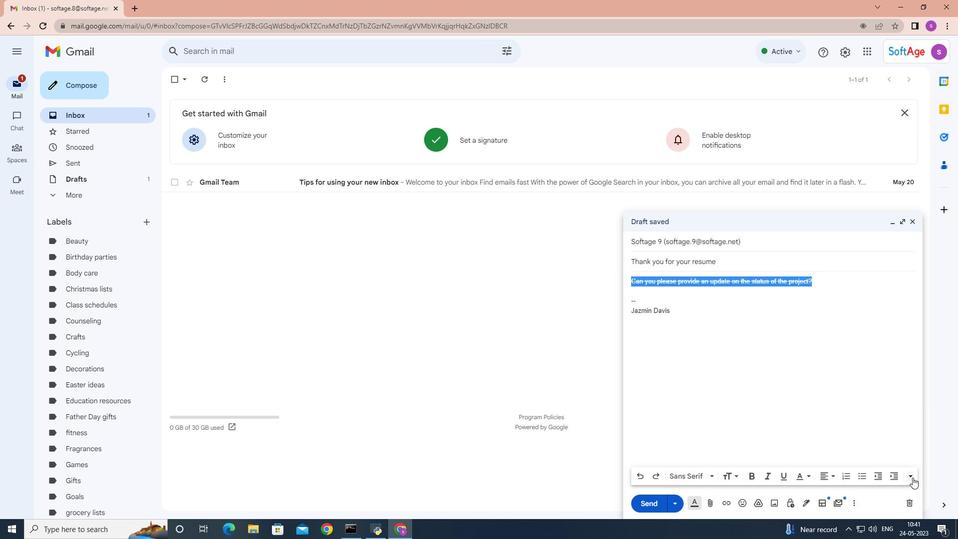 
Action: Mouse pressed left at (912, 476)
Screenshot: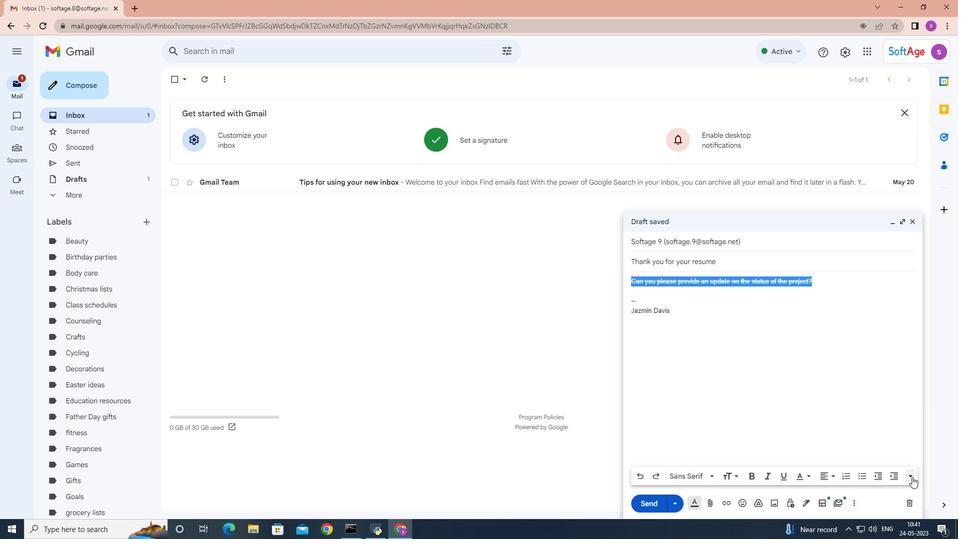 
Action: Mouse moved to (914, 447)
Screenshot: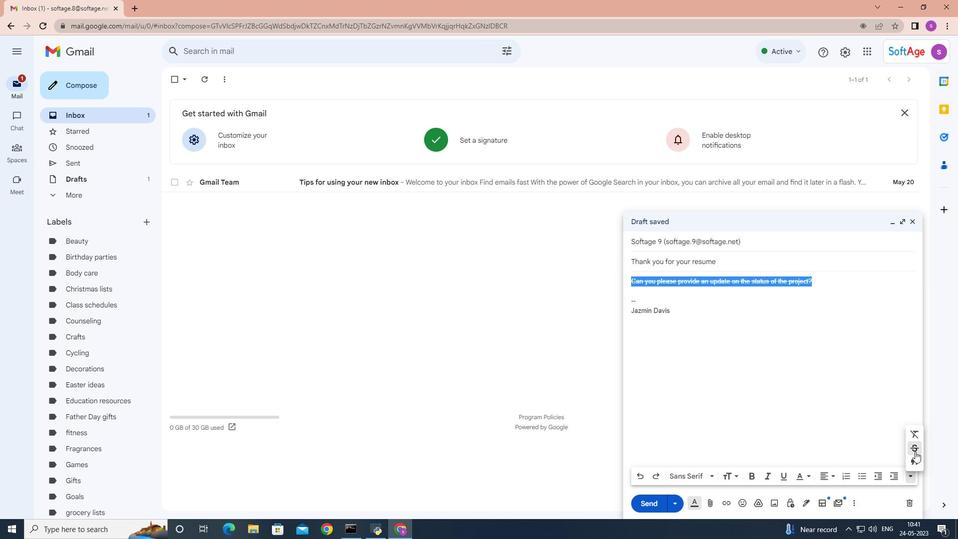 
Action: Mouse pressed left at (914, 447)
Screenshot: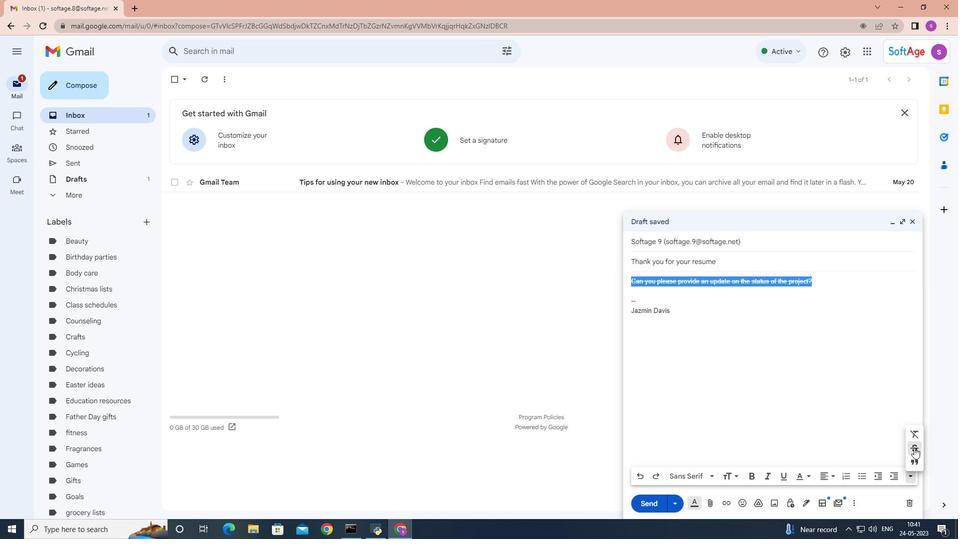 
Action: Mouse moved to (654, 504)
Screenshot: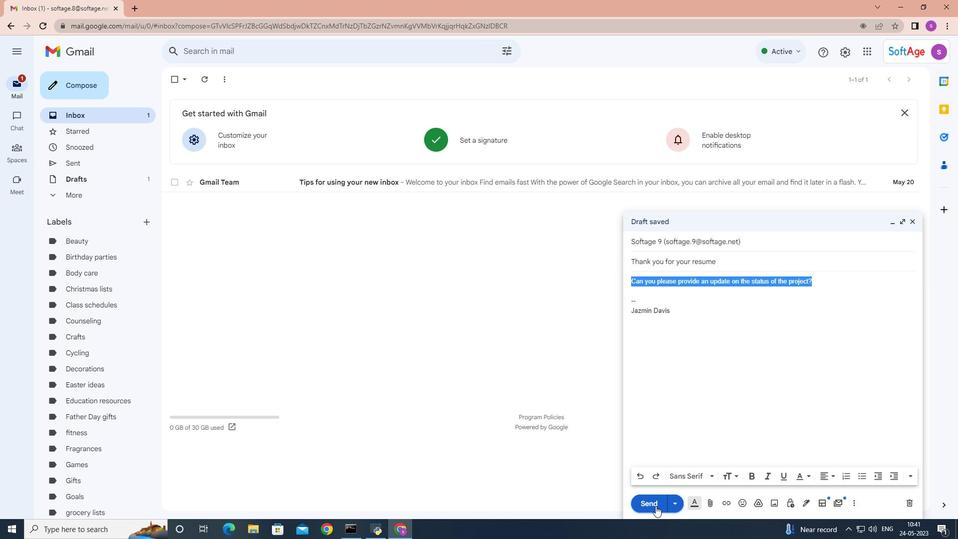 
Action: Mouse pressed left at (654, 504)
Screenshot: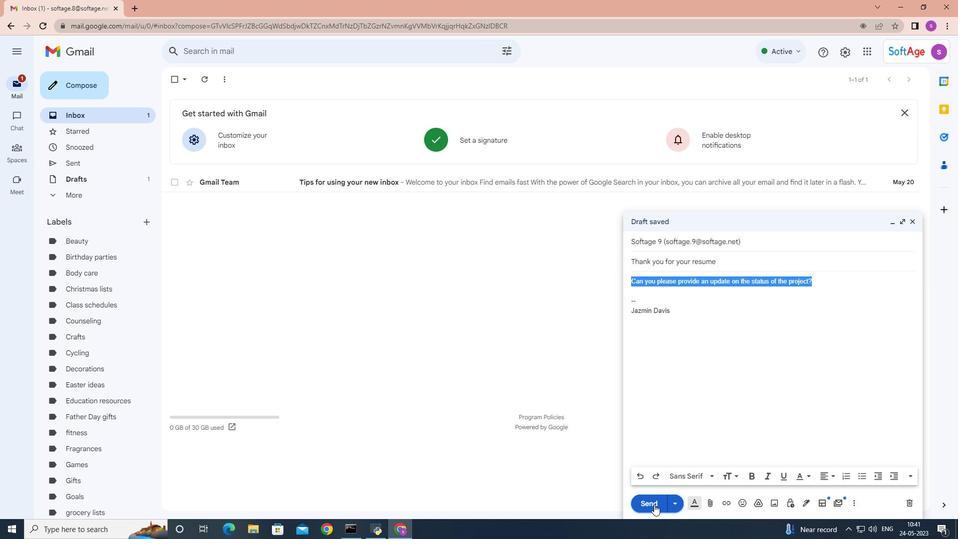 
Action: Mouse moved to (107, 163)
Screenshot: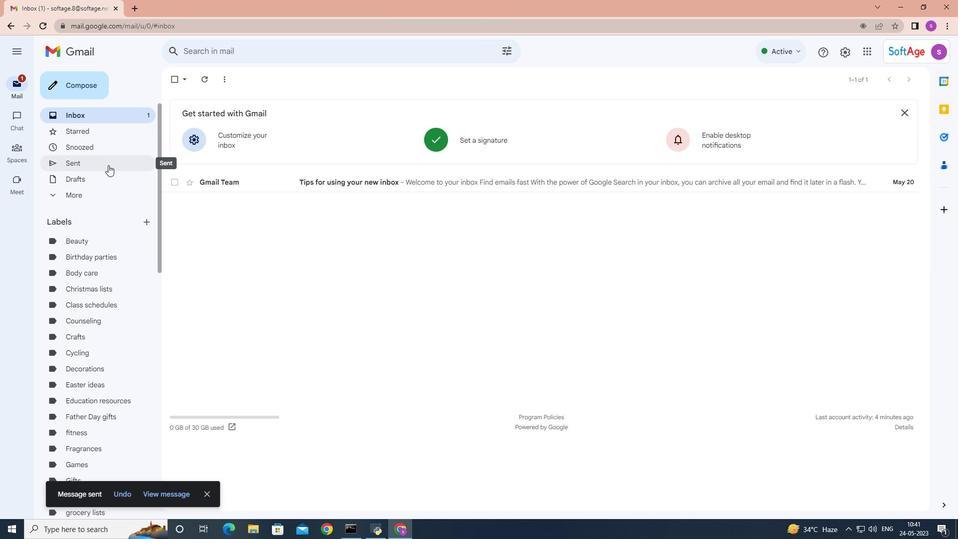 
Action: Mouse pressed left at (107, 163)
Screenshot: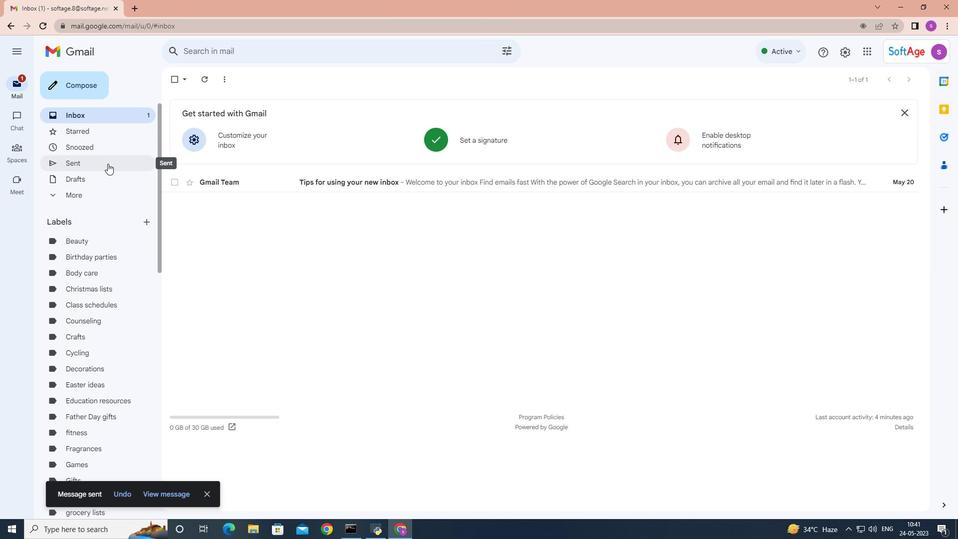 
Action: Mouse moved to (229, 129)
Screenshot: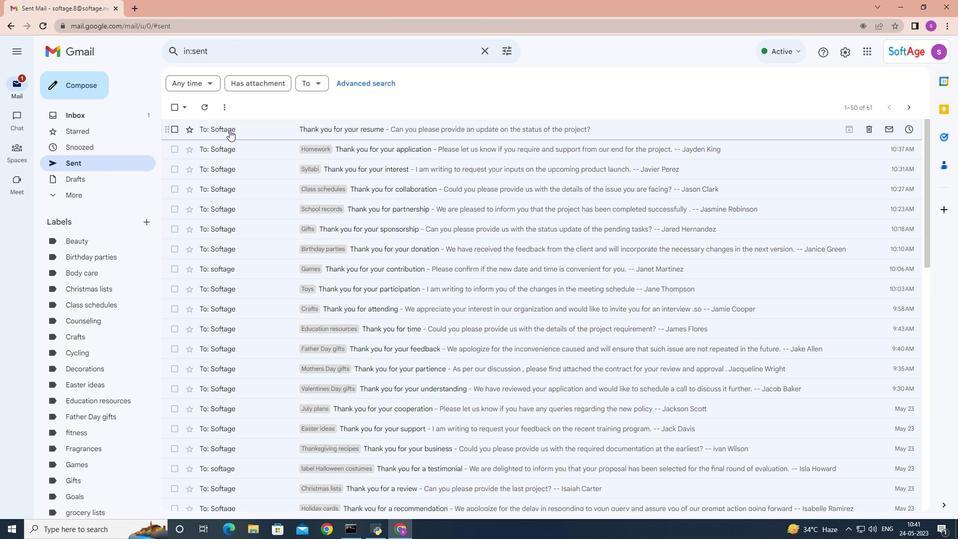 
Action: Mouse pressed right at (229, 129)
Screenshot: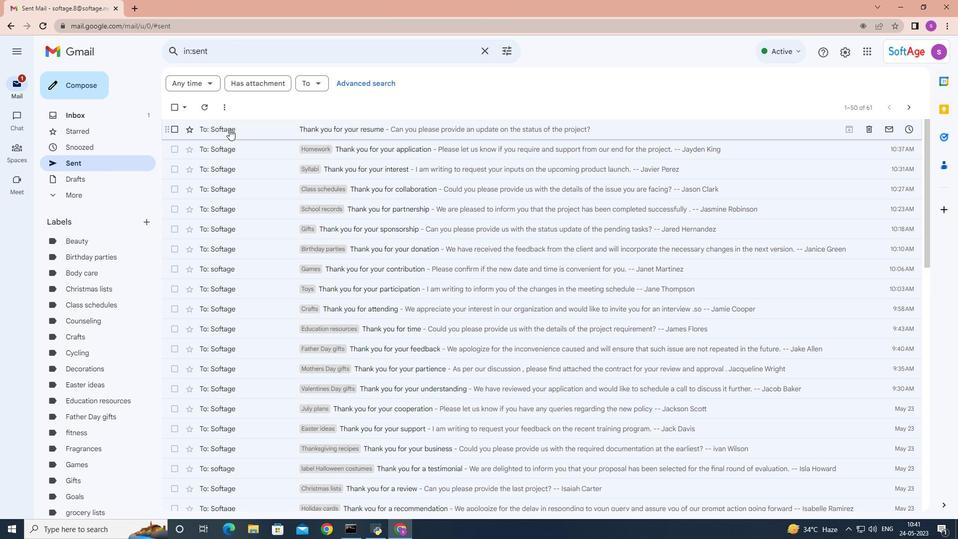 
Action: Mouse moved to (362, 332)
Screenshot: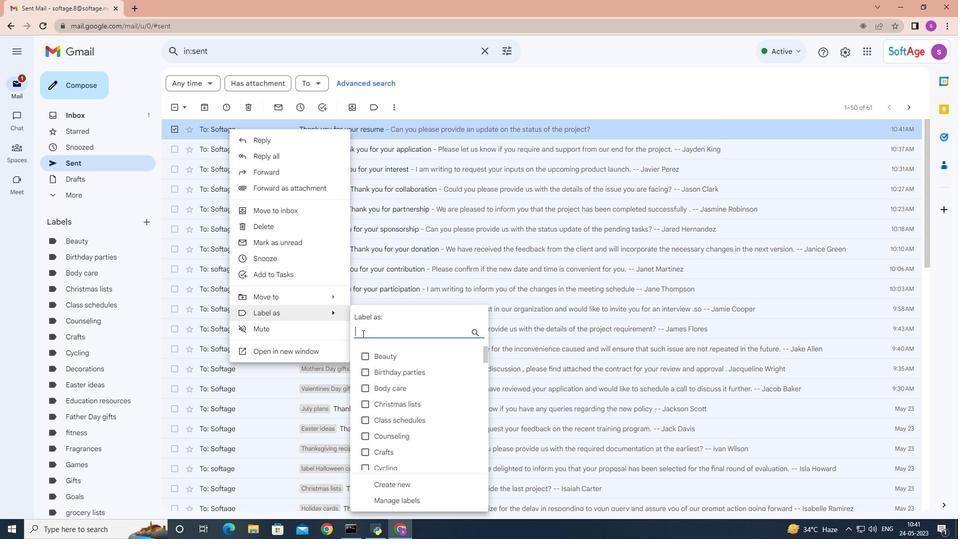 
Action: Key pressed <Key.shift>Assignments
Screenshot: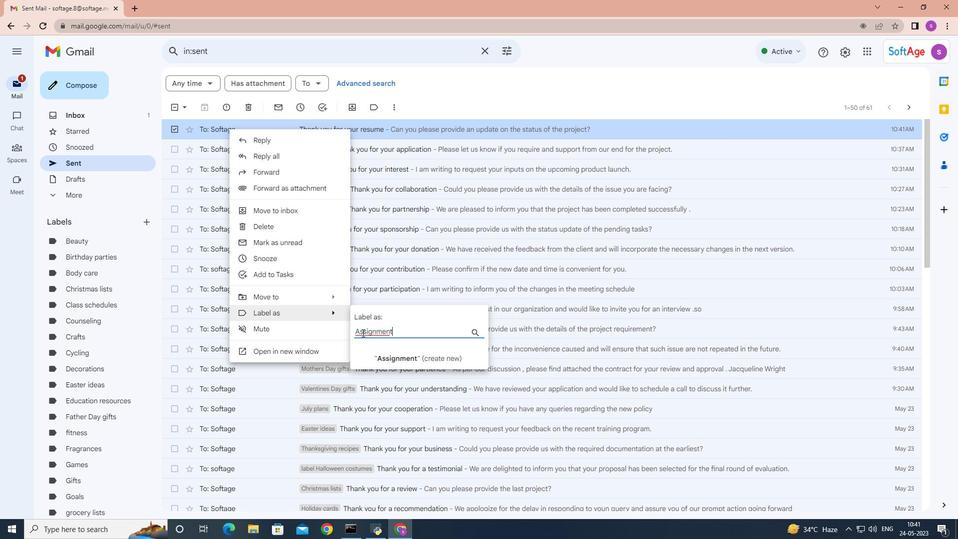 
Action: Mouse moved to (382, 356)
Screenshot: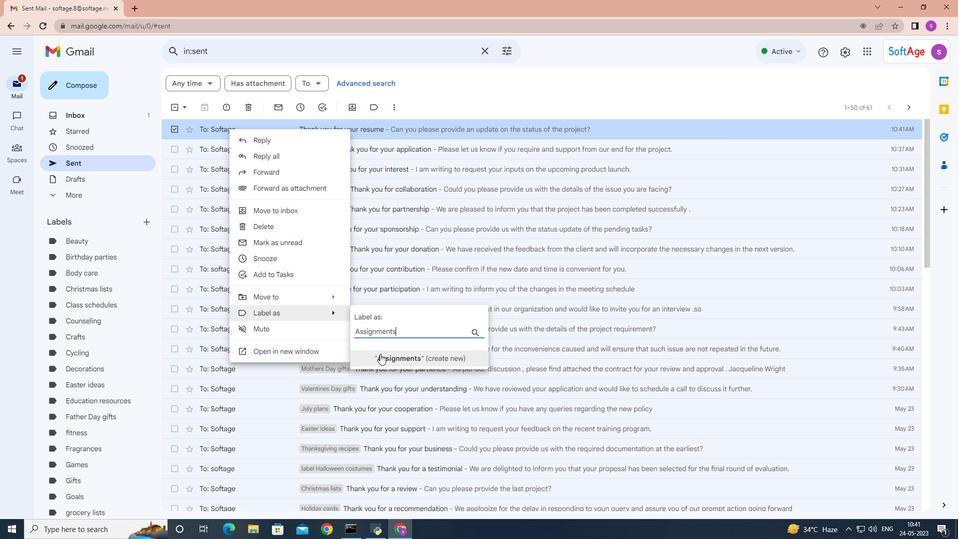 
Action: Mouse pressed left at (382, 356)
Screenshot: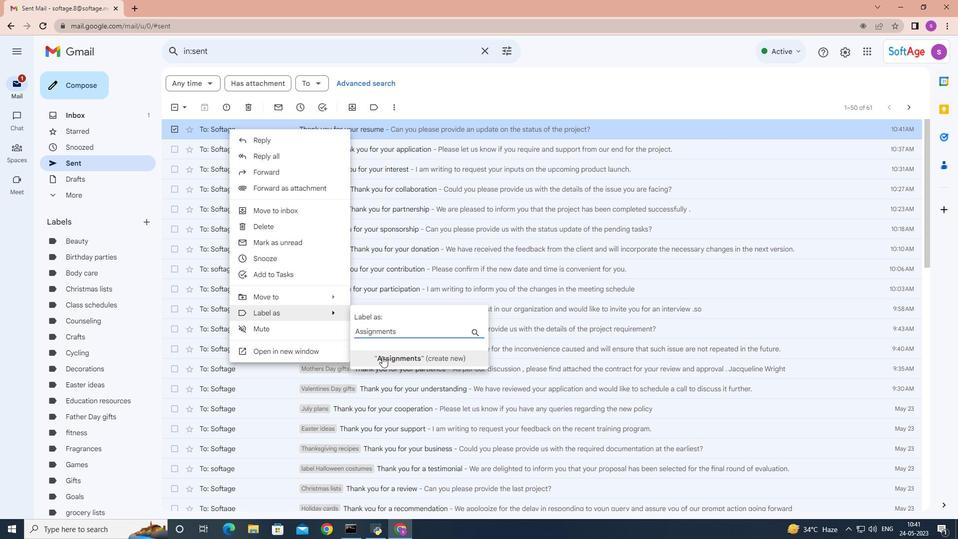 
Action: Mouse moved to (561, 318)
Screenshot: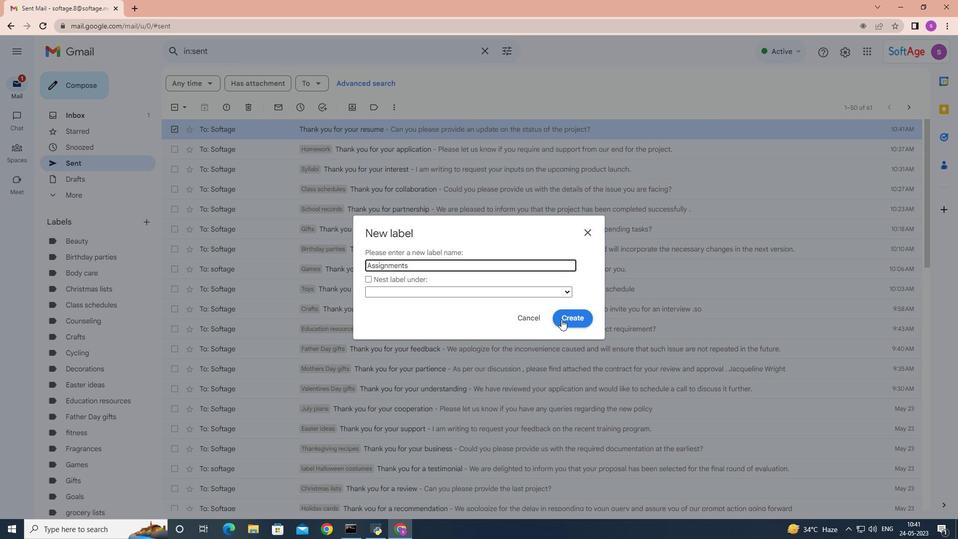 
Action: Mouse pressed left at (561, 318)
Screenshot: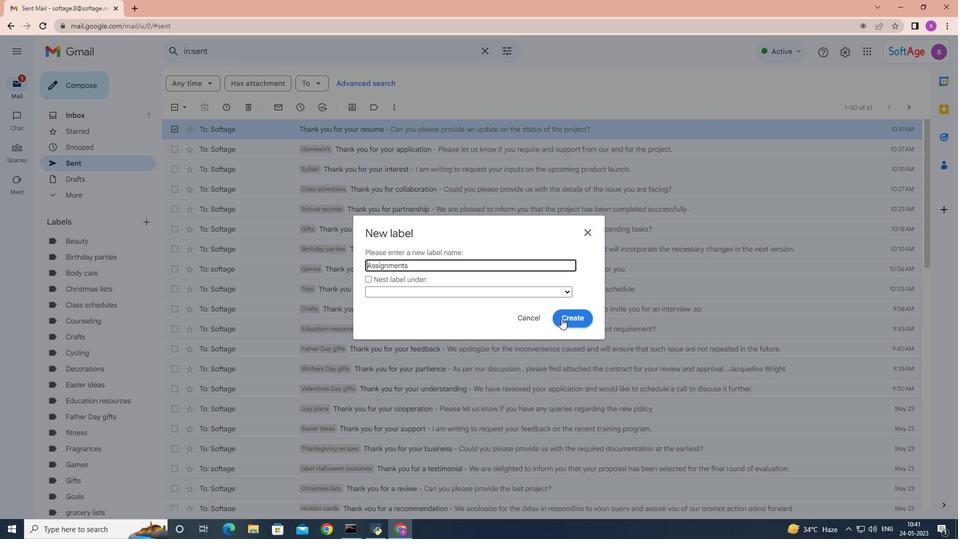 
